 Task: Find connections with filter location Kottayam with filter topic #realestateagentwith filter profile language French with filter current company Velotio Technologies with filter school IFTM University, Moradabad with filter industry Primary and Secondary Education with filter service category Team Building with filter keywords title Administrative Manager
Action: Mouse moved to (352, 250)
Screenshot: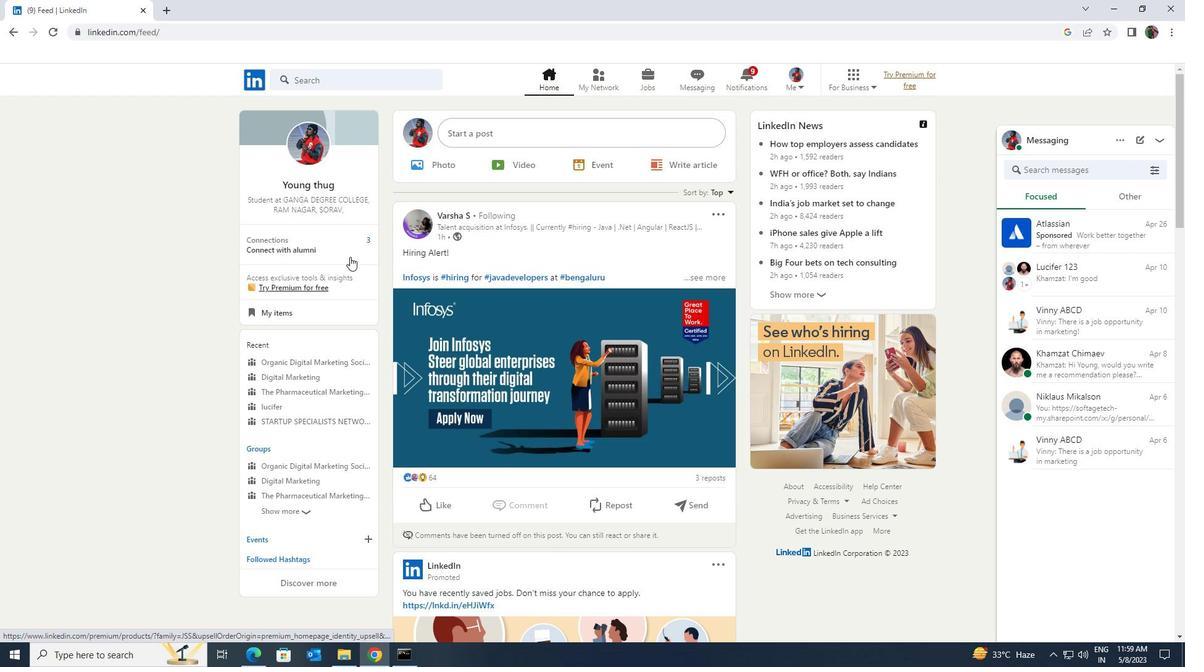 
Action: Mouse pressed left at (352, 250)
Screenshot: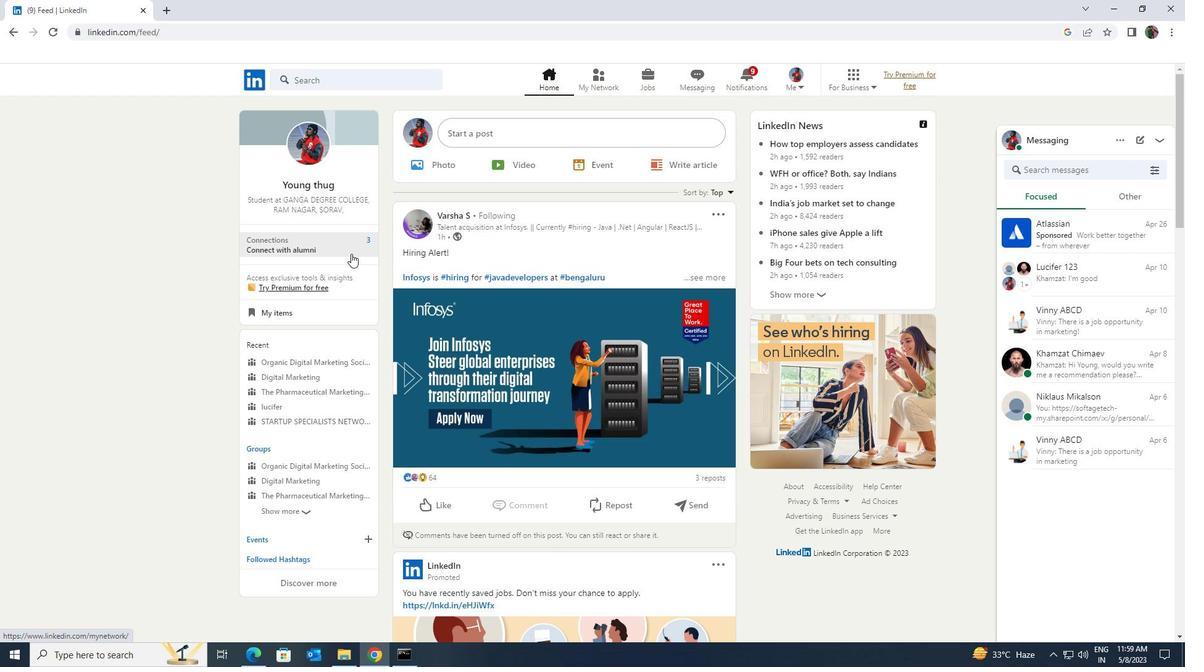 
Action: Mouse moved to (348, 151)
Screenshot: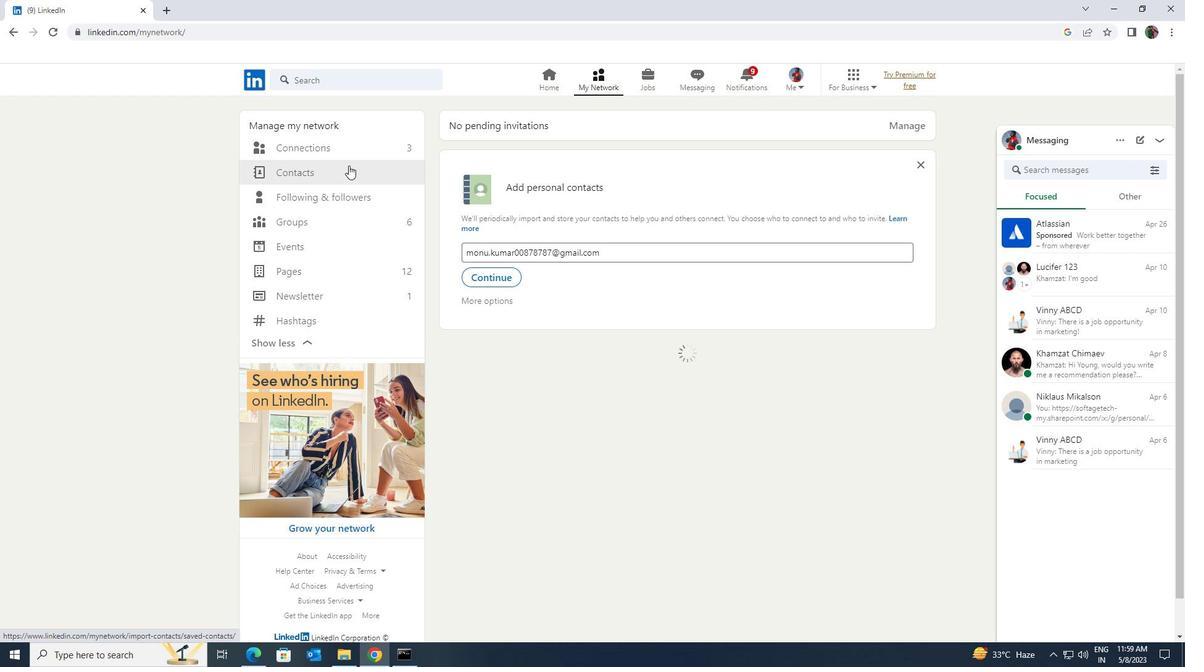 
Action: Mouse pressed left at (348, 151)
Screenshot: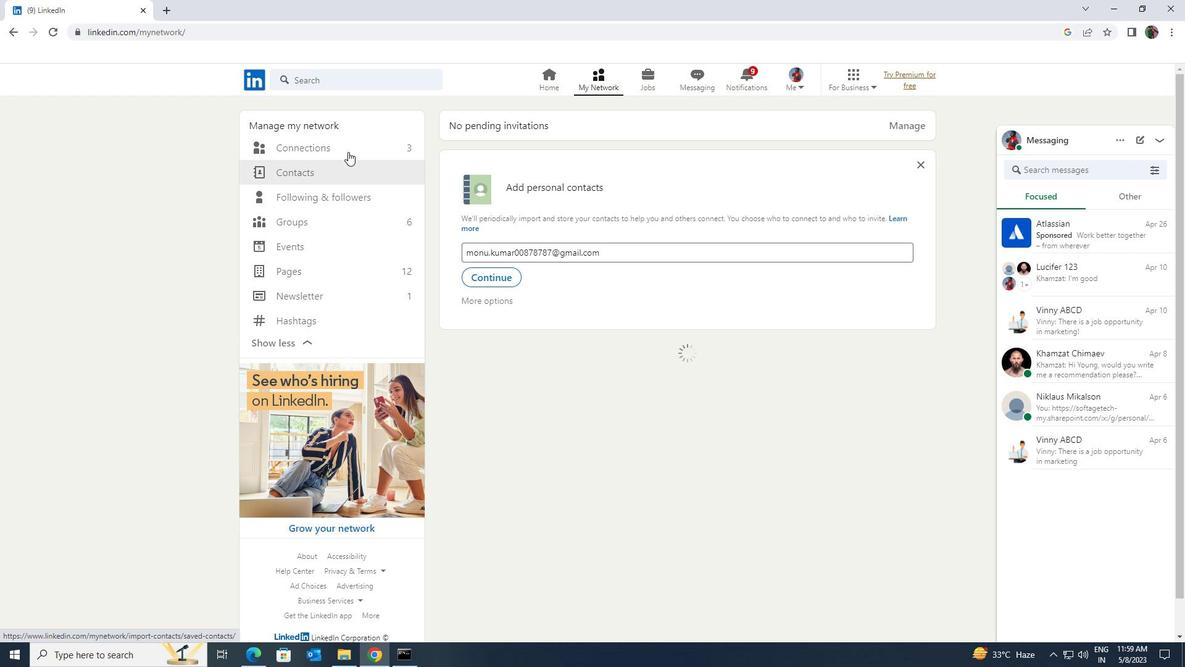
Action: Mouse moved to (660, 150)
Screenshot: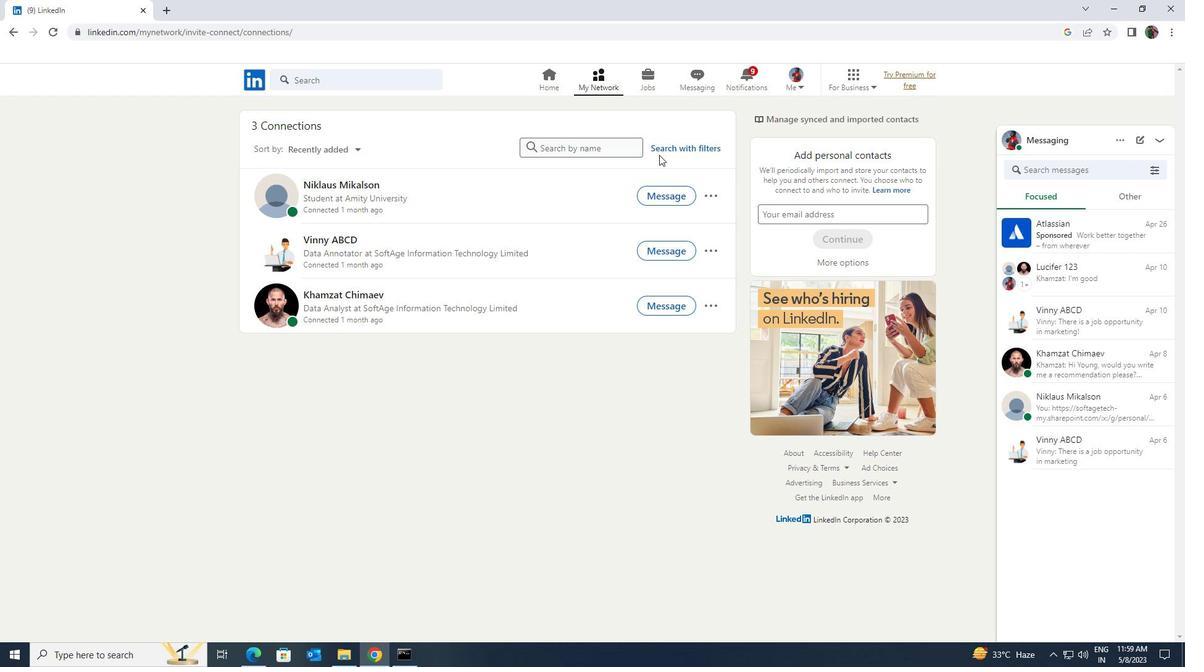 
Action: Mouse pressed left at (660, 150)
Screenshot: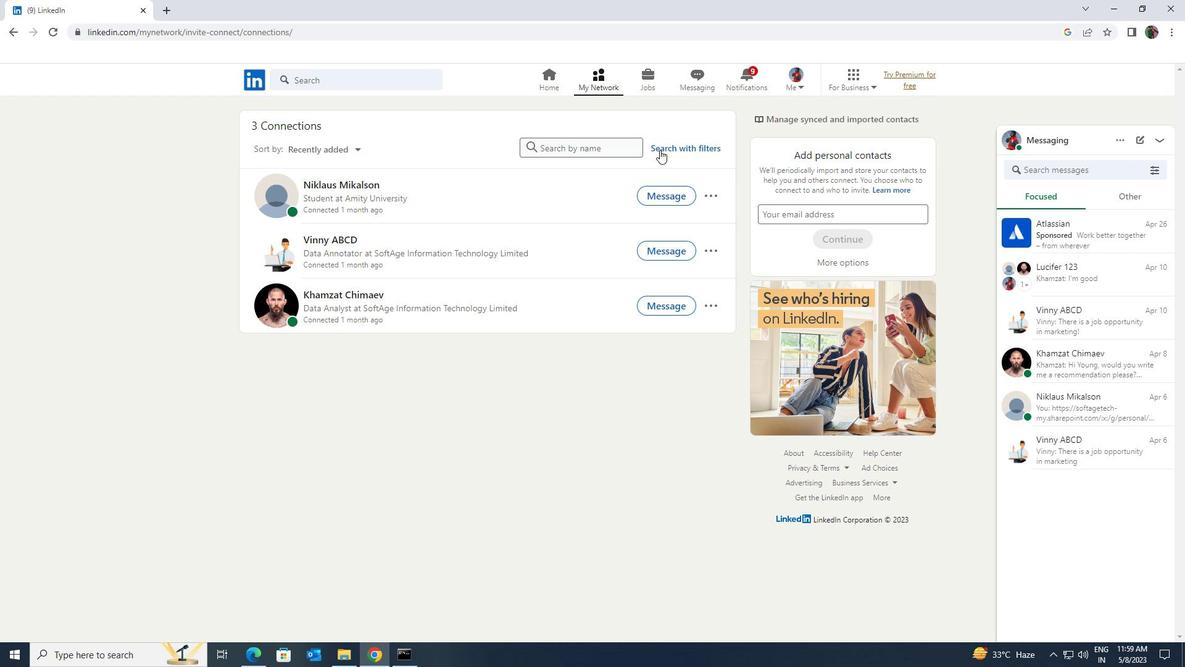 
Action: Mouse moved to (634, 117)
Screenshot: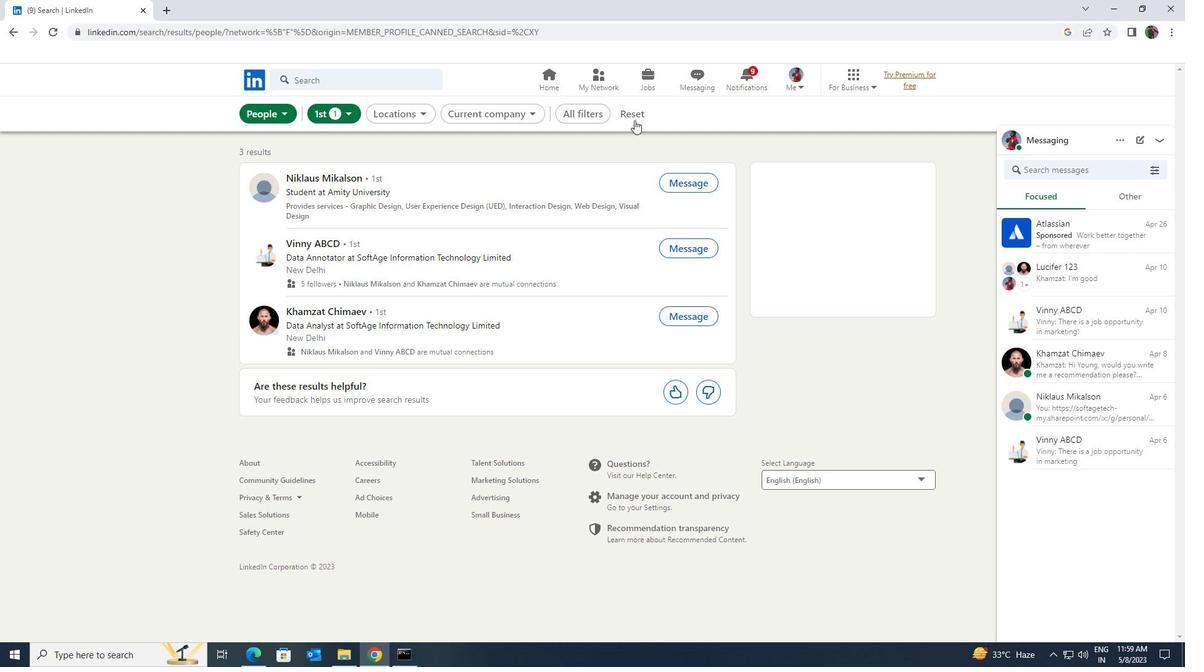 
Action: Mouse pressed left at (634, 117)
Screenshot: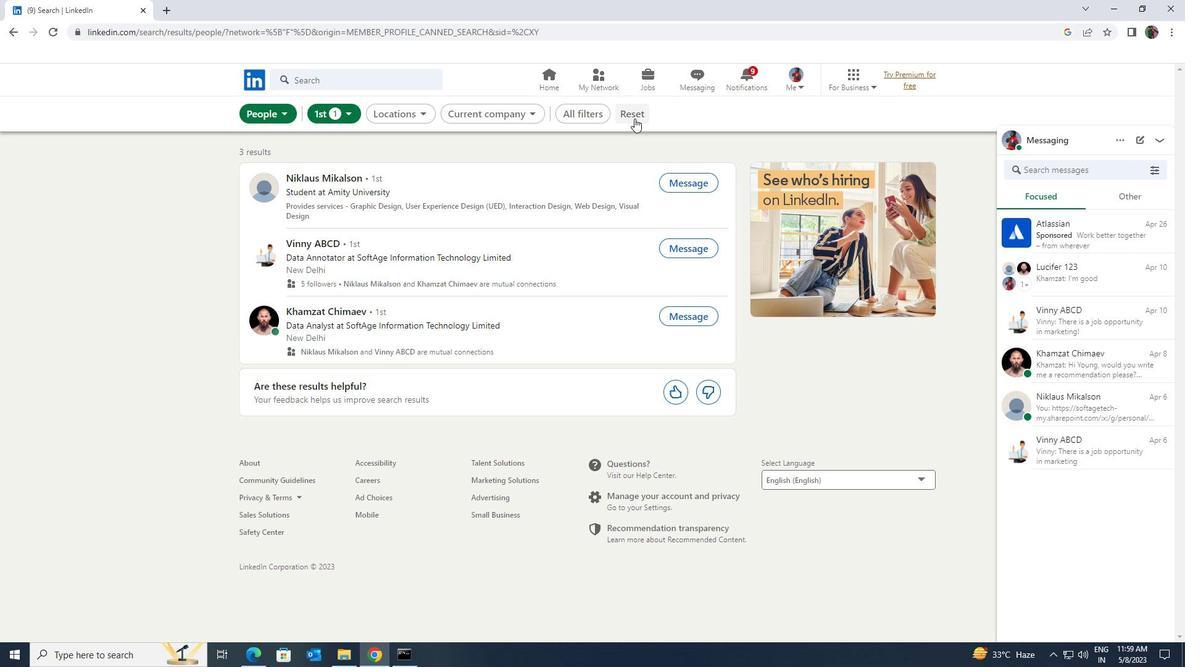 
Action: Mouse moved to (617, 117)
Screenshot: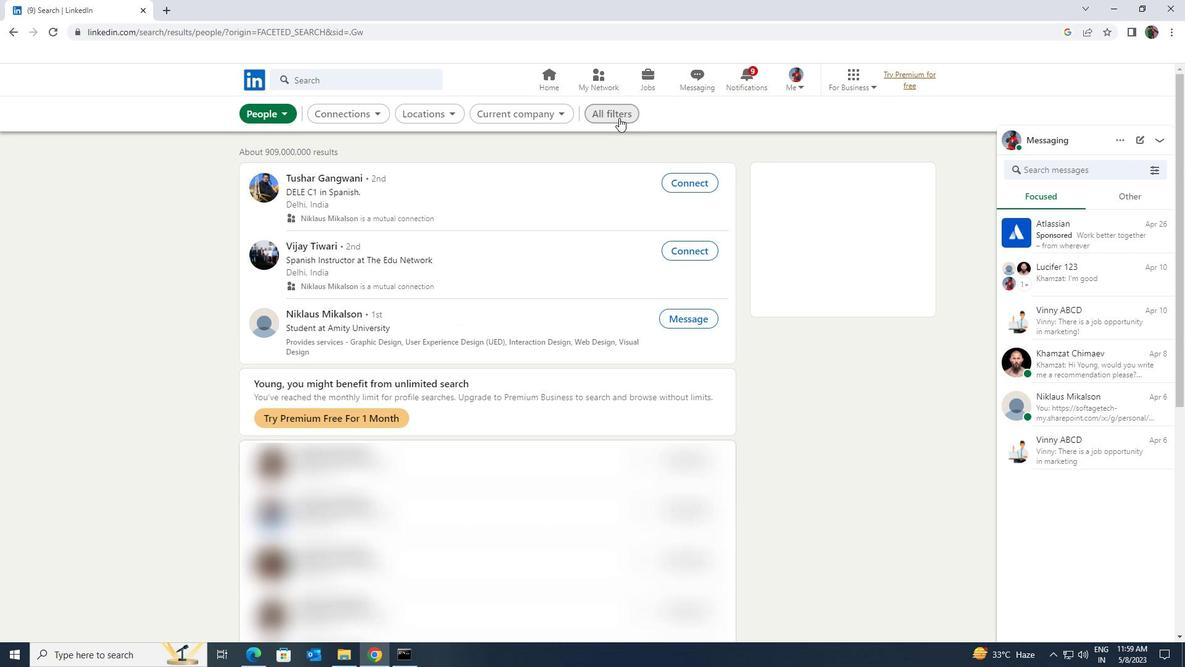 
Action: Mouse pressed left at (617, 117)
Screenshot: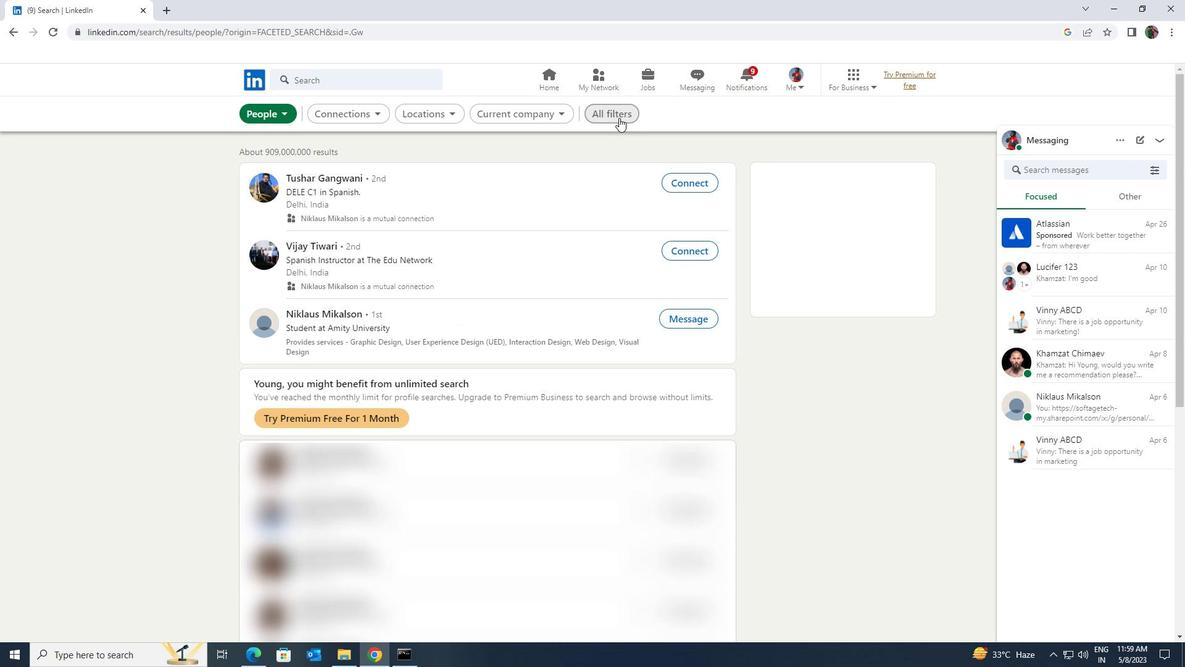 
Action: Mouse moved to (1042, 484)
Screenshot: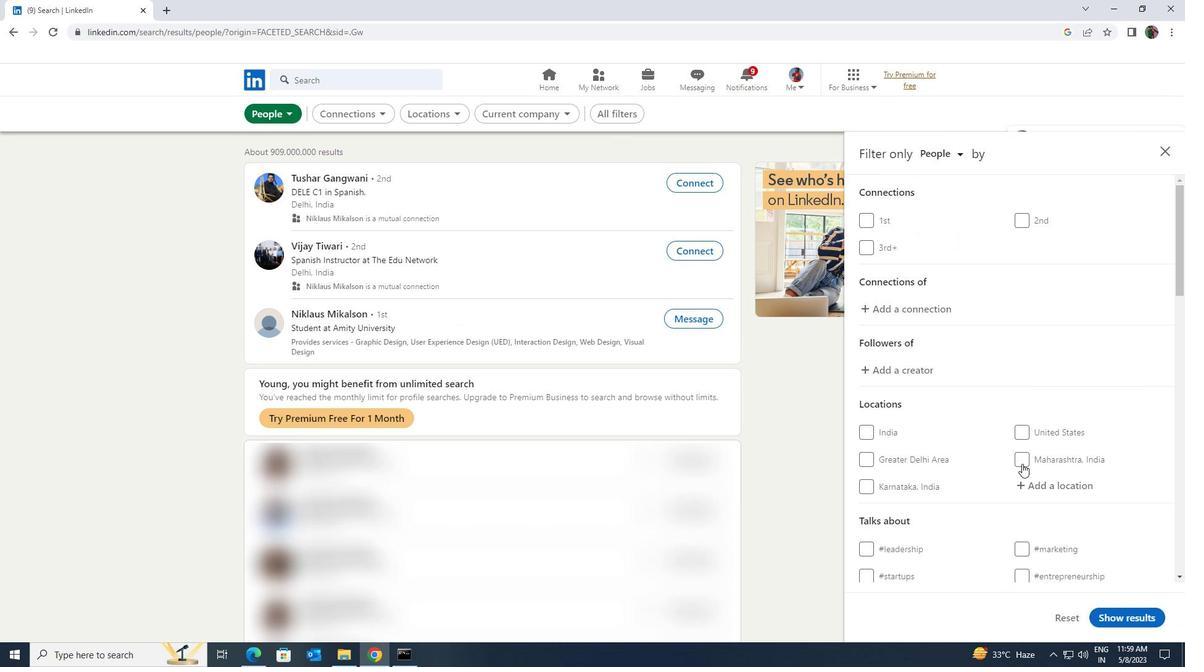 
Action: Mouse pressed left at (1042, 484)
Screenshot: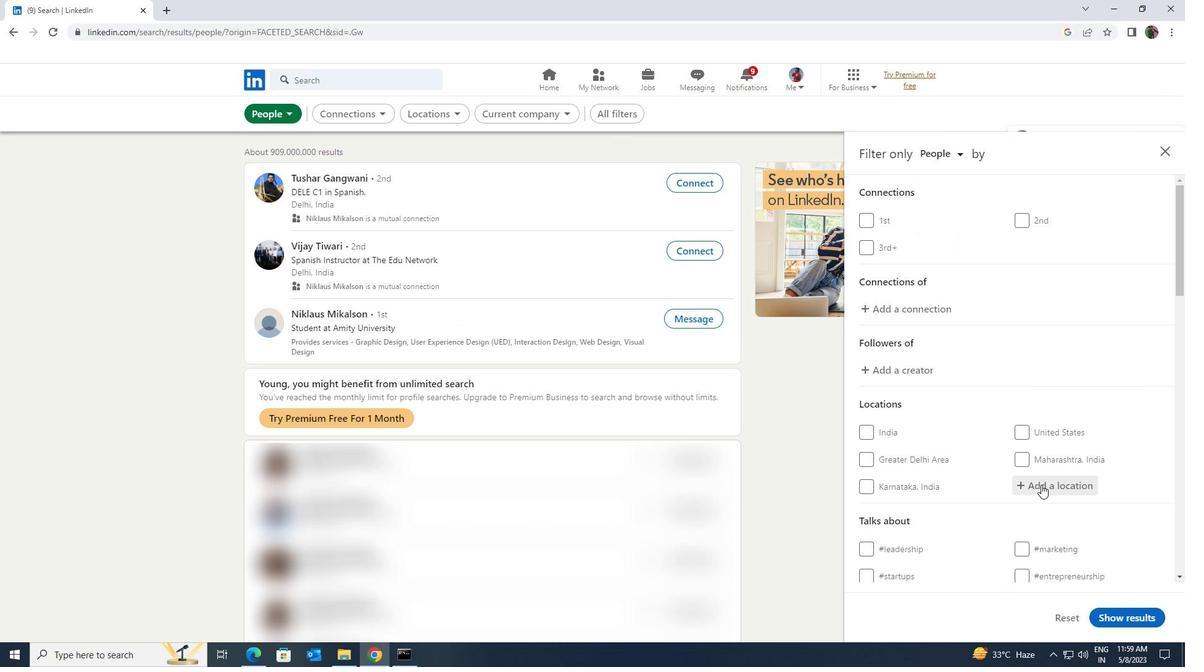 
Action: Key pressed <Key.shift>KOTTAYAM
Screenshot: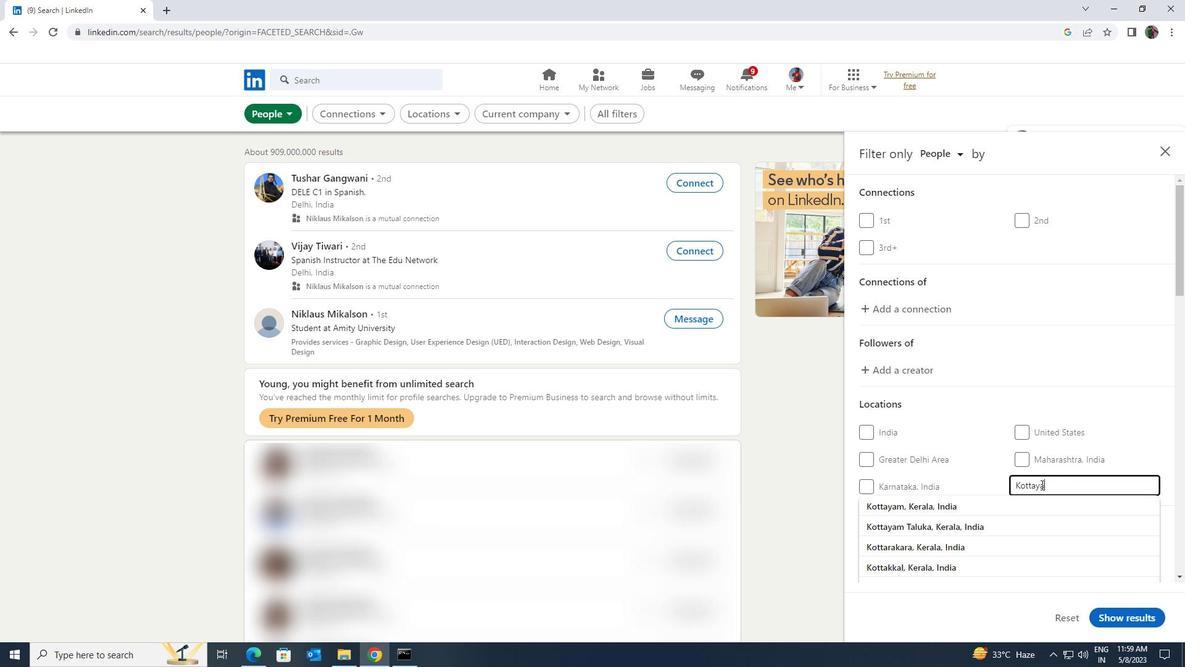 
Action: Mouse moved to (1042, 499)
Screenshot: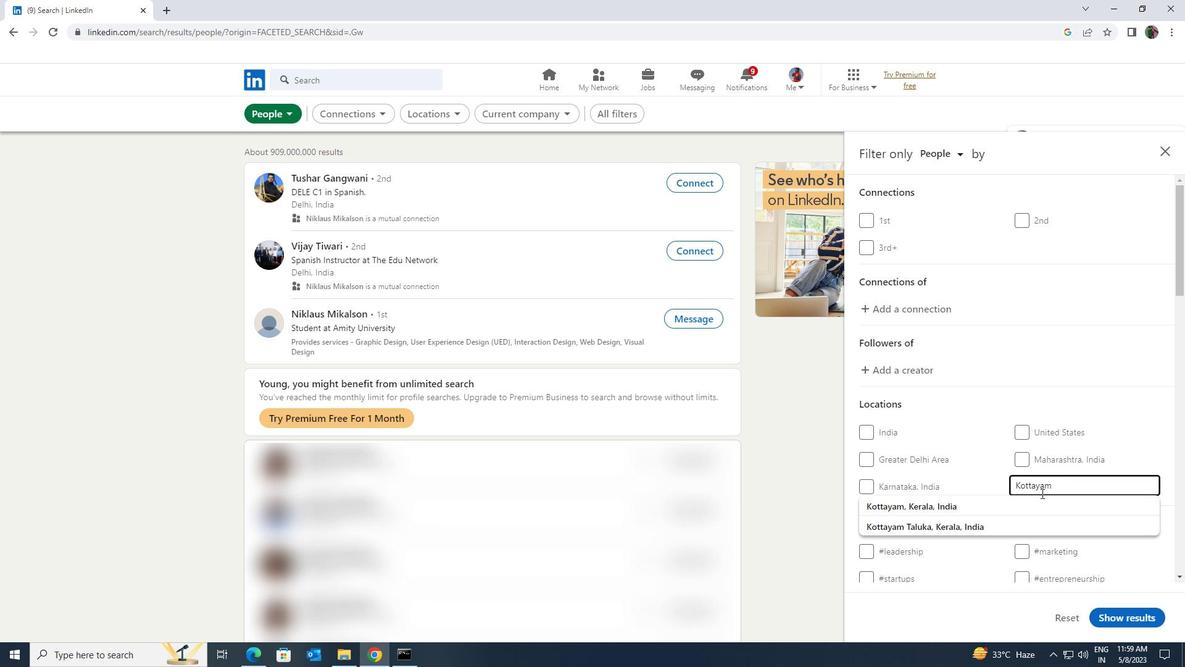 
Action: Mouse pressed left at (1042, 499)
Screenshot: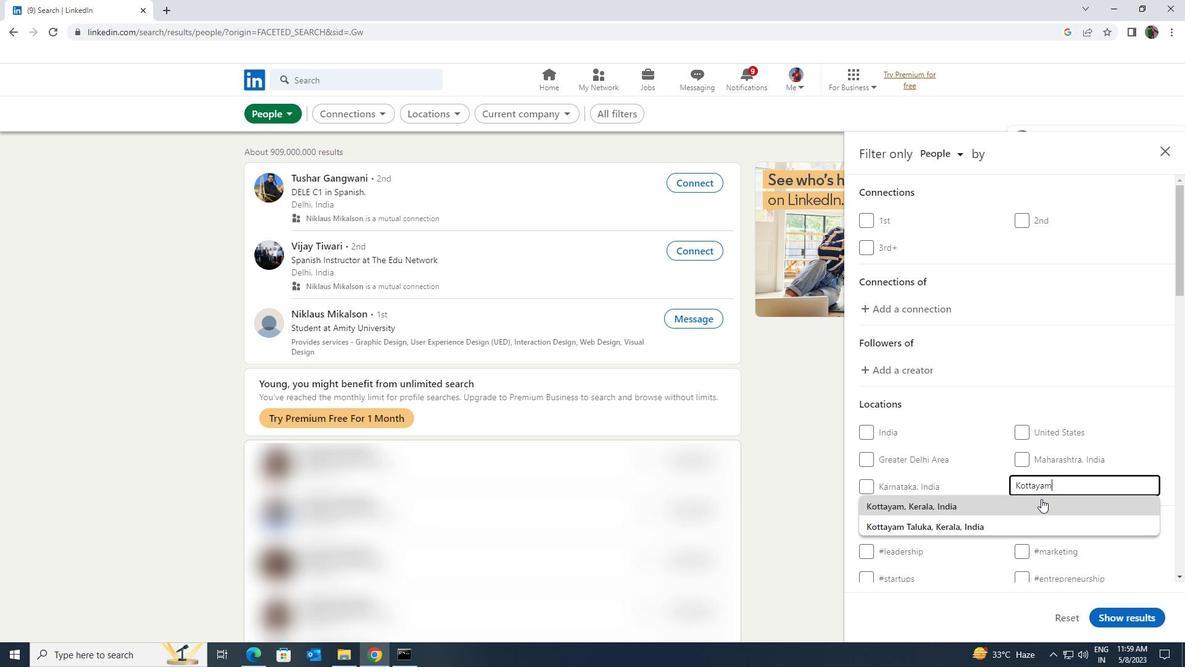 
Action: Mouse scrolled (1042, 498) with delta (0, 0)
Screenshot: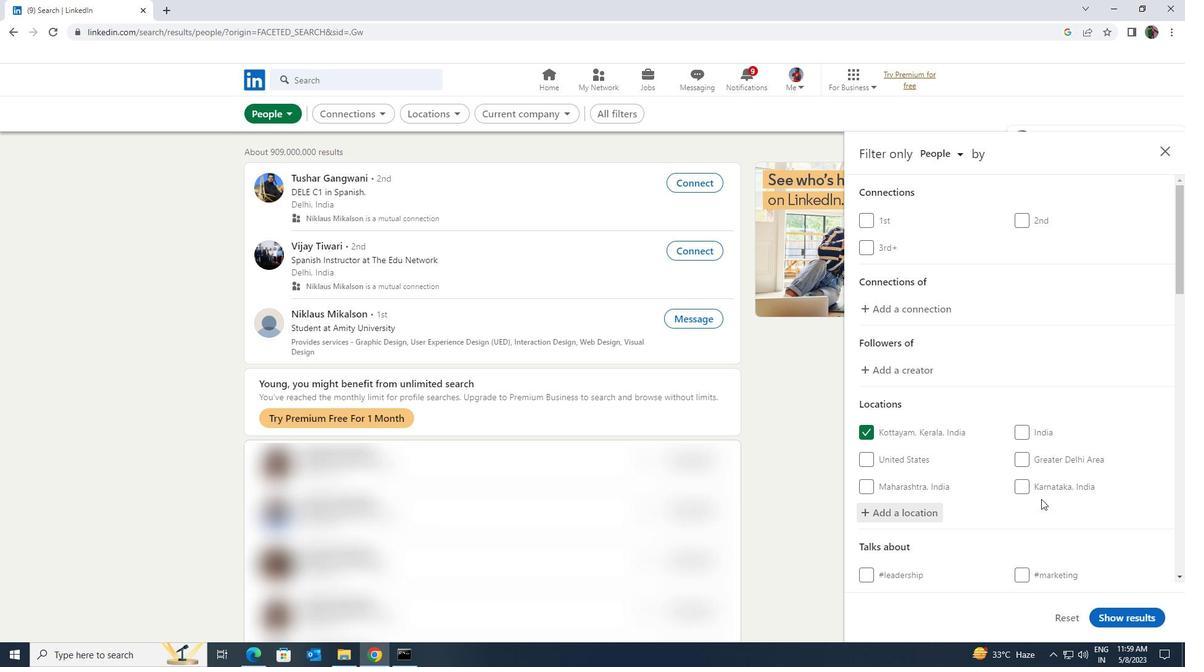 
Action: Mouse scrolled (1042, 498) with delta (0, 0)
Screenshot: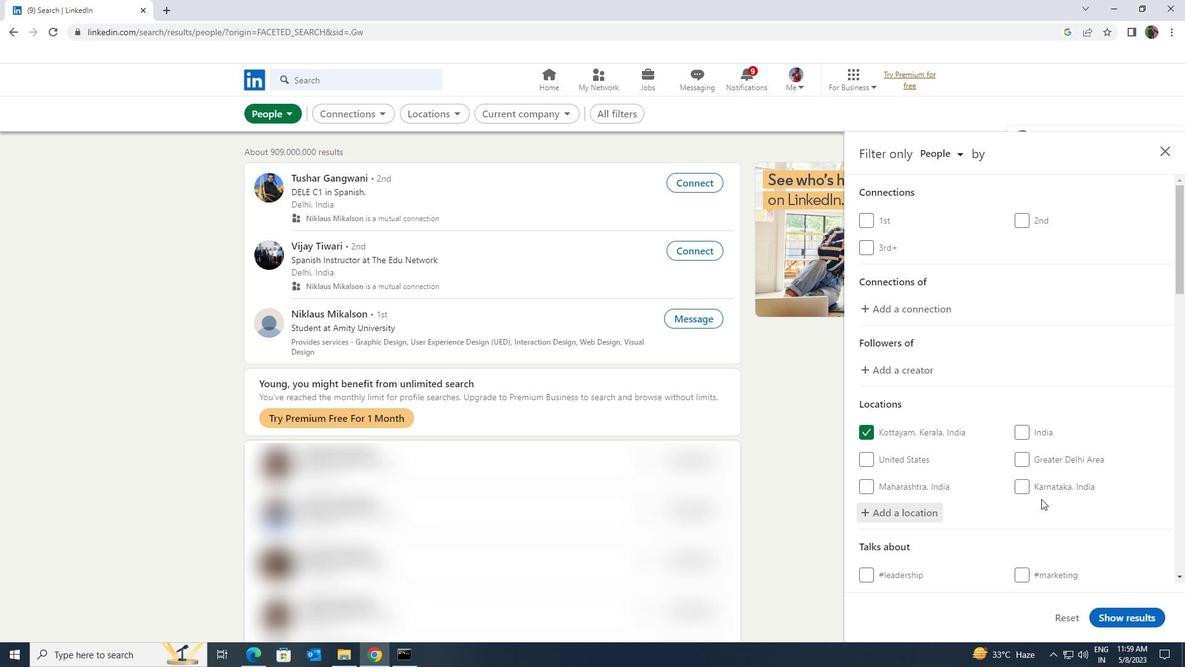 
Action: Mouse moved to (1040, 500)
Screenshot: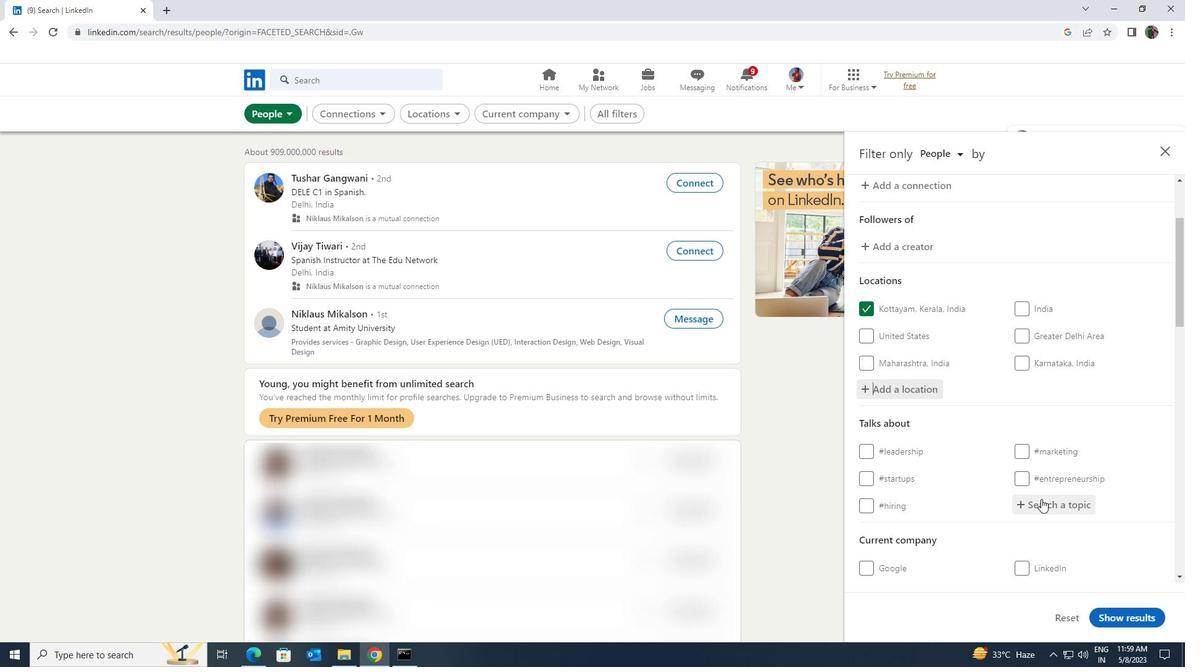 
Action: Mouse pressed left at (1040, 500)
Screenshot: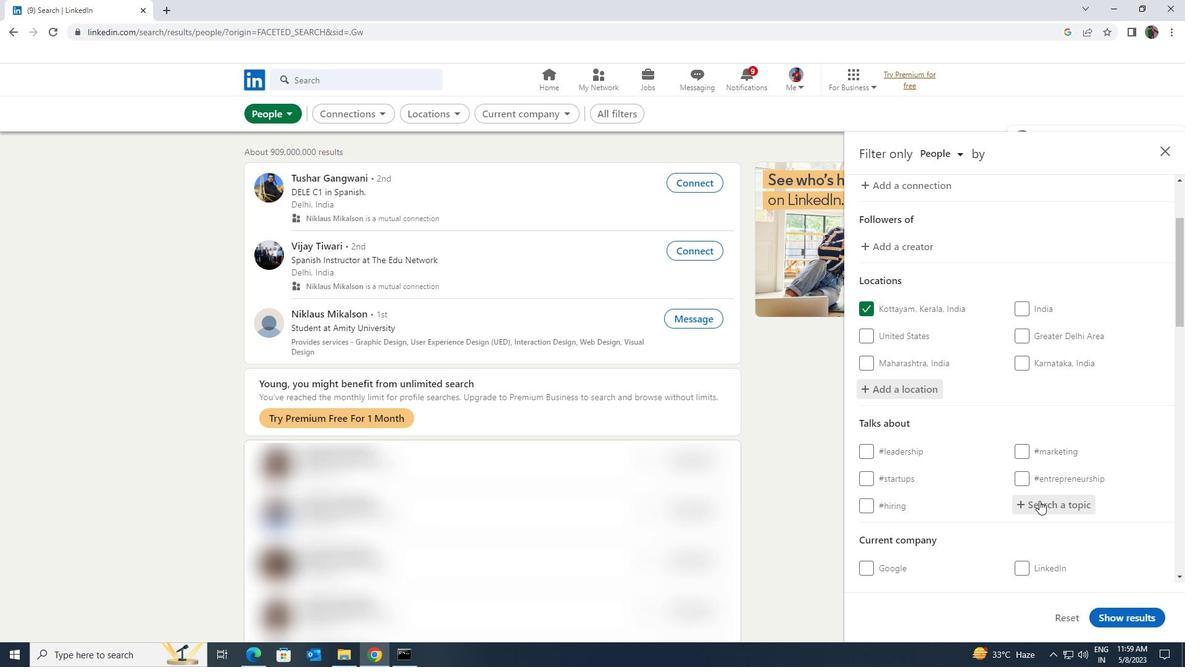 
Action: Key pressed <Key.shift><Key.shift><Key.shift><Key.shift><Key.shift>REALESTAT
Screenshot: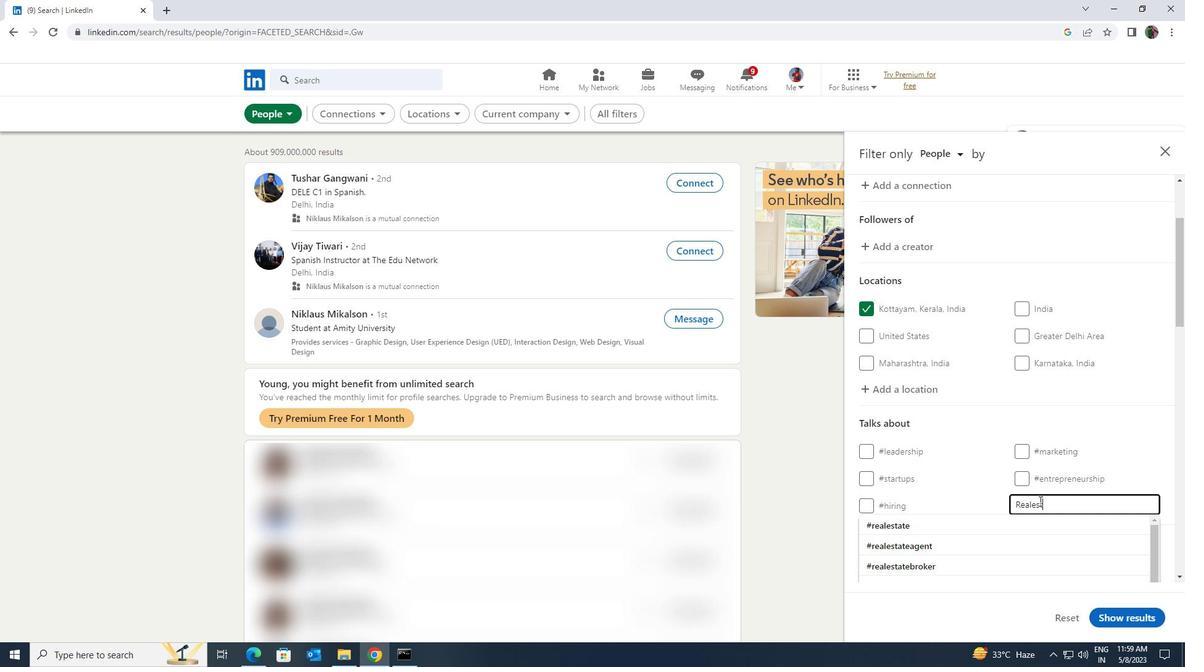 
Action: Mouse moved to (1029, 549)
Screenshot: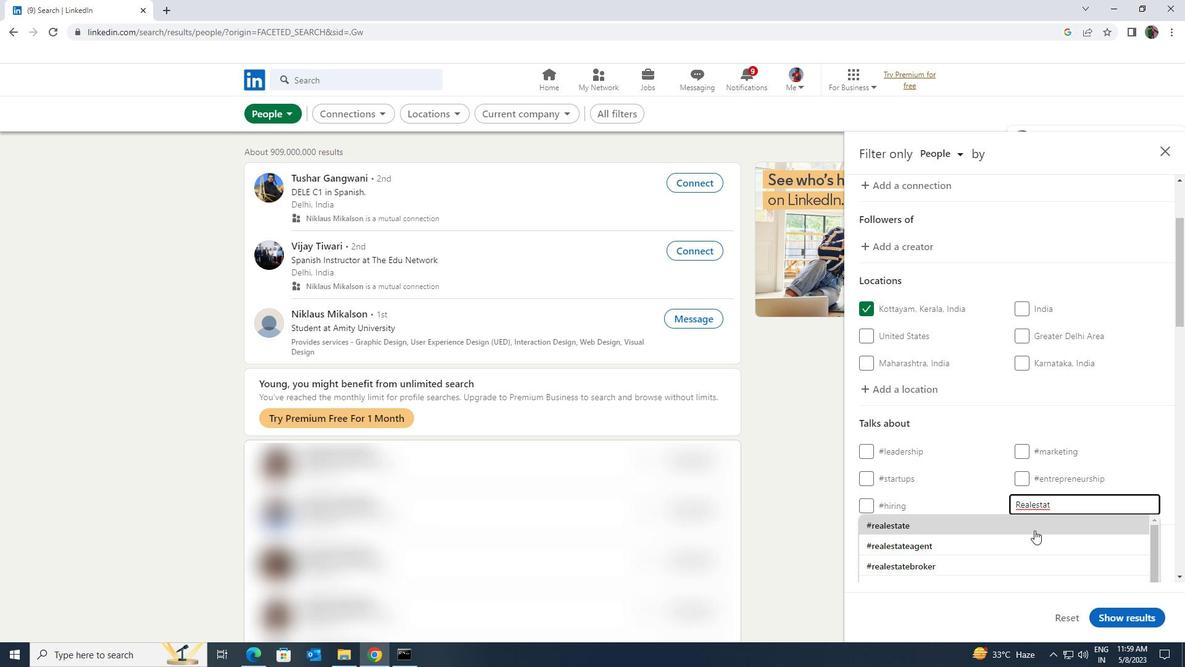 
Action: Mouse pressed left at (1029, 549)
Screenshot: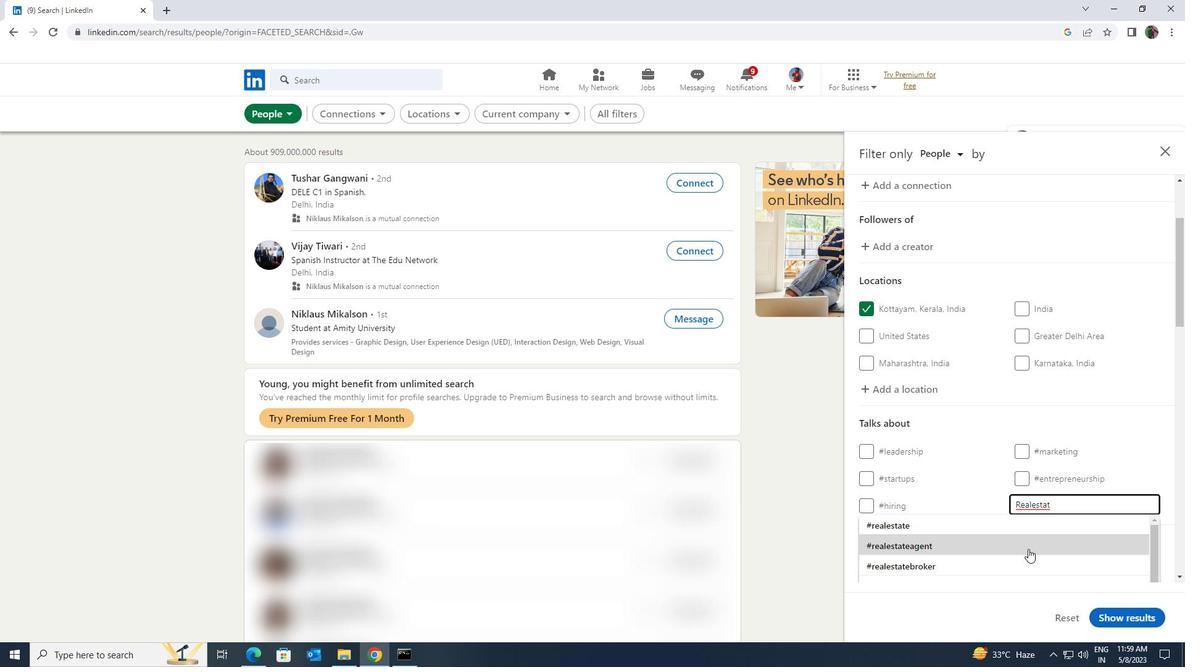 
Action: Mouse moved to (1029, 549)
Screenshot: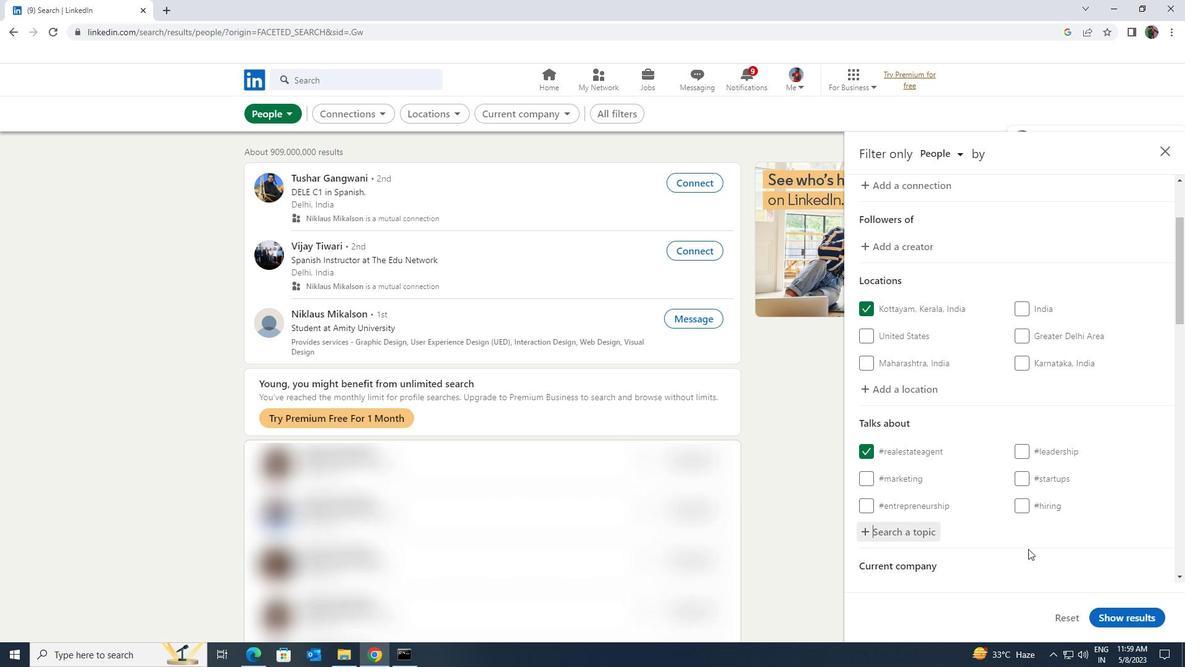 
Action: Mouse scrolled (1029, 548) with delta (0, 0)
Screenshot: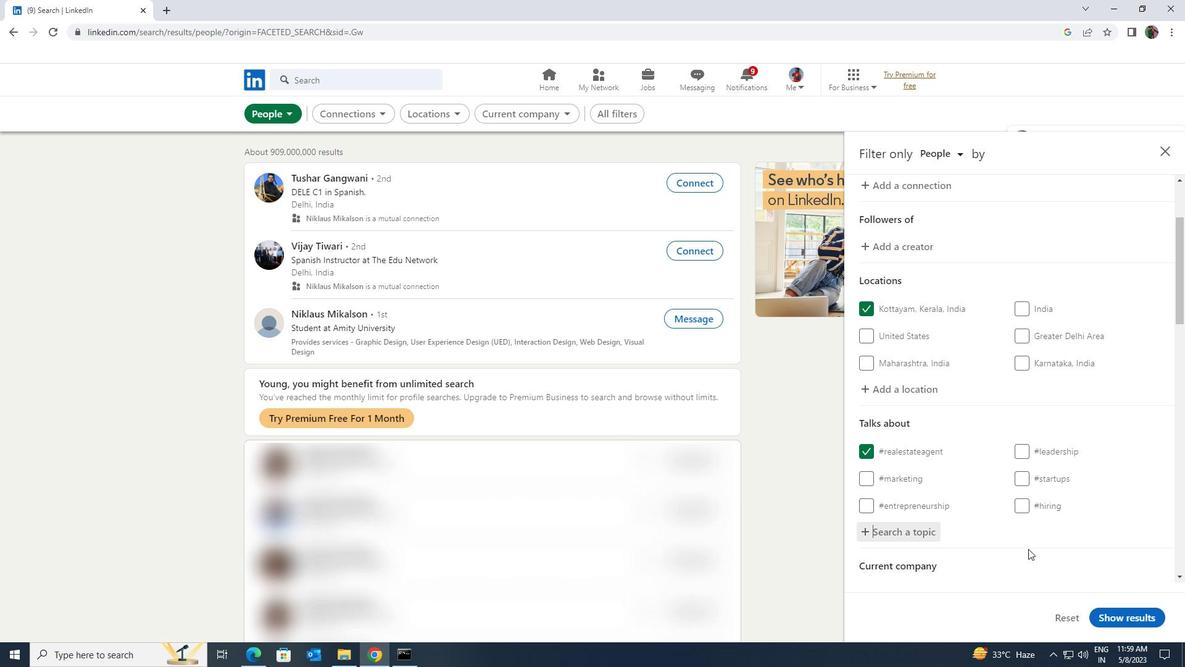
Action: Mouse moved to (1028, 549)
Screenshot: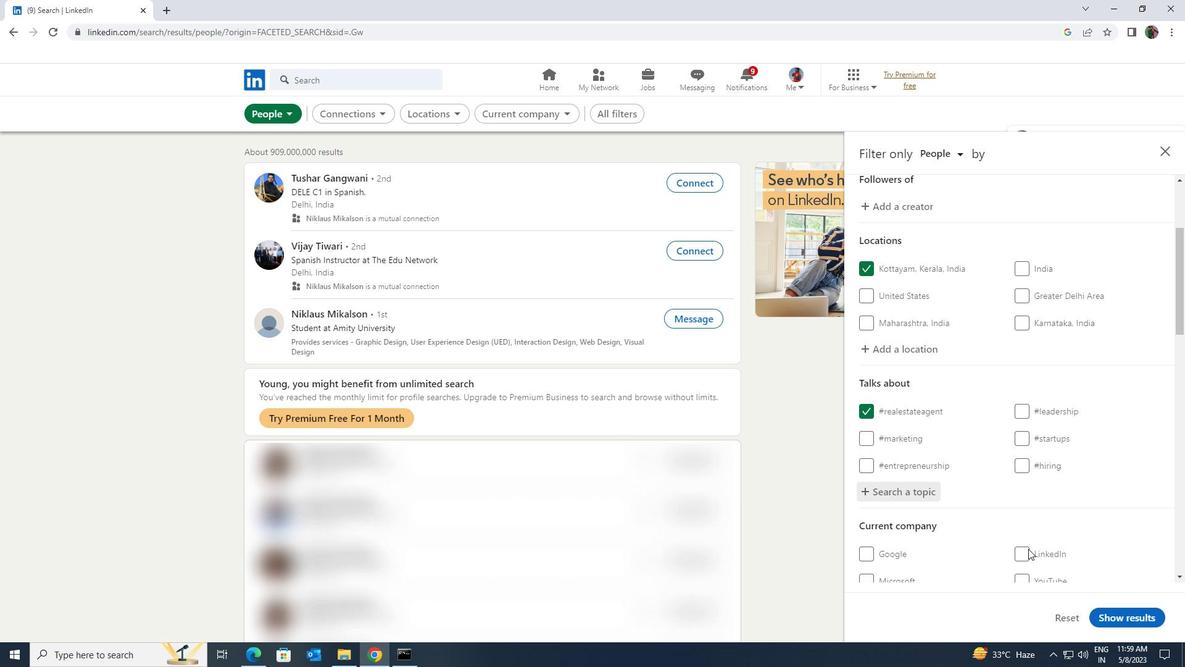 
Action: Mouse scrolled (1028, 548) with delta (0, 0)
Screenshot: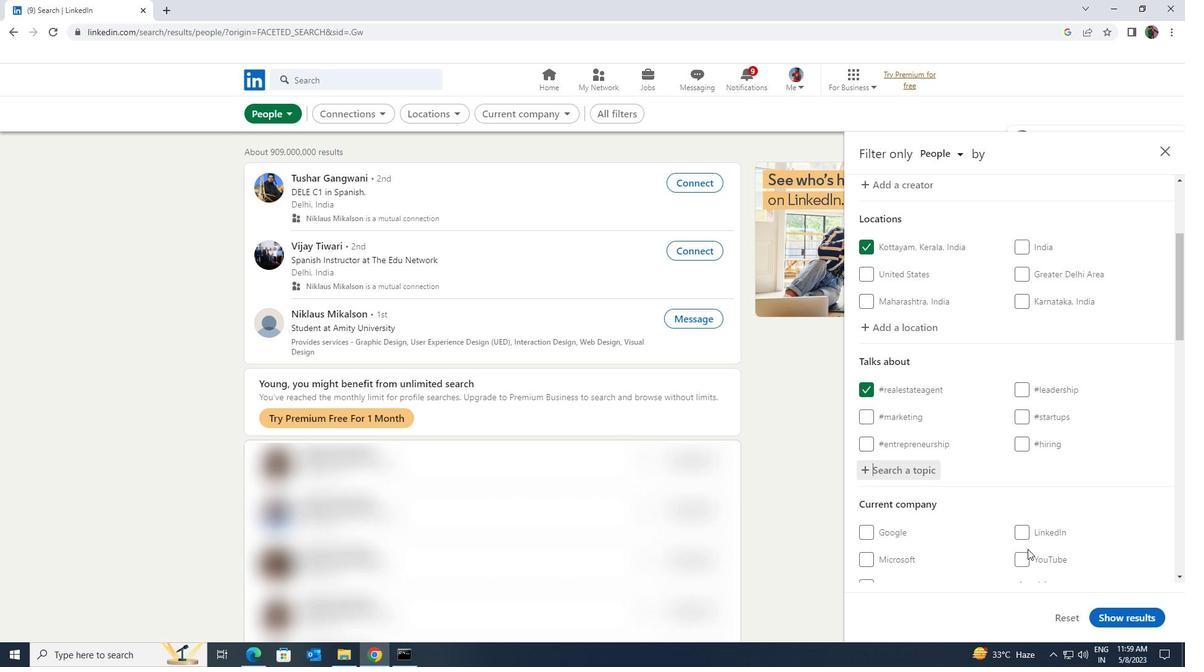 
Action: Mouse moved to (1025, 542)
Screenshot: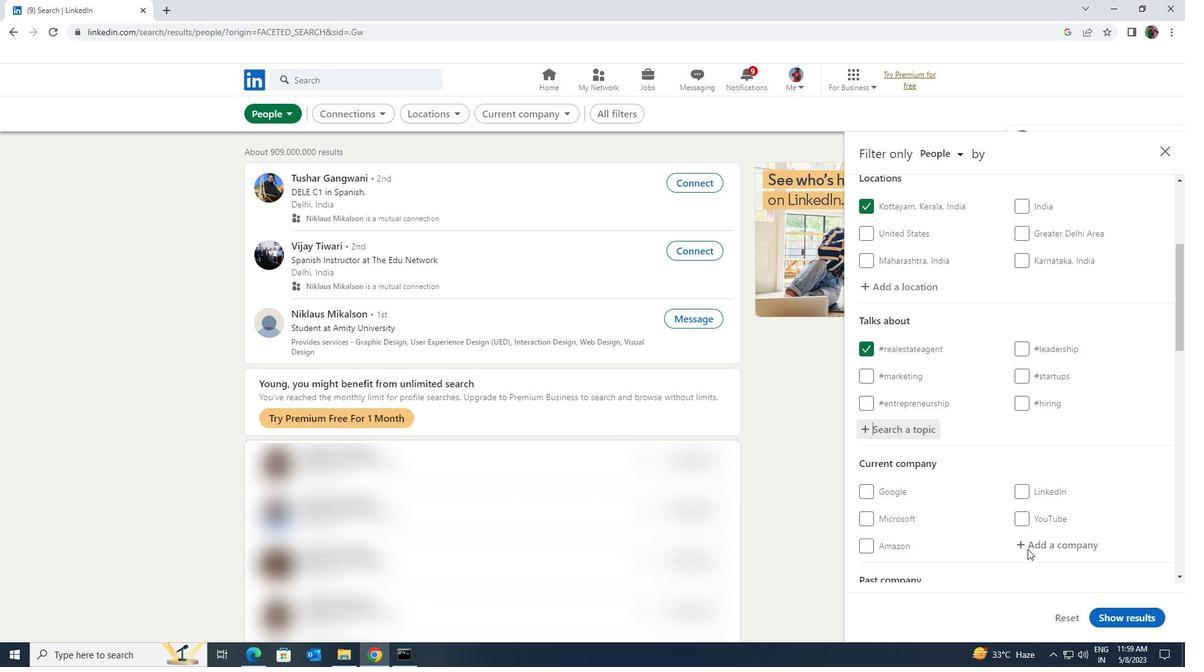 
Action: Mouse scrolled (1025, 542) with delta (0, 0)
Screenshot: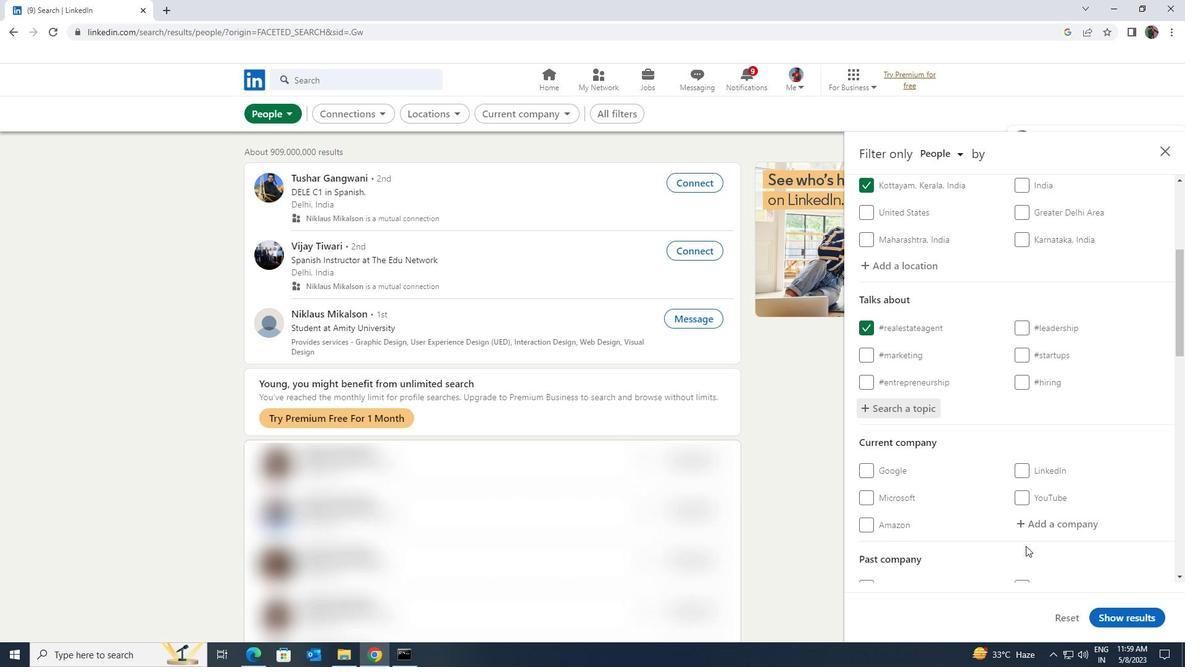 
Action: Mouse scrolled (1025, 542) with delta (0, 0)
Screenshot: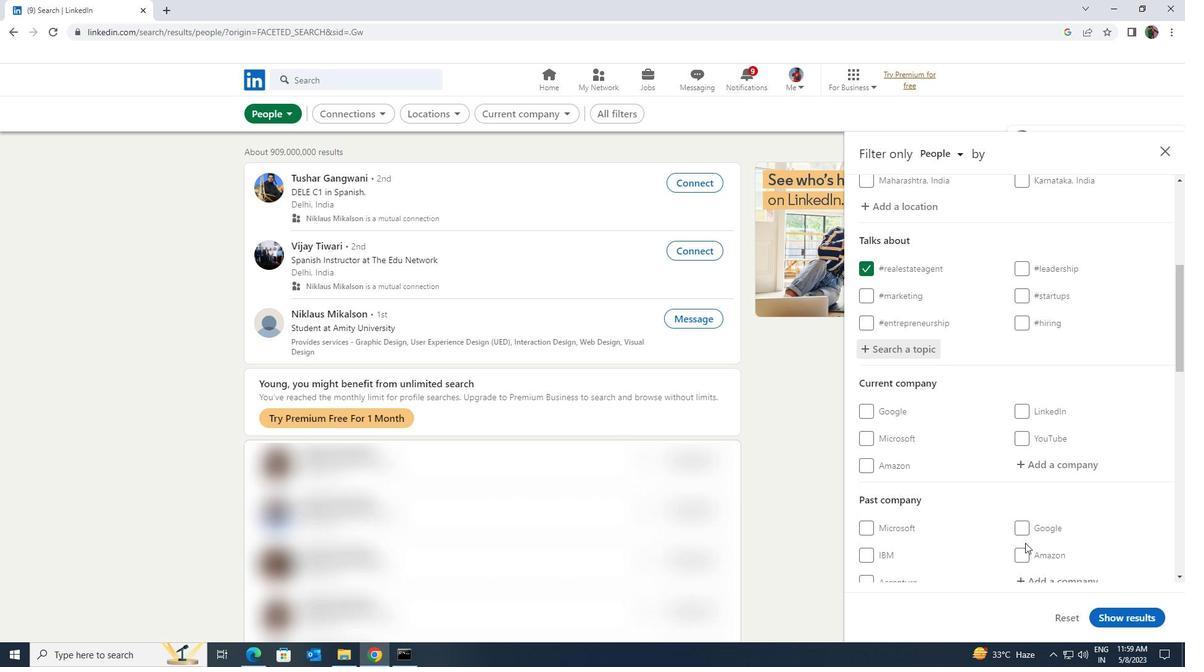
Action: Mouse scrolled (1025, 542) with delta (0, 0)
Screenshot: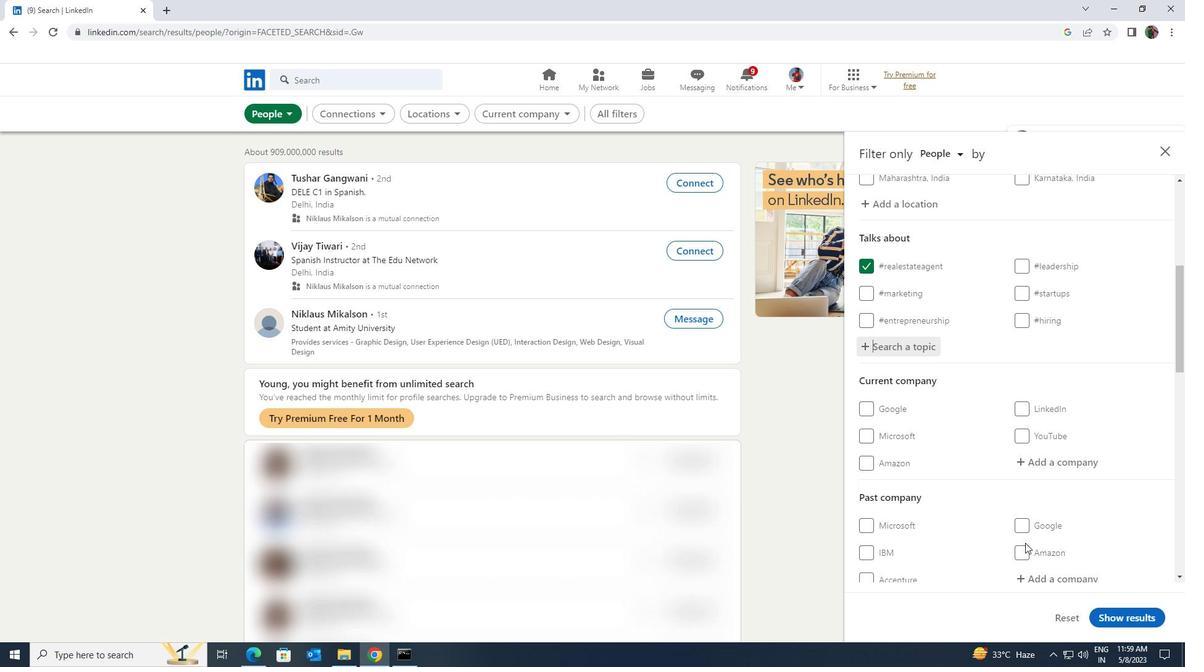 
Action: Mouse scrolled (1025, 542) with delta (0, 0)
Screenshot: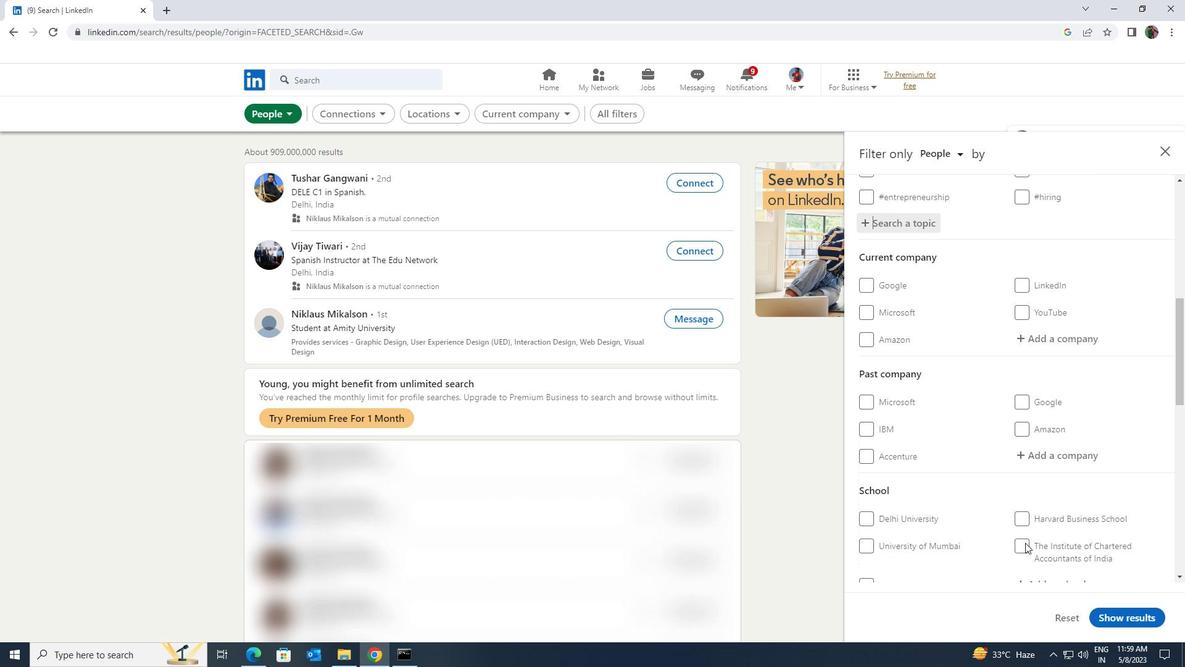 
Action: Mouse scrolled (1025, 542) with delta (0, 0)
Screenshot: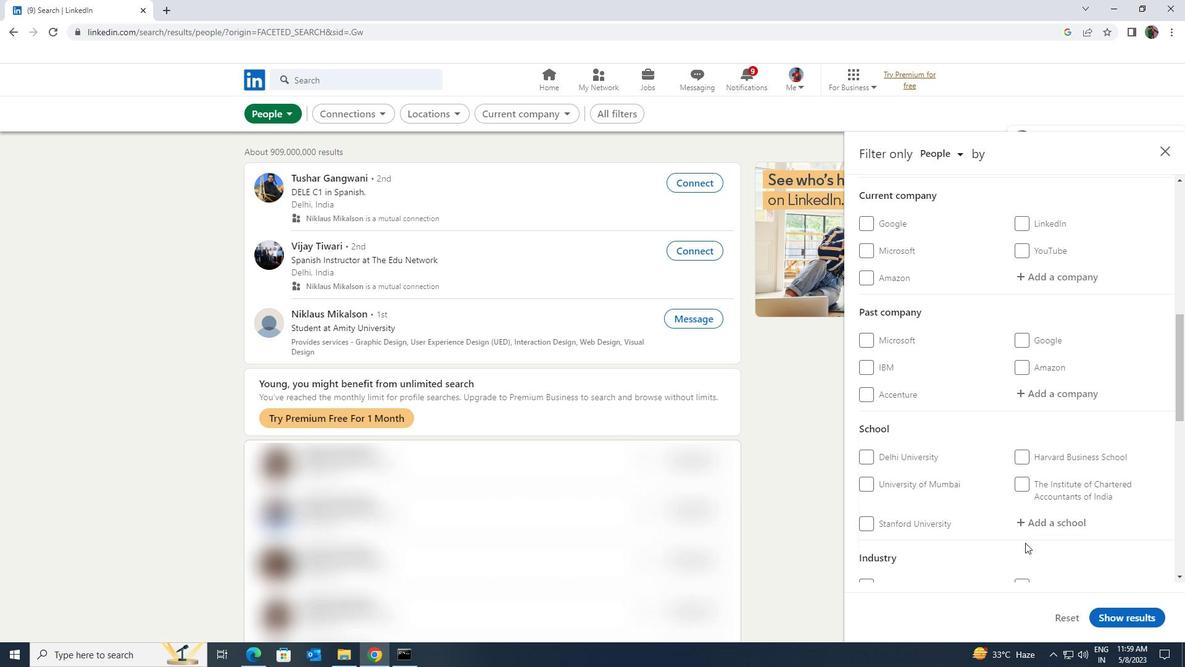 
Action: Mouse scrolled (1025, 542) with delta (0, 0)
Screenshot: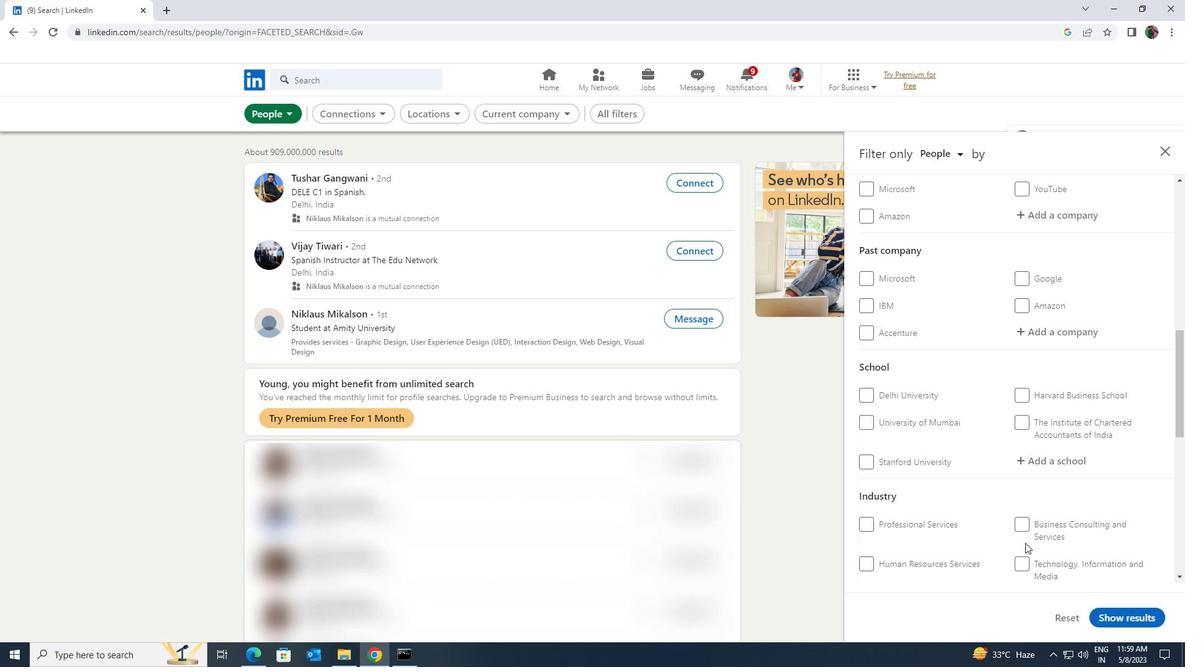 
Action: Mouse scrolled (1025, 542) with delta (0, 0)
Screenshot: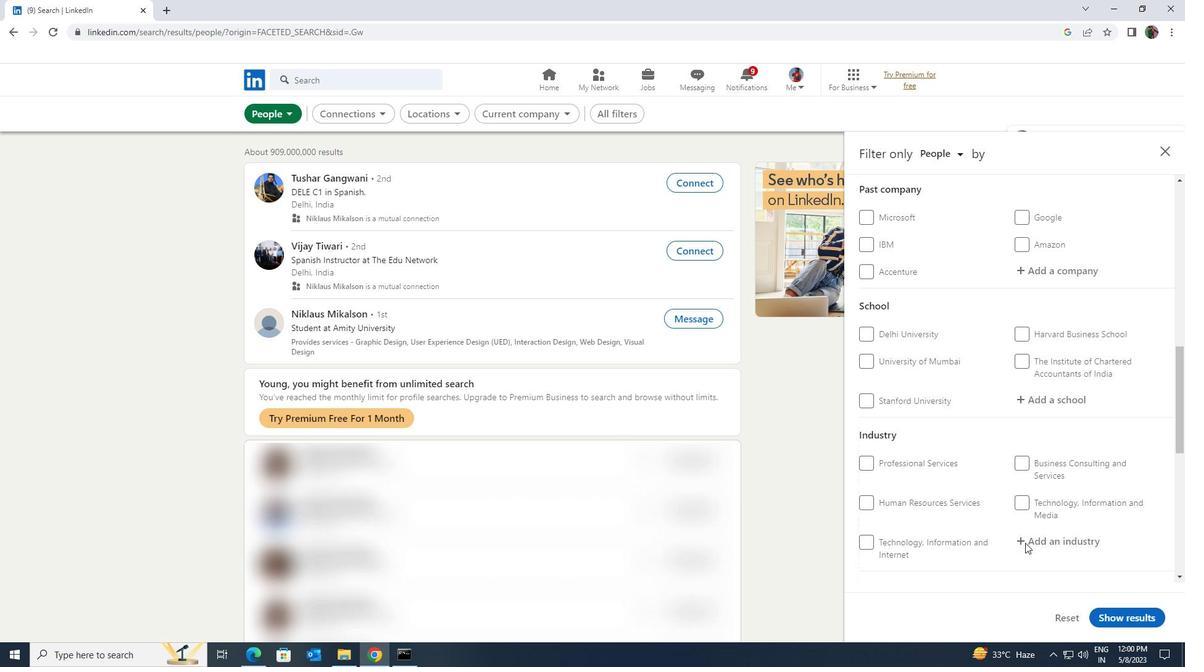 
Action: Mouse scrolled (1025, 542) with delta (0, 0)
Screenshot: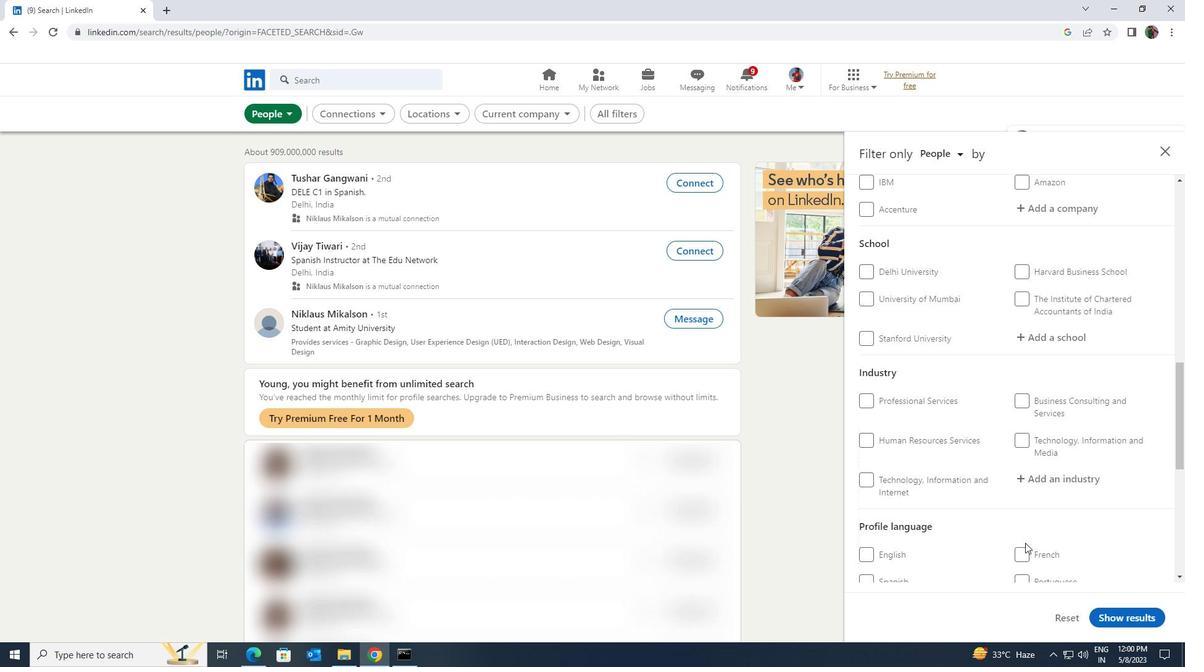 
Action: Mouse moved to (1020, 495)
Screenshot: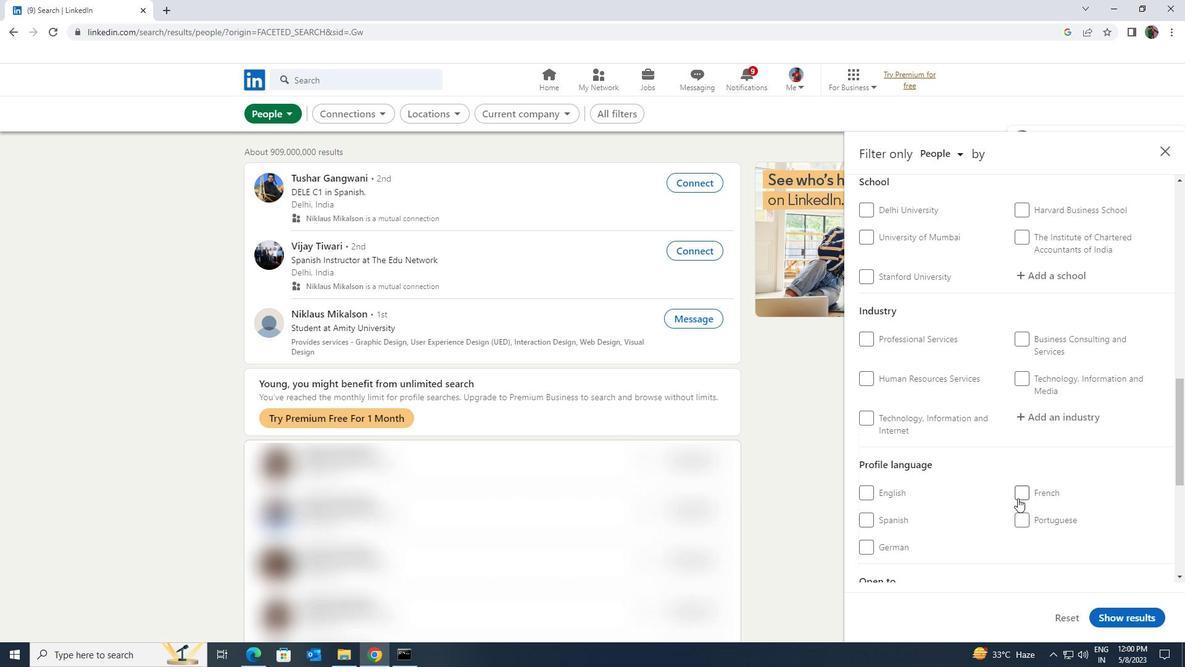 
Action: Mouse pressed left at (1020, 495)
Screenshot: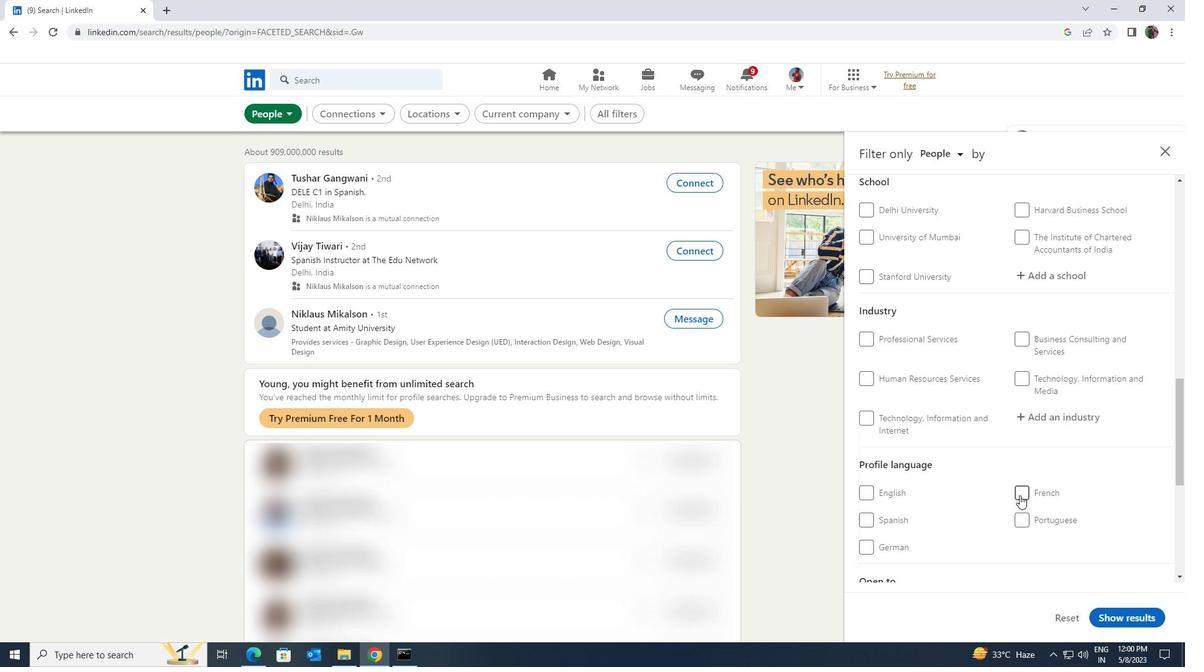
Action: Mouse scrolled (1020, 495) with delta (0, 0)
Screenshot: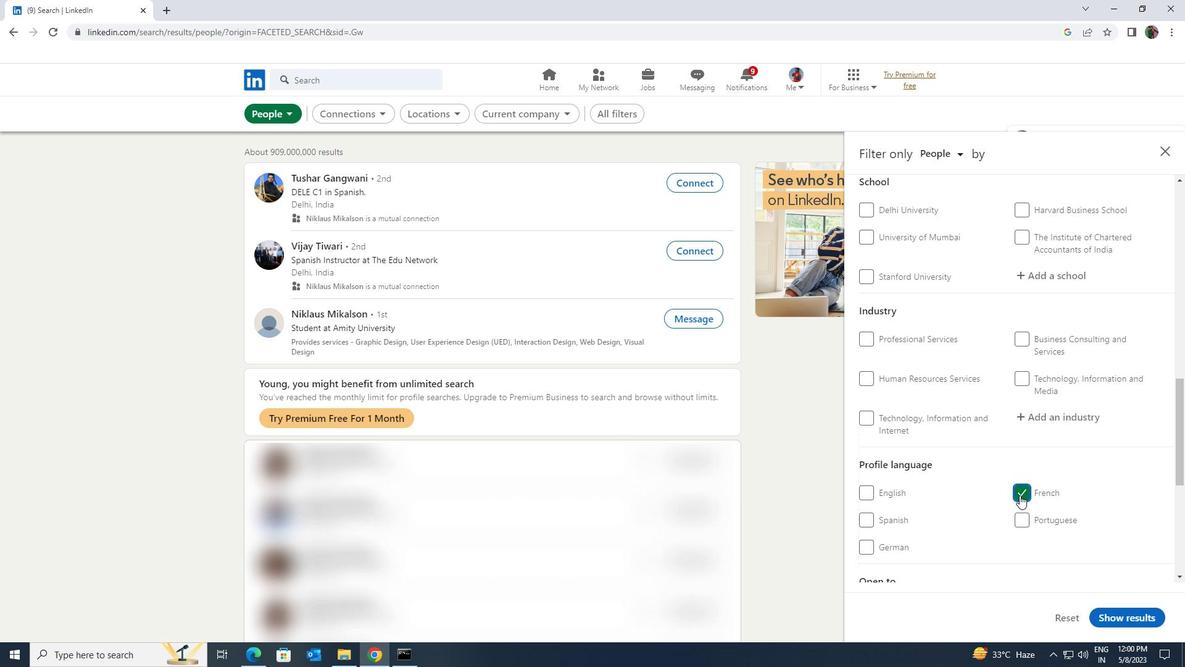 
Action: Mouse scrolled (1020, 495) with delta (0, 0)
Screenshot: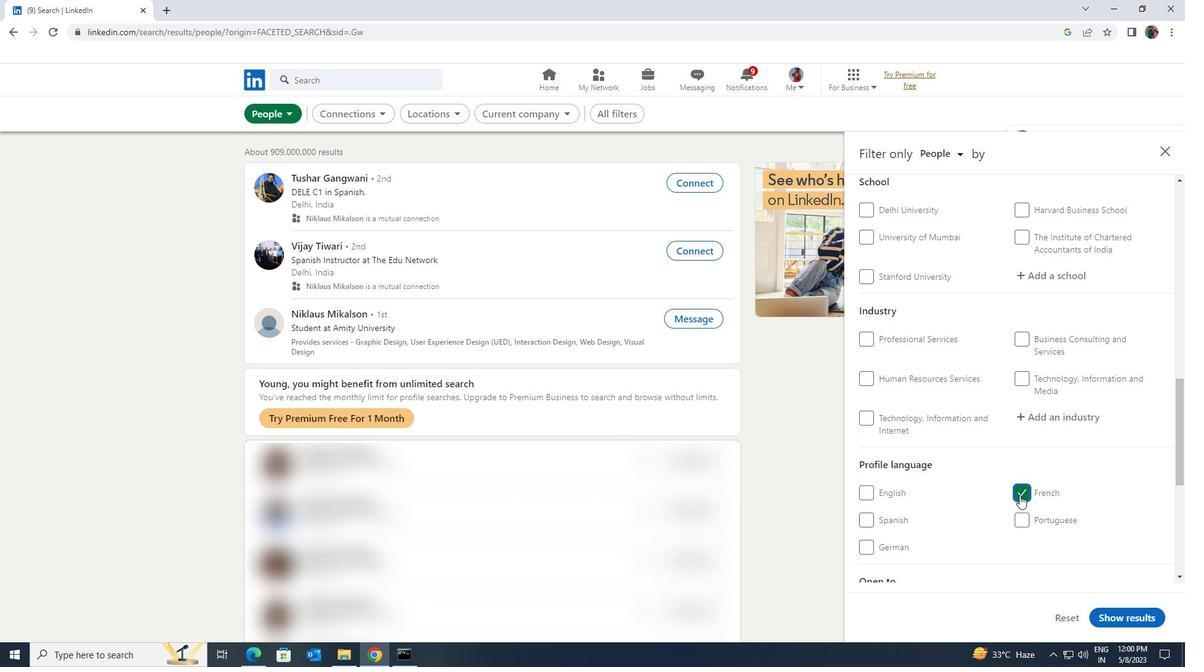 
Action: Mouse scrolled (1020, 495) with delta (0, 0)
Screenshot: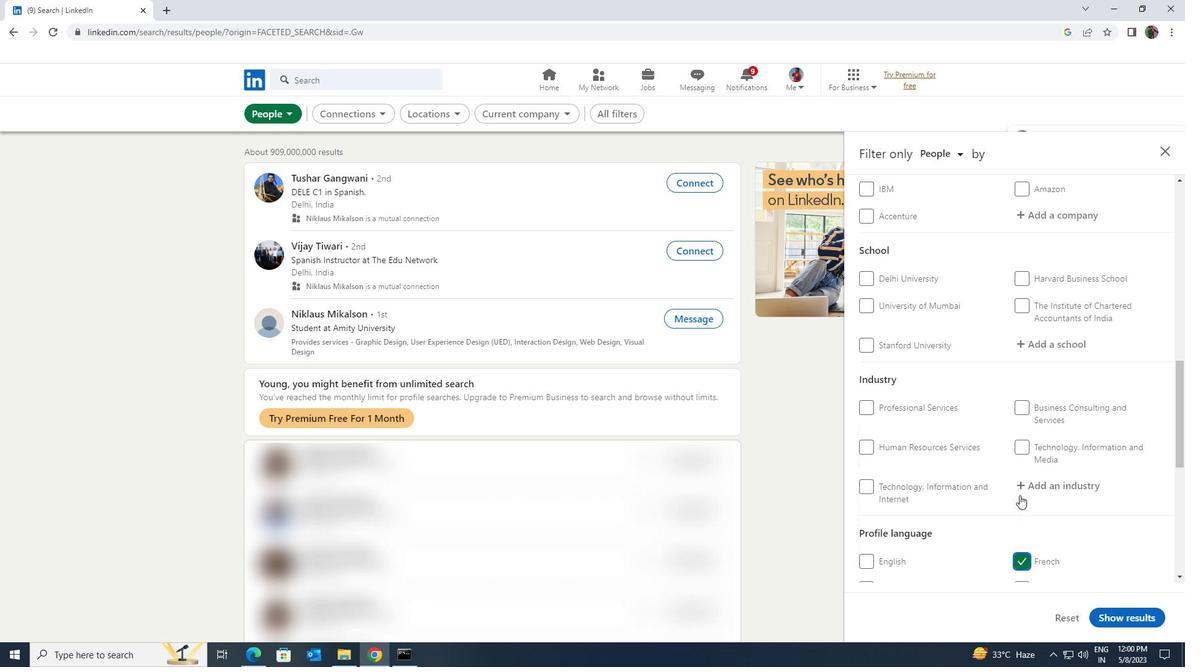 
Action: Mouse scrolled (1020, 495) with delta (0, 0)
Screenshot: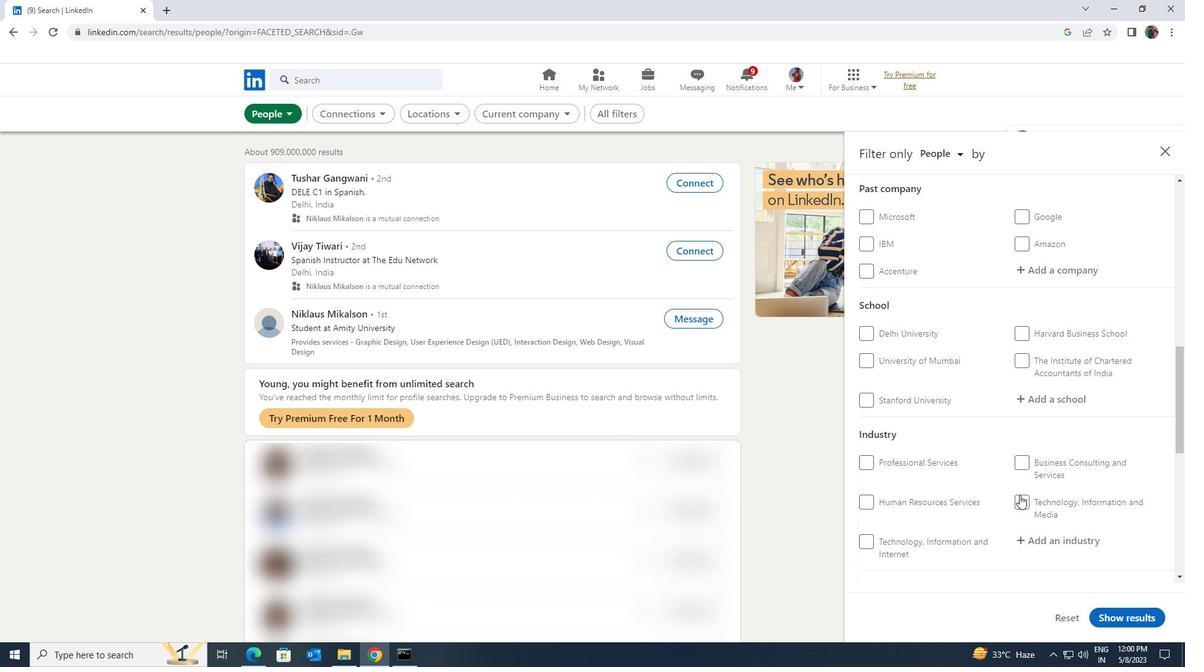
Action: Mouse scrolled (1020, 495) with delta (0, 0)
Screenshot: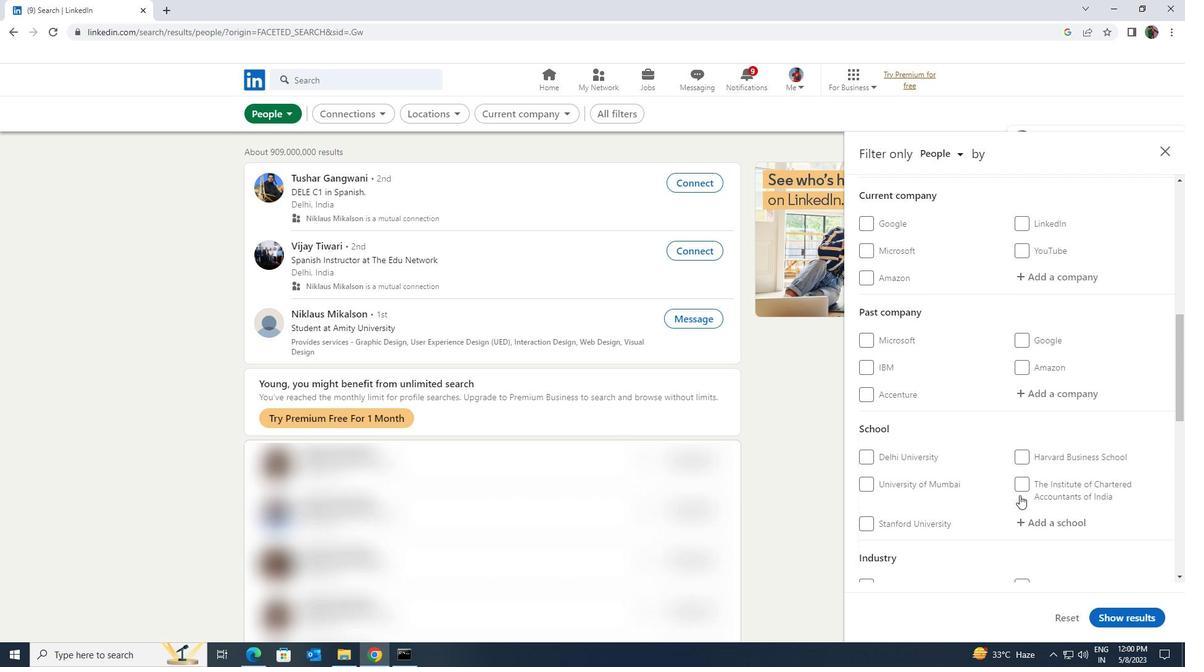 
Action: Mouse scrolled (1020, 495) with delta (0, 0)
Screenshot: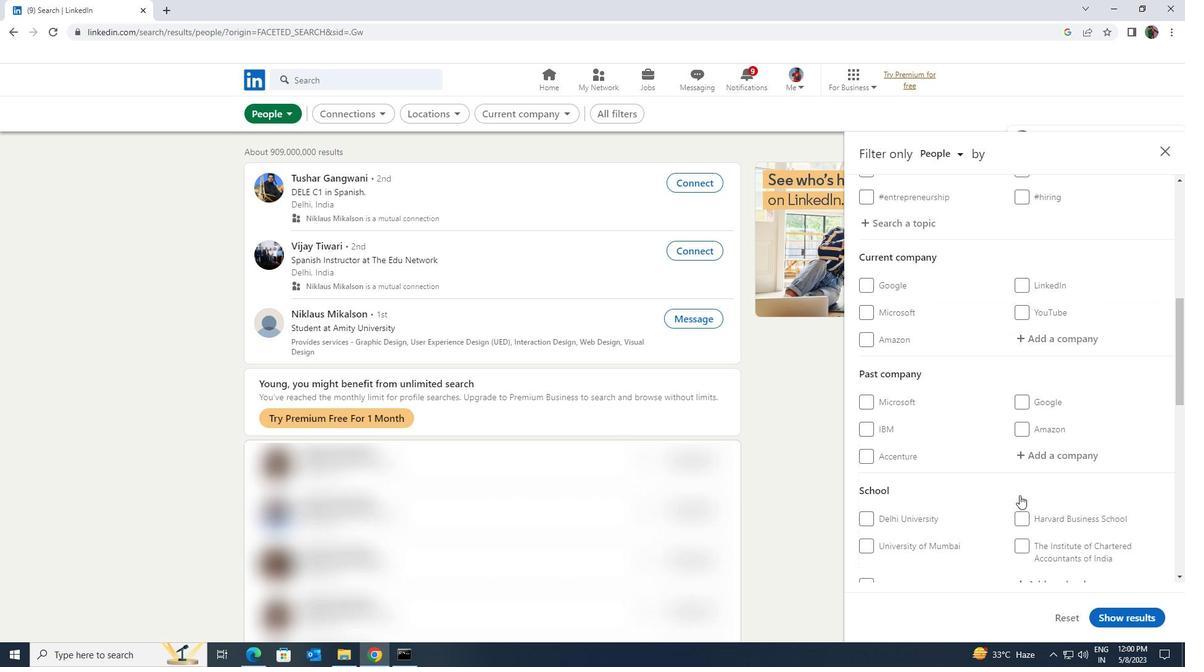 
Action: Mouse scrolled (1020, 495) with delta (0, 0)
Screenshot: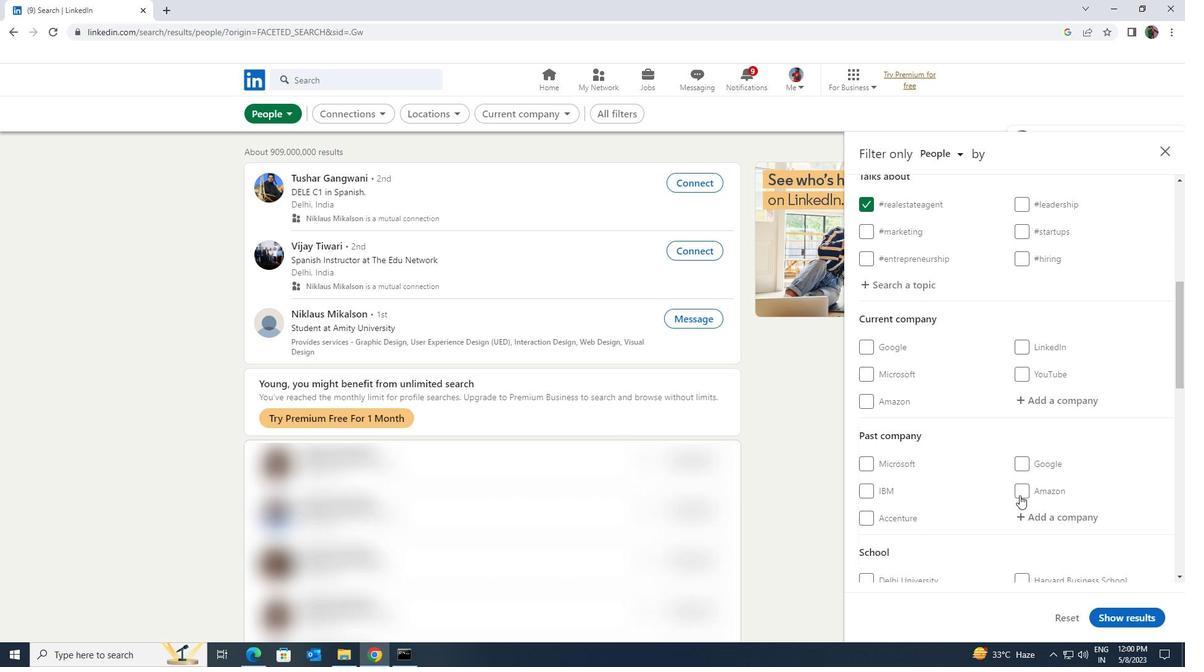 
Action: Mouse moved to (1025, 467)
Screenshot: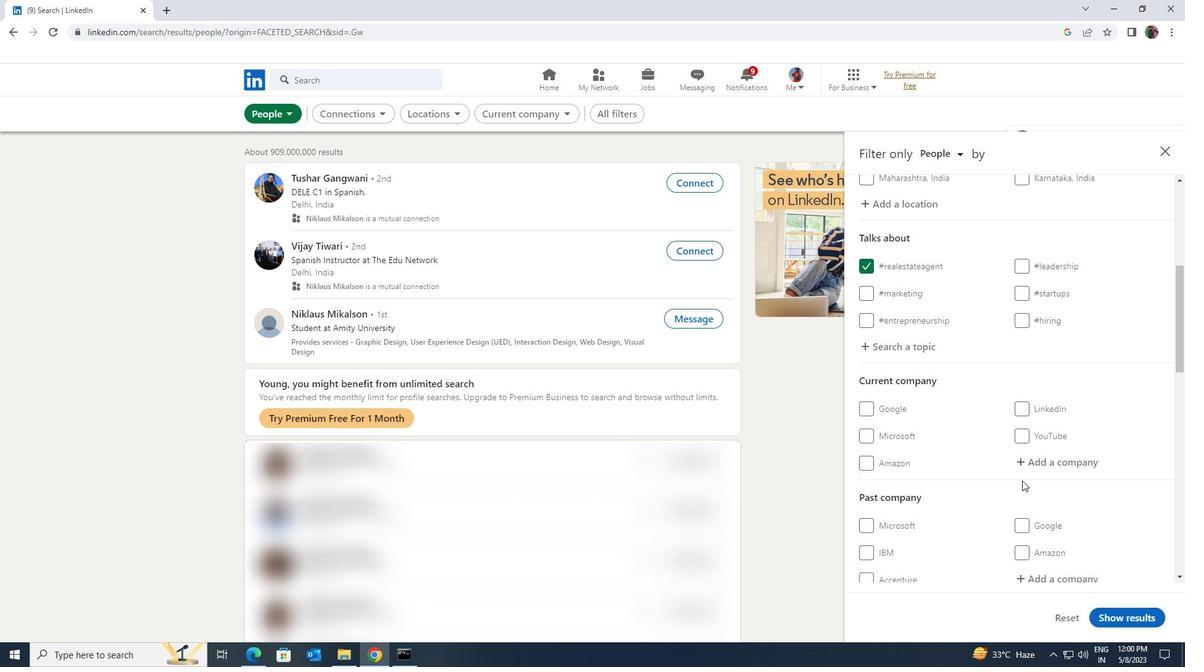 
Action: Mouse pressed left at (1025, 467)
Screenshot: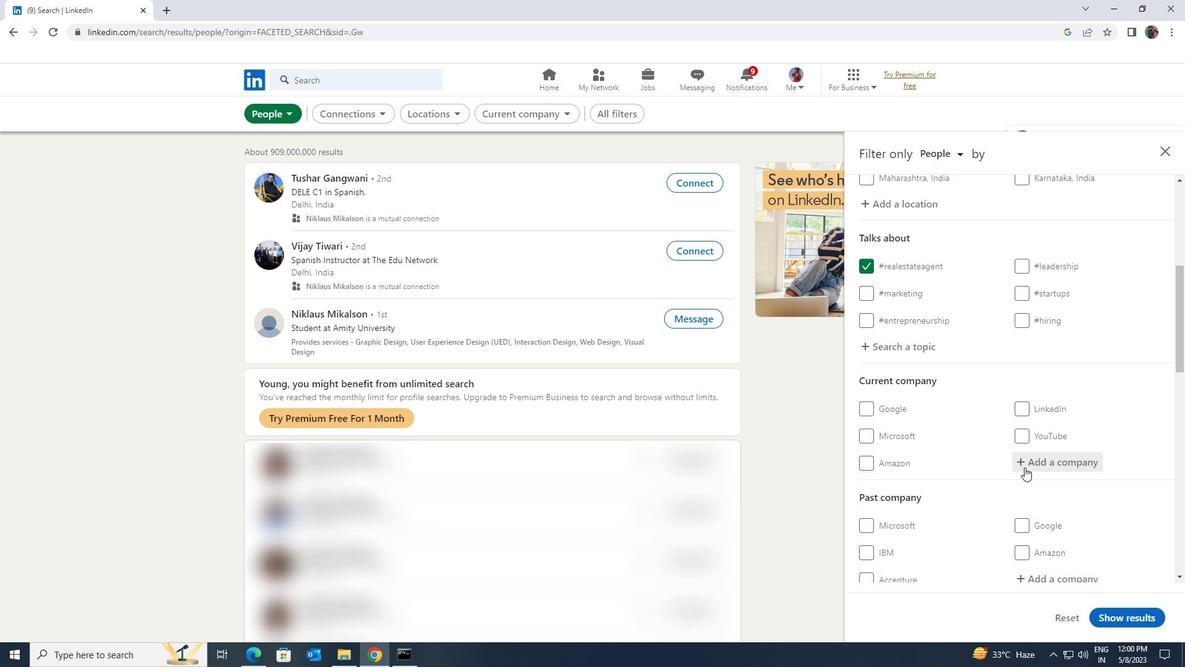 
Action: Key pressed <Key.shift><Key.shift><Key.shift>VELOTIO
Screenshot: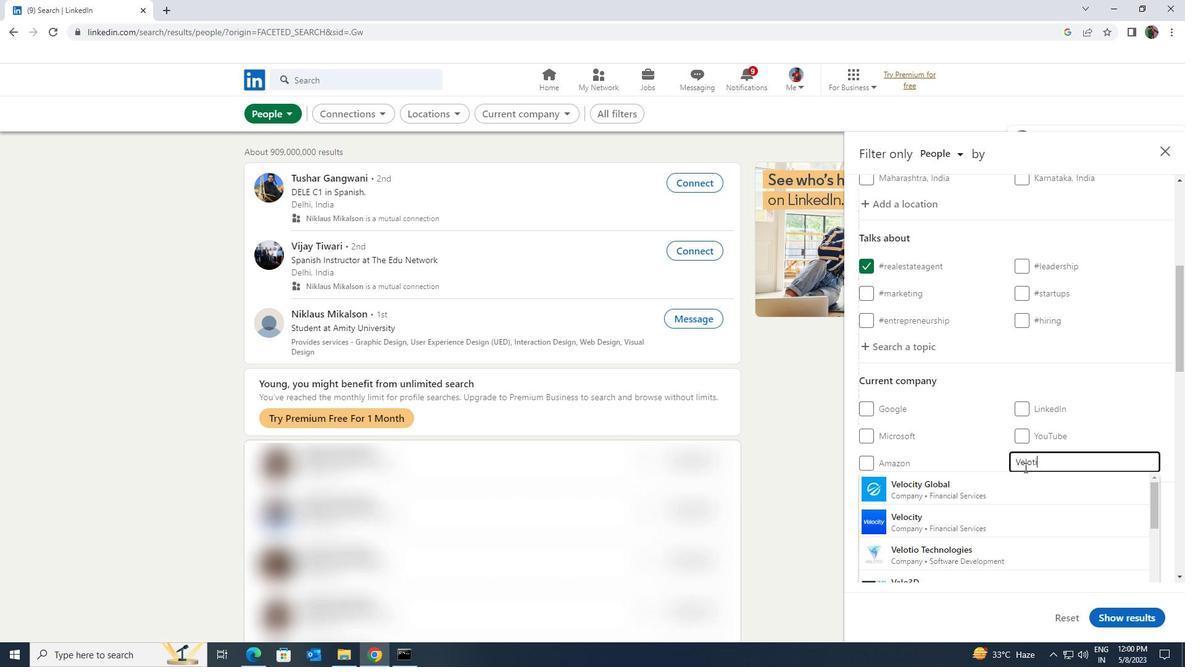 
Action: Mouse moved to (1028, 482)
Screenshot: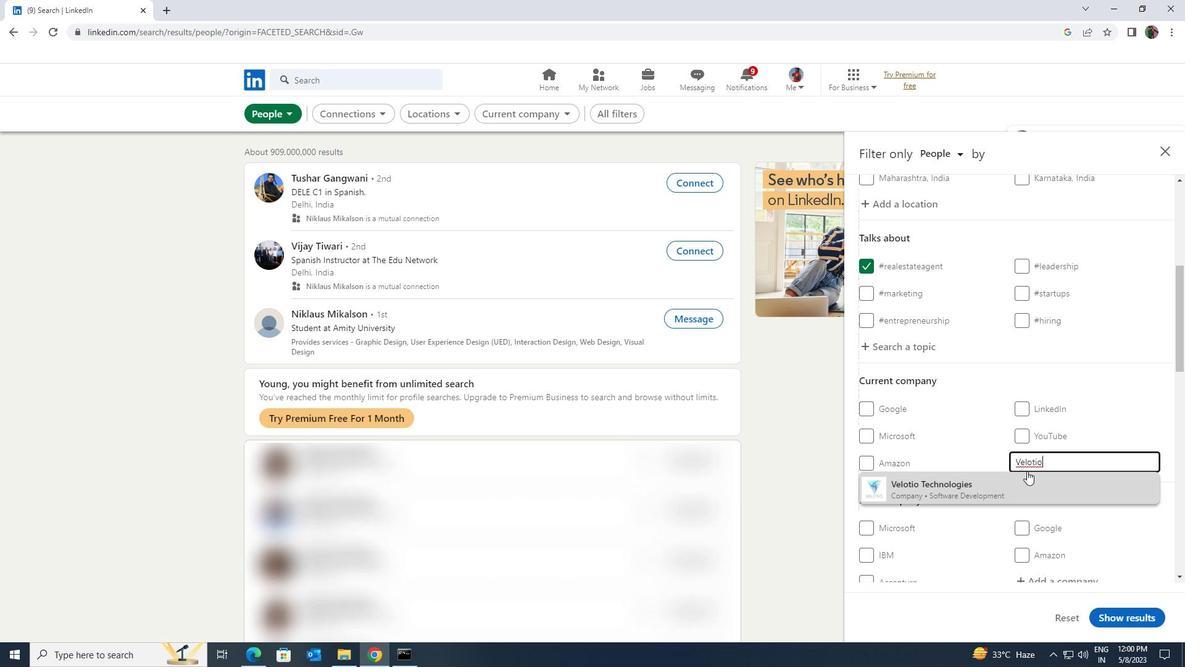 
Action: Mouse pressed left at (1028, 482)
Screenshot: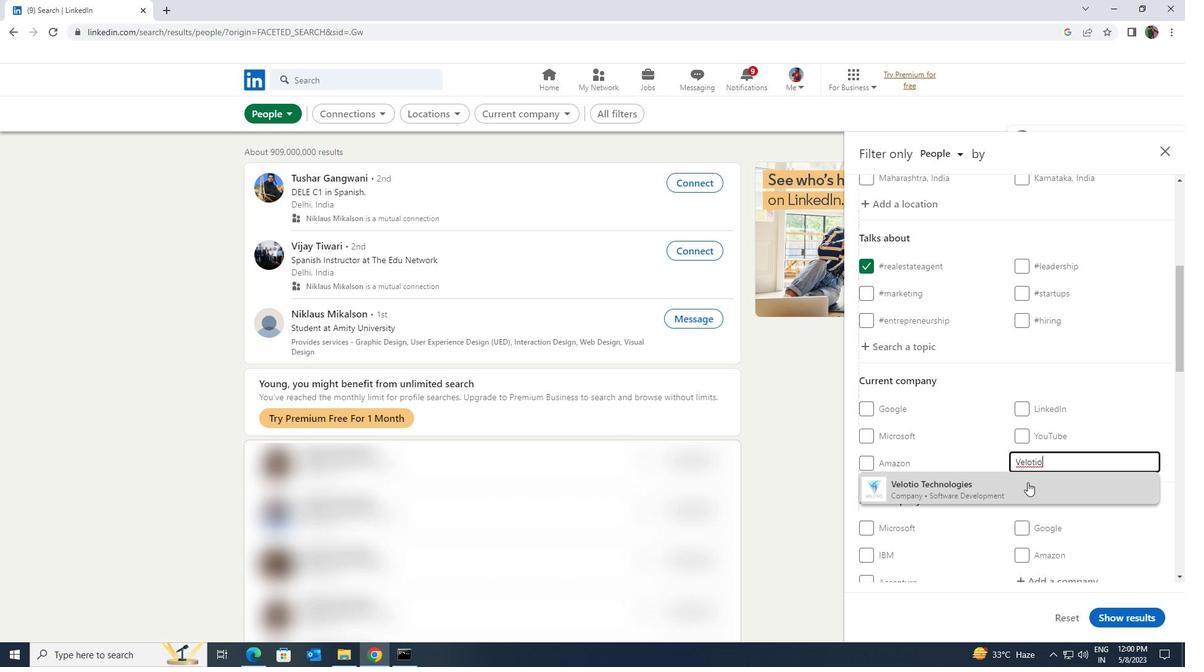 
Action: Mouse moved to (1030, 483)
Screenshot: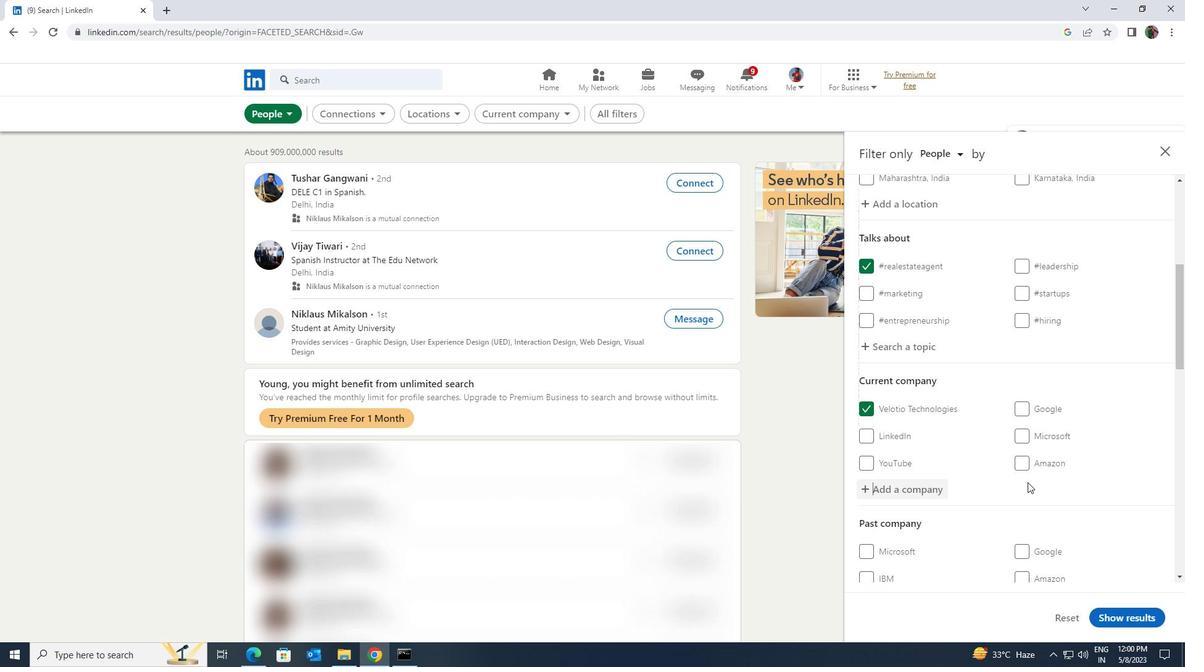 
Action: Mouse scrolled (1030, 482) with delta (0, 0)
Screenshot: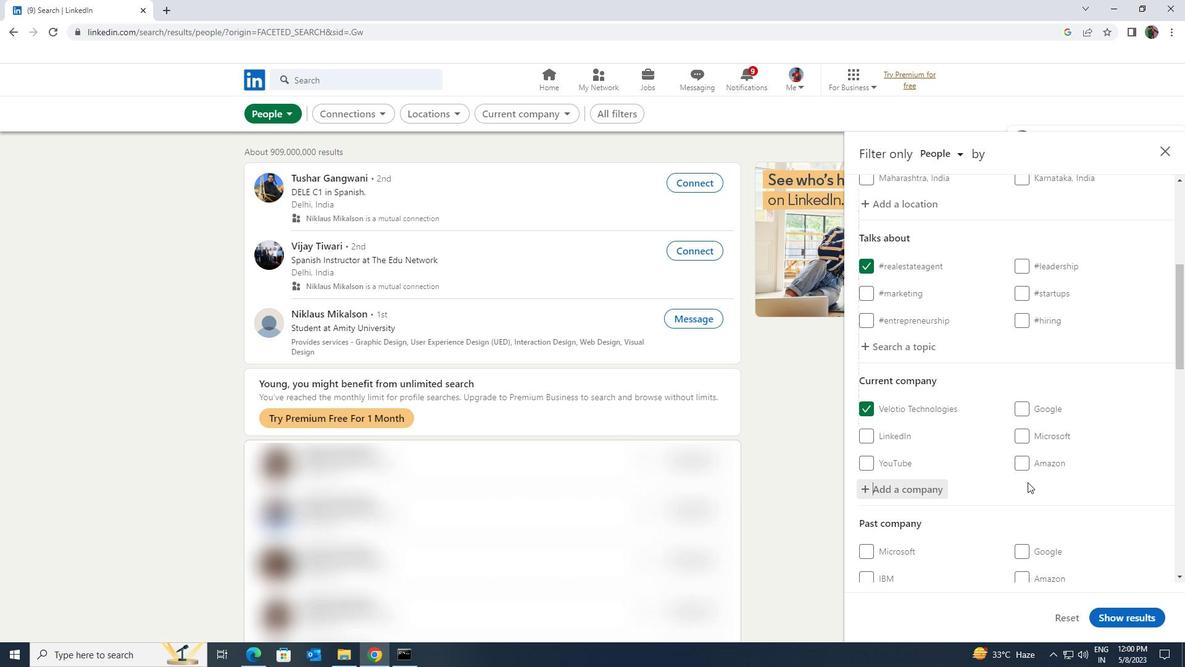 
Action: Mouse scrolled (1030, 482) with delta (0, 0)
Screenshot: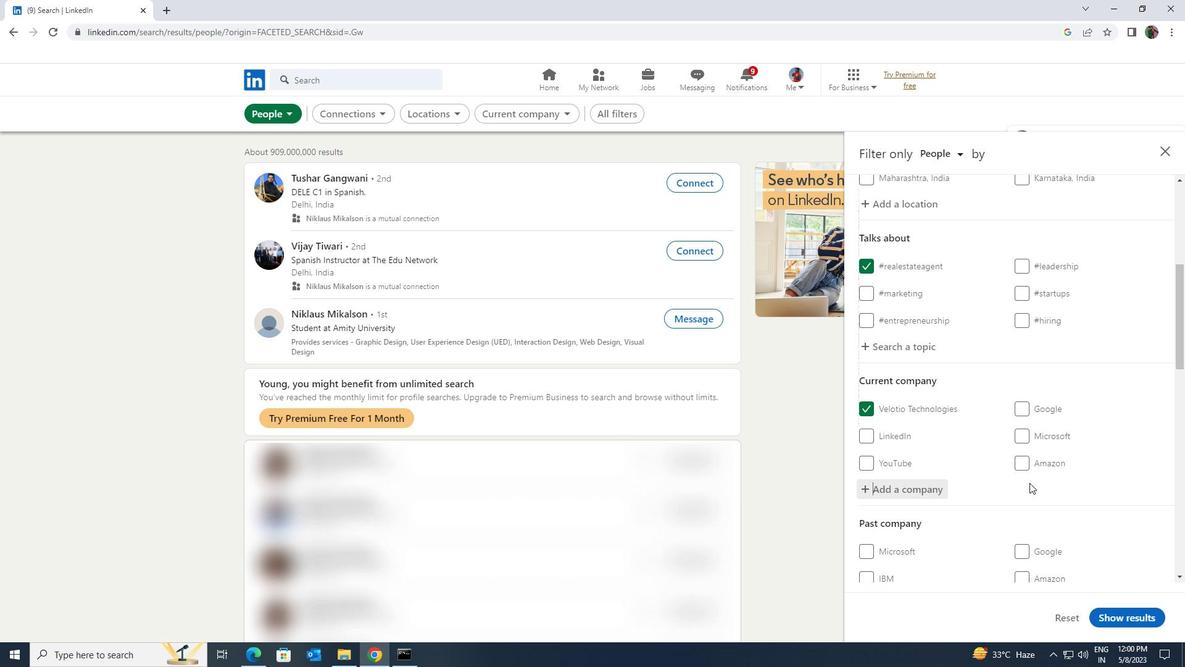 
Action: Mouse scrolled (1030, 482) with delta (0, 0)
Screenshot: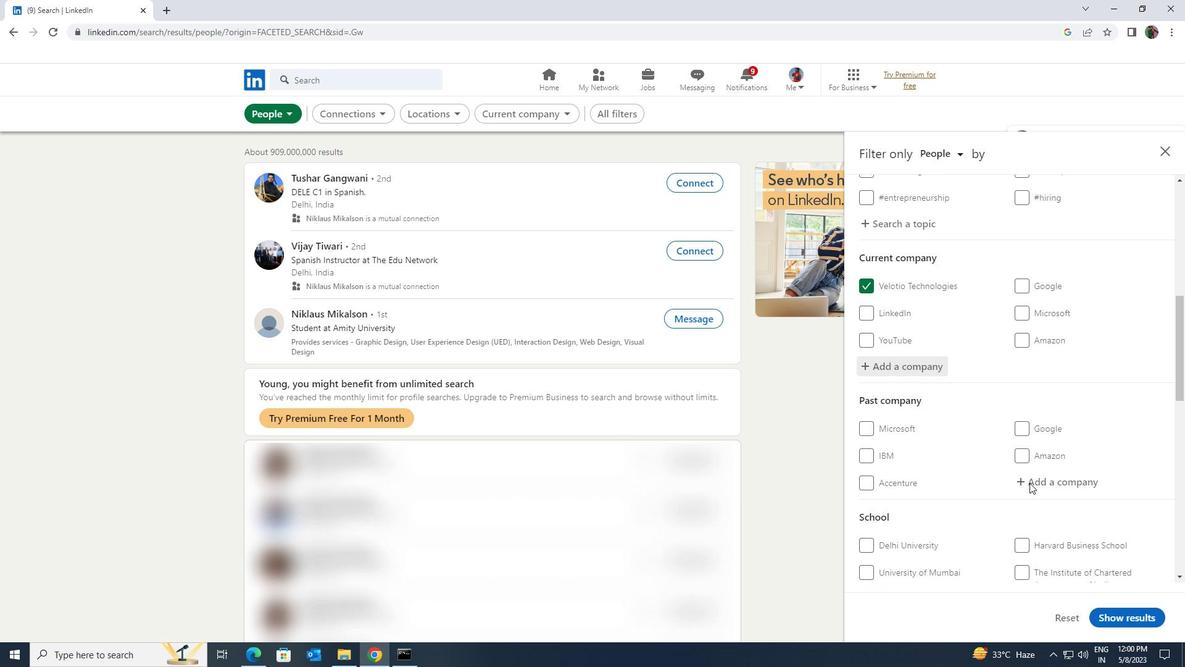
Action: Mouse scrolled (1030, 482) with delta (0, 0)
Screenshot: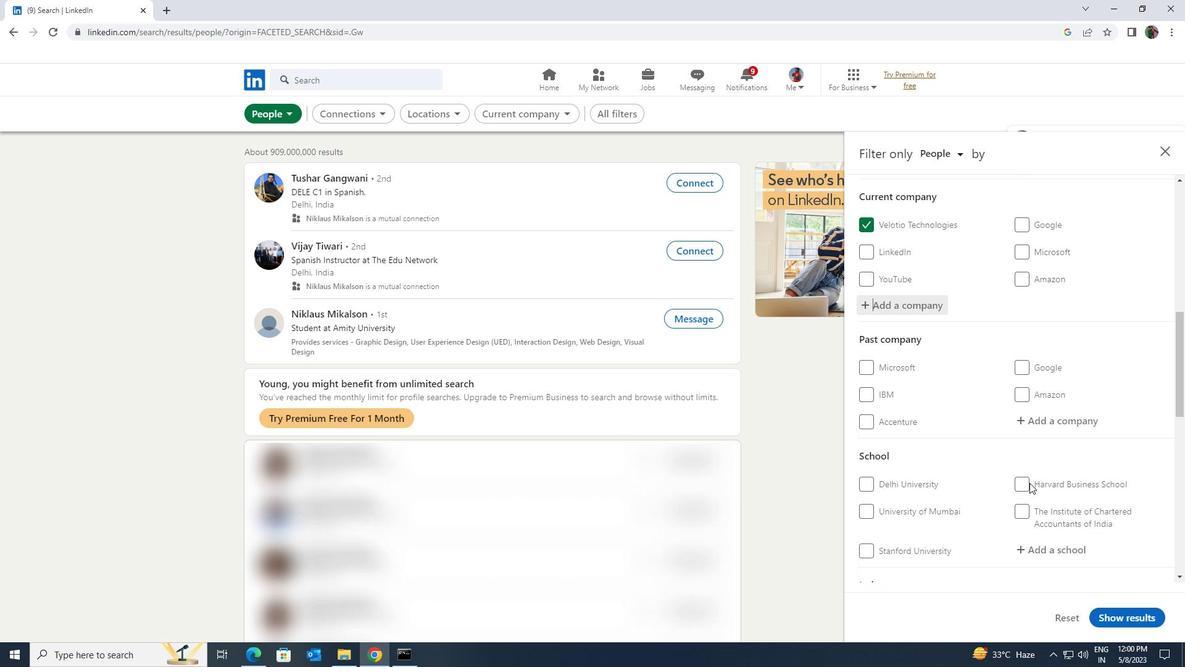 
Action: Mouse moved to (1033, 484)
Screenshot: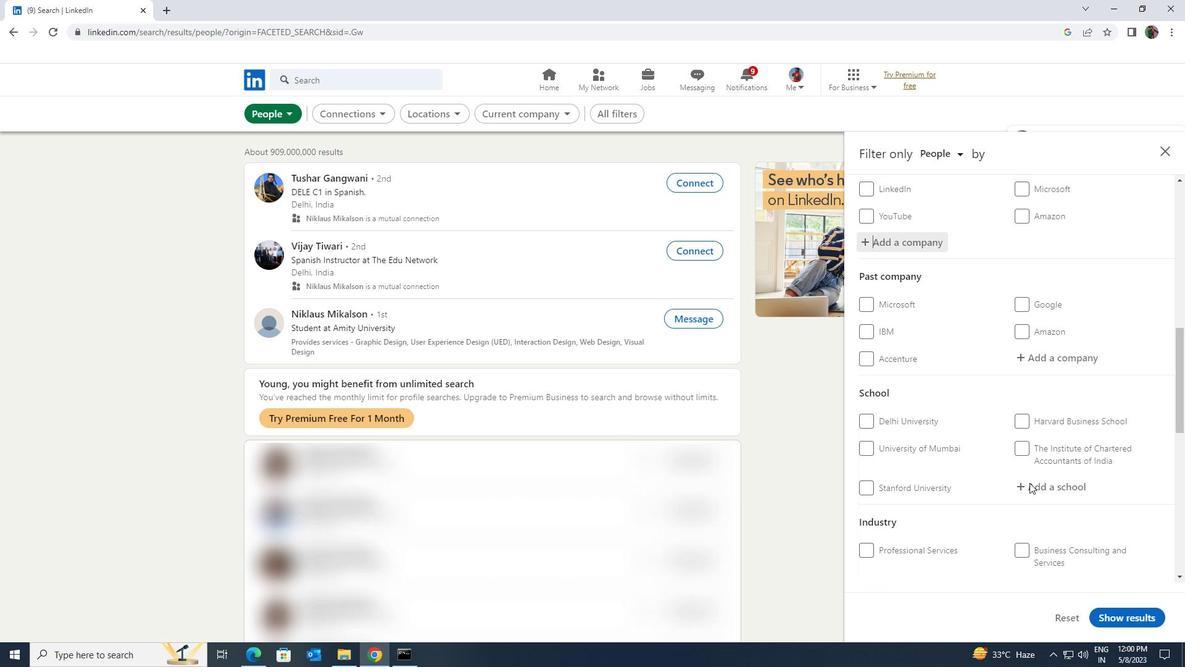 
Action: Mouse pressed left at (1033, 484)
Screenshot: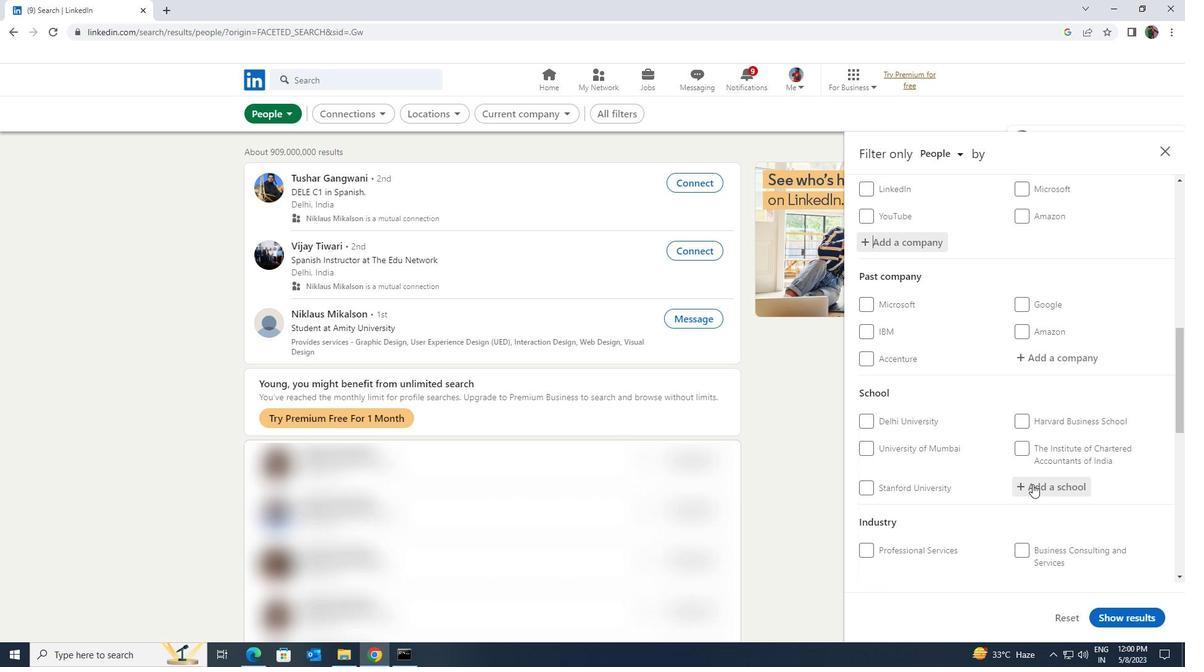 
Action: Key pressed <Key.shift><Key.shift><Key.shift><Key.shift>IFTM<Key.space>
Screenshot: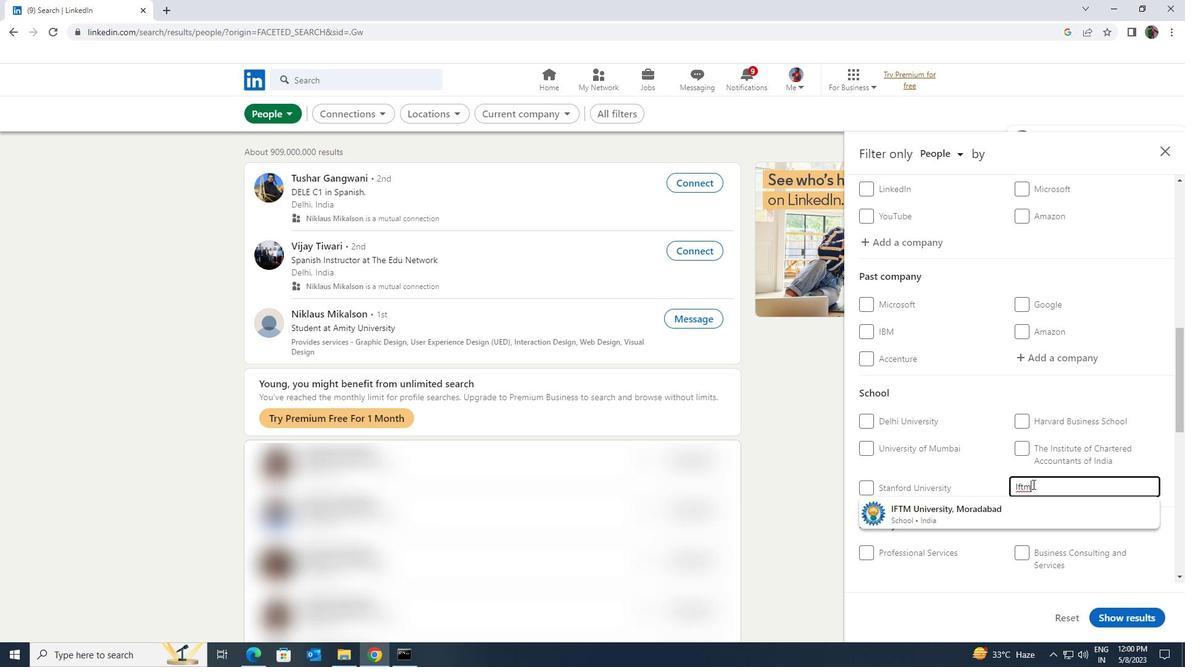 
Action: Mouse moved to (1032, 499)
Screenshot: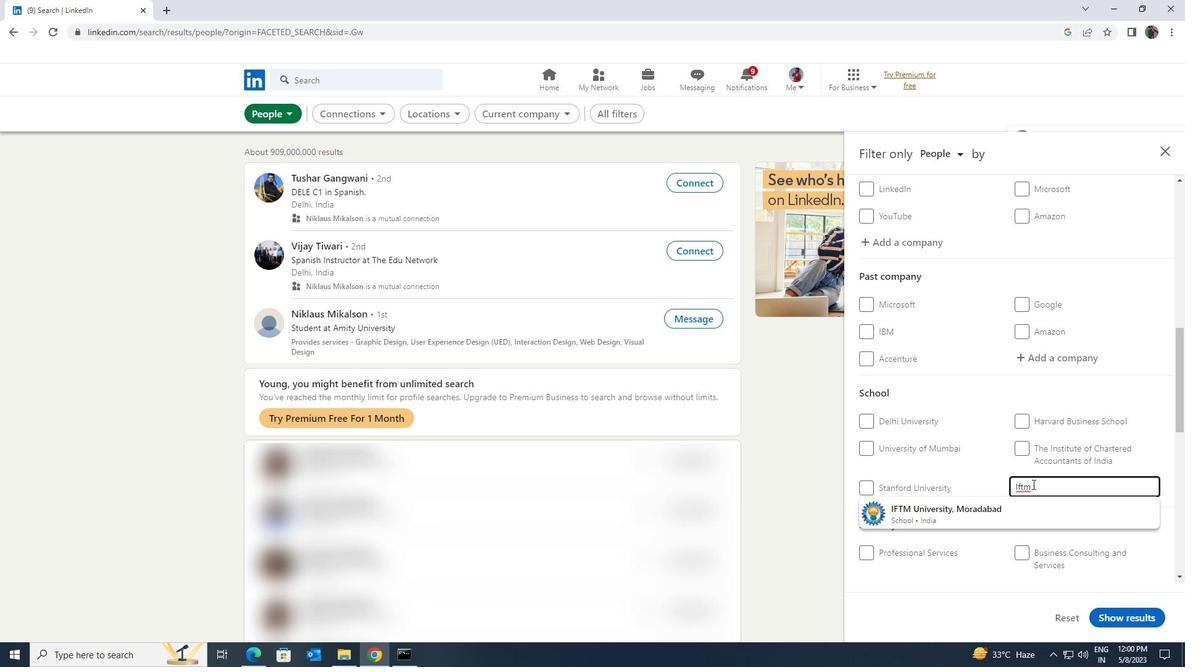 
Action: Mouse pressed left at (1032, 499)
Screenshot: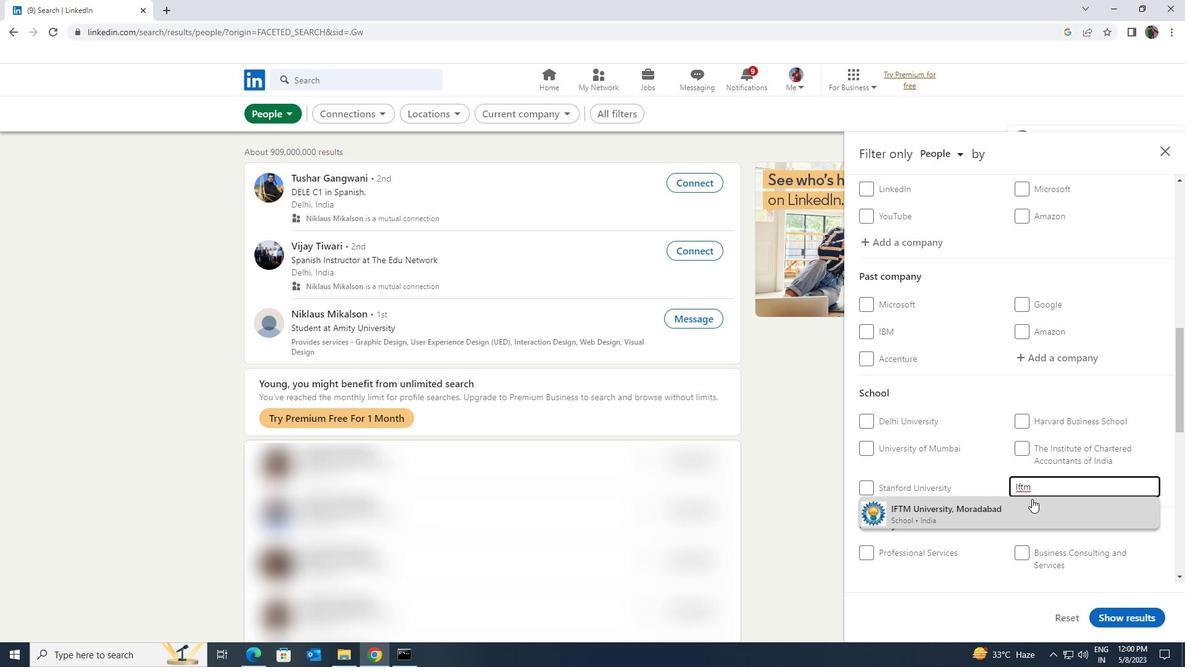 
Action: Mouse moved to (1036, 499)
Screenshot: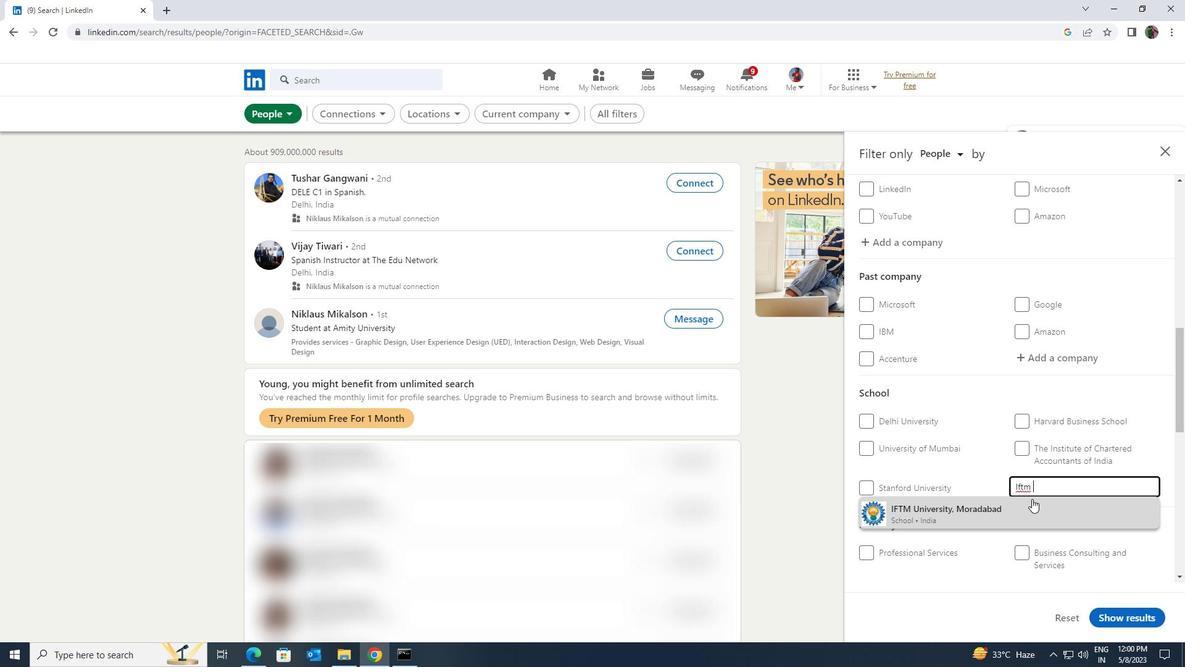 
Action: Mouse scrolled (1036, 498) with delta (0, 0)
Screenshot: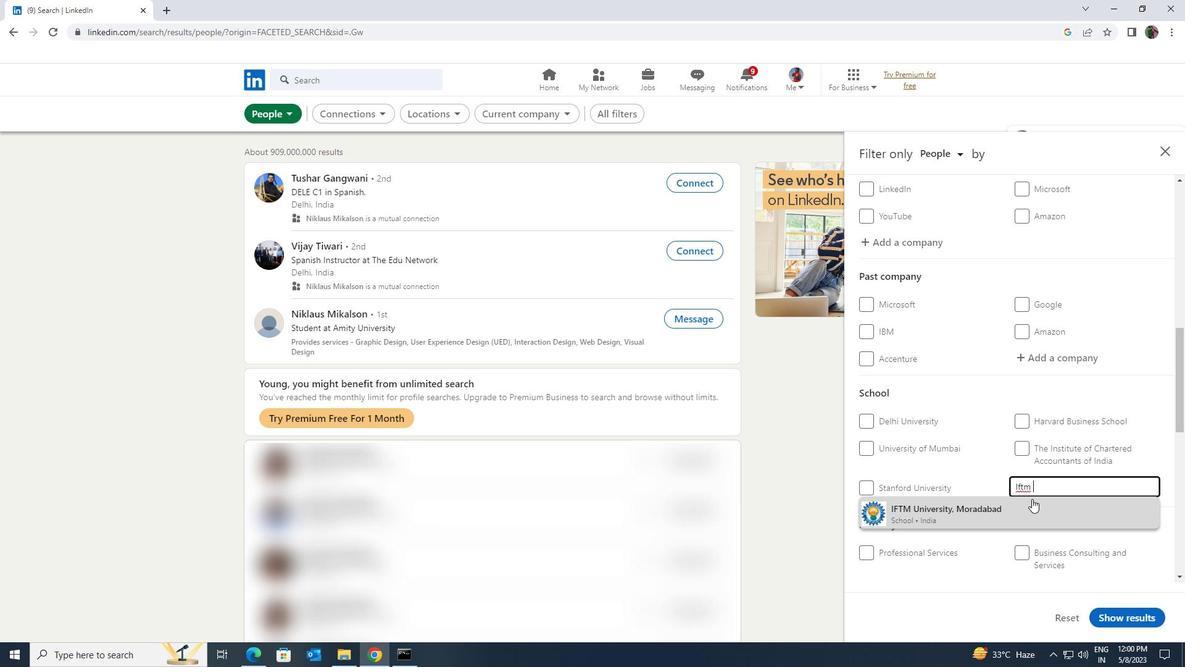
Action: Mouse scrolled (1036, 498) with delta (0, 0)
Screenshot: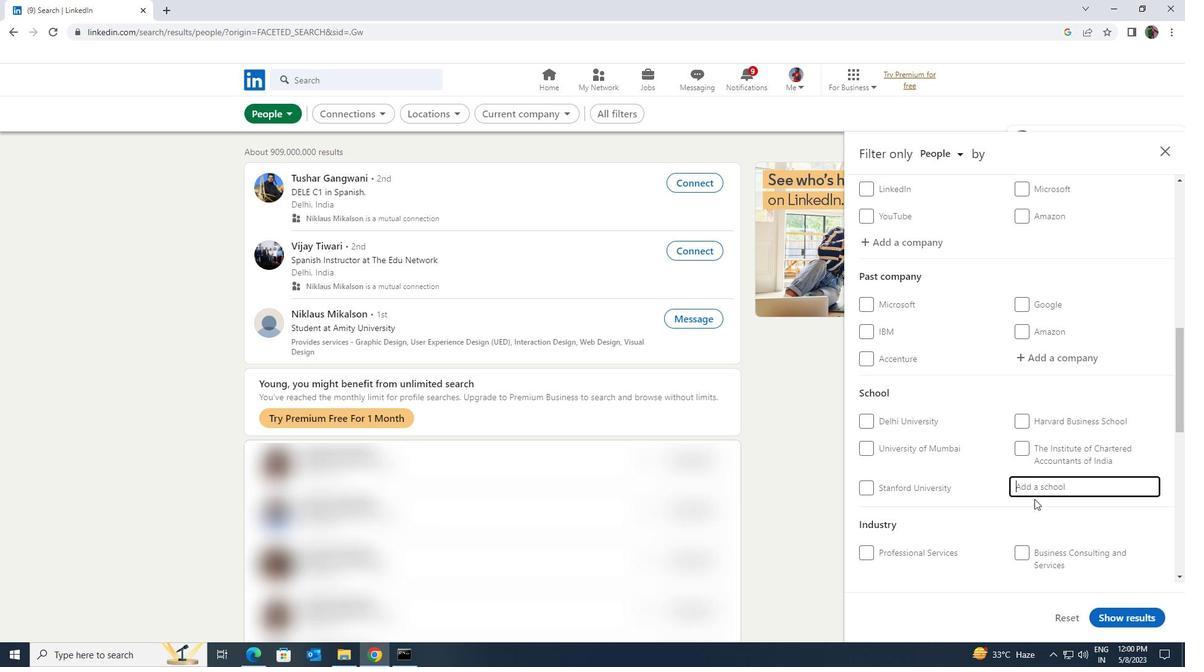 
Action: Mouse scrolled (1036, 498) with delta (0, 0)
Screenshot: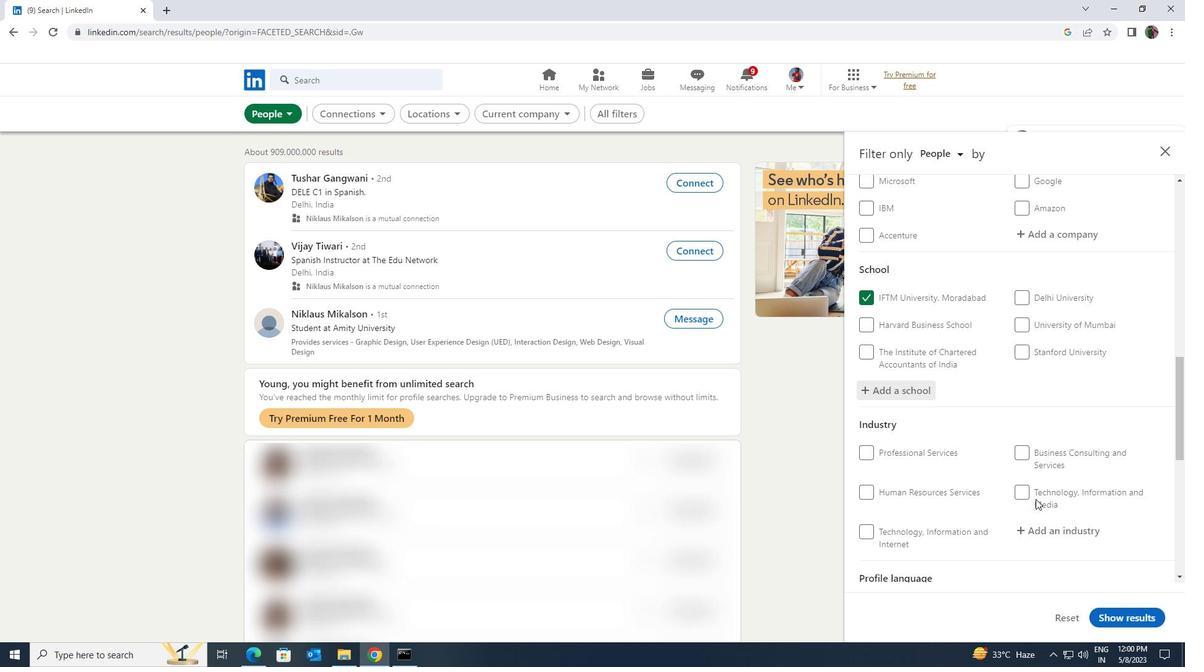 
Action: Mouse moved to (1041, 466)
Screenshot: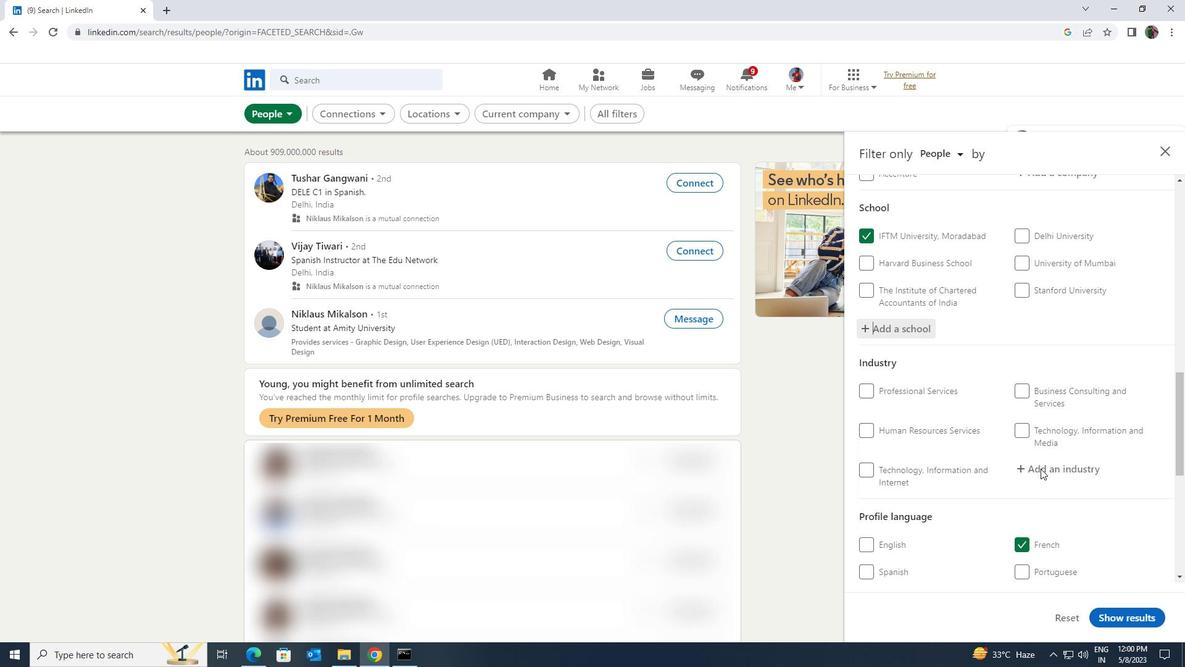 
Action: Mouse pressed left at (1041, 466)
Screenshot: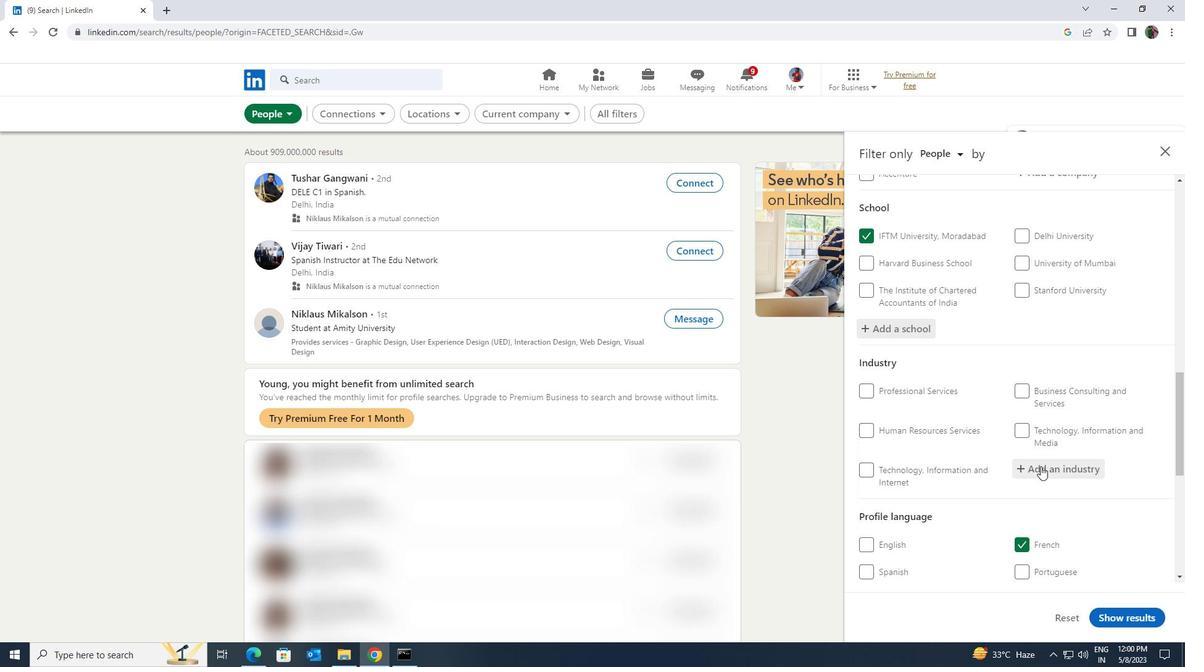 
Action: Key pressed <Key.shift><Key.shift><Key.shift><Key.shift><Key.shift><Key.shift>PR
Screenshot: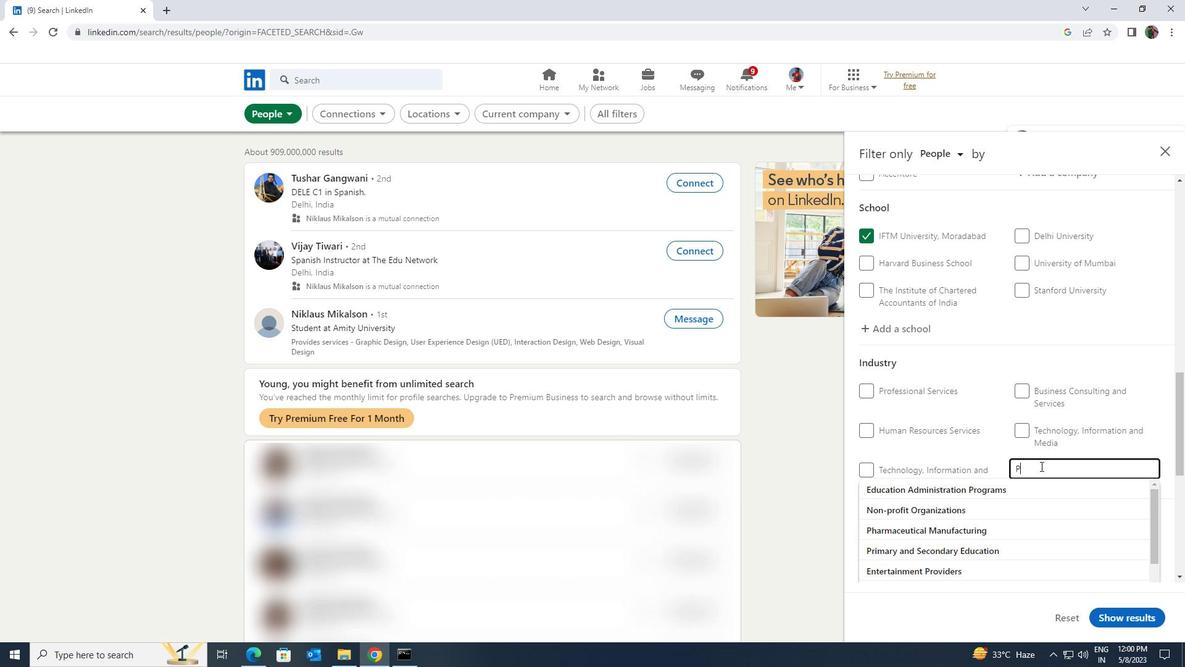 
Action: Mouse moved to (1042, 466)
Screenshot: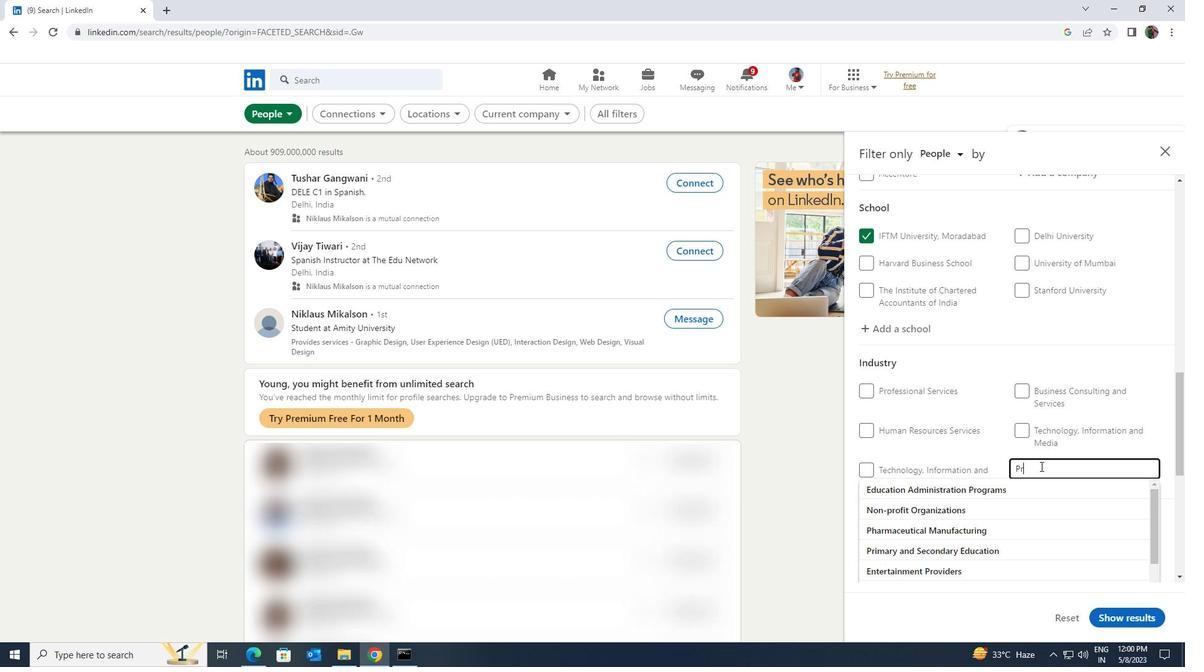 
Action: Key pressed IMARY<Key.space>AND
Screenshot: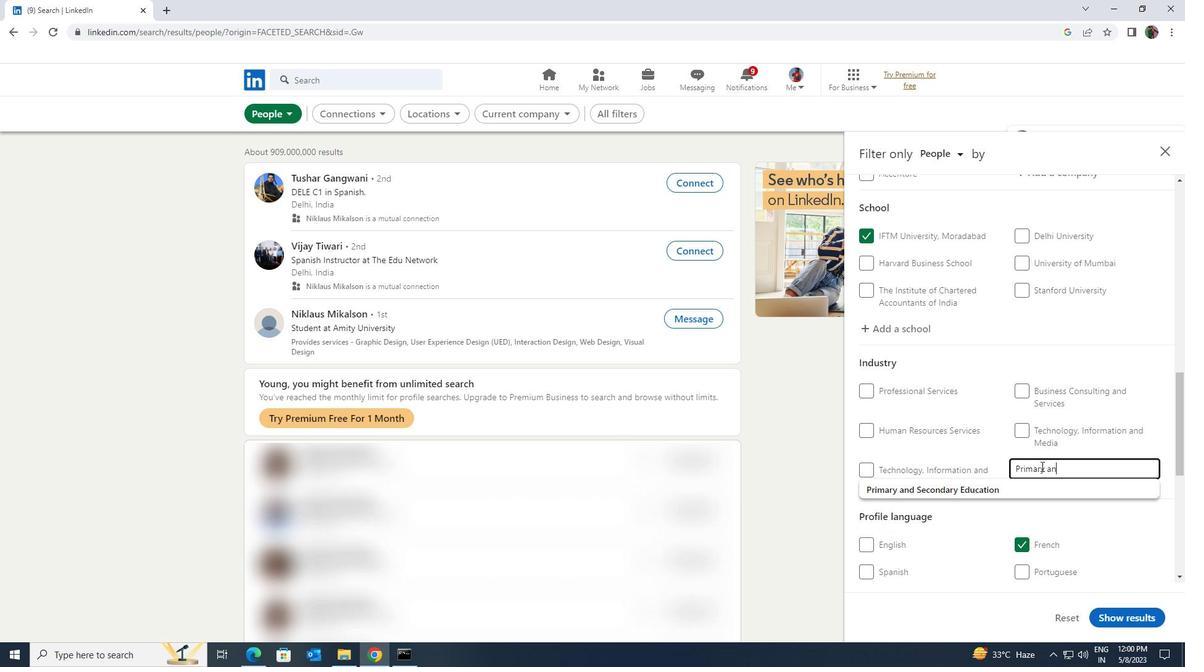 
Action: Mouse moved to (1058, 492)
Screenshot: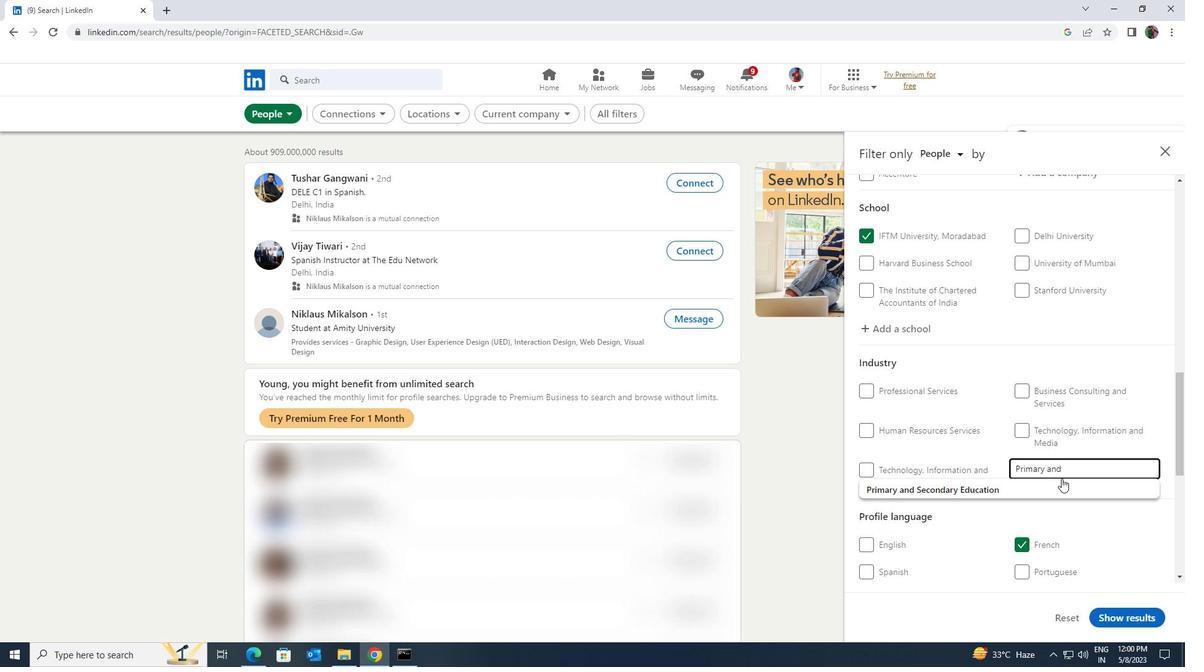 
Action: Mouse pressed left at (1058, 492)
Screenshot: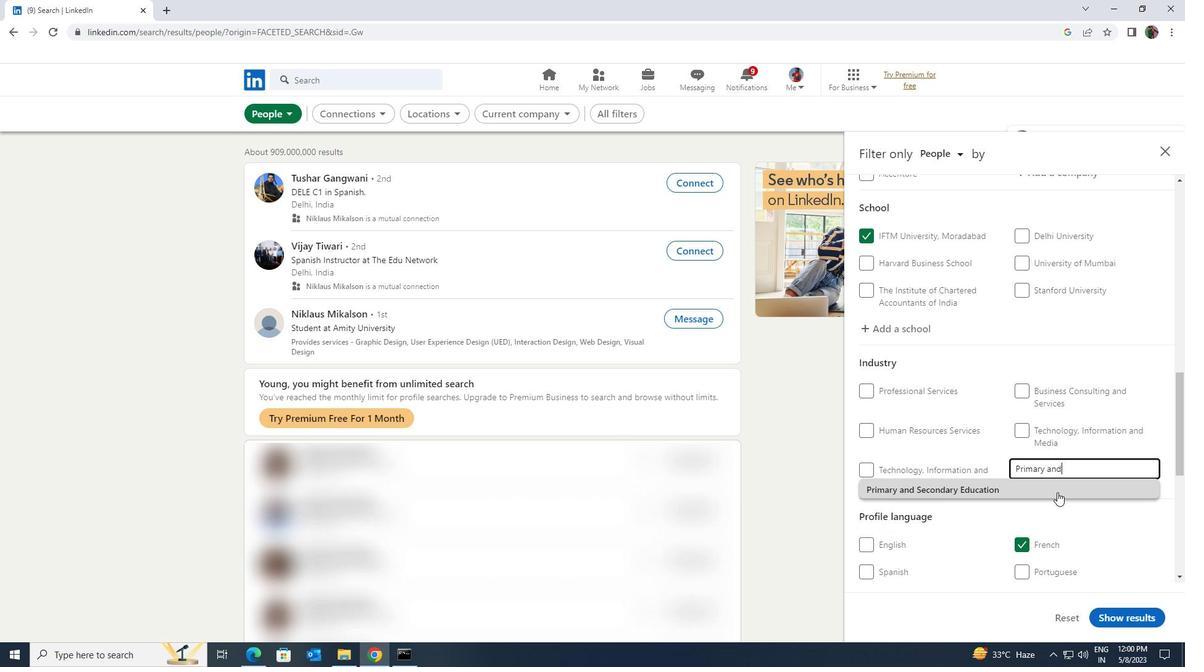 
Action: Mouse scrolled (1058, 491) with delta (0, 0)
Screenshot: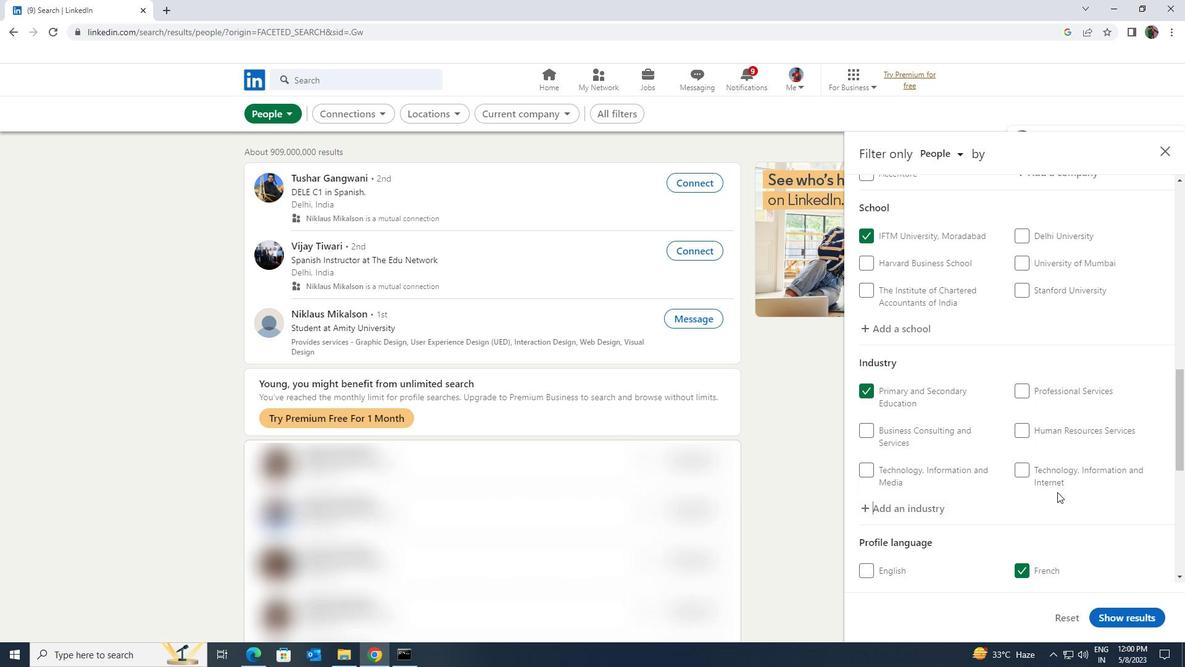 
Action: Mouse scrolled (1058, 491) with delta (0, 0)
Screenshot: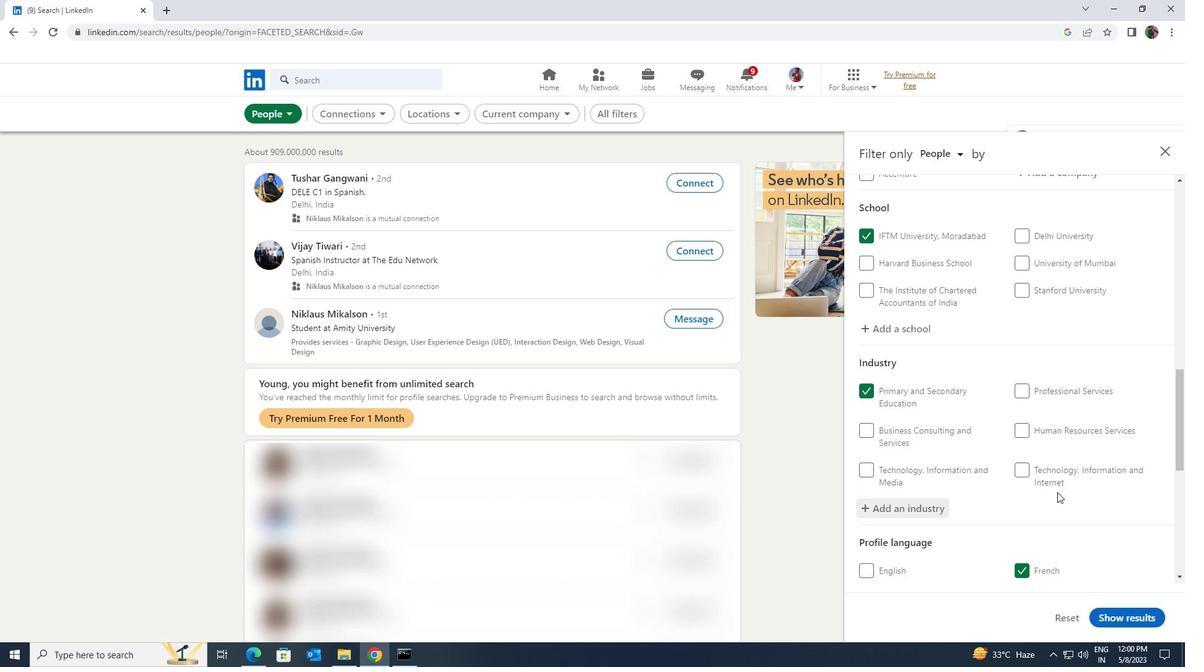 
Action: Mouse scrolled (1058, 491) with delta (0, 0)
Screenshot: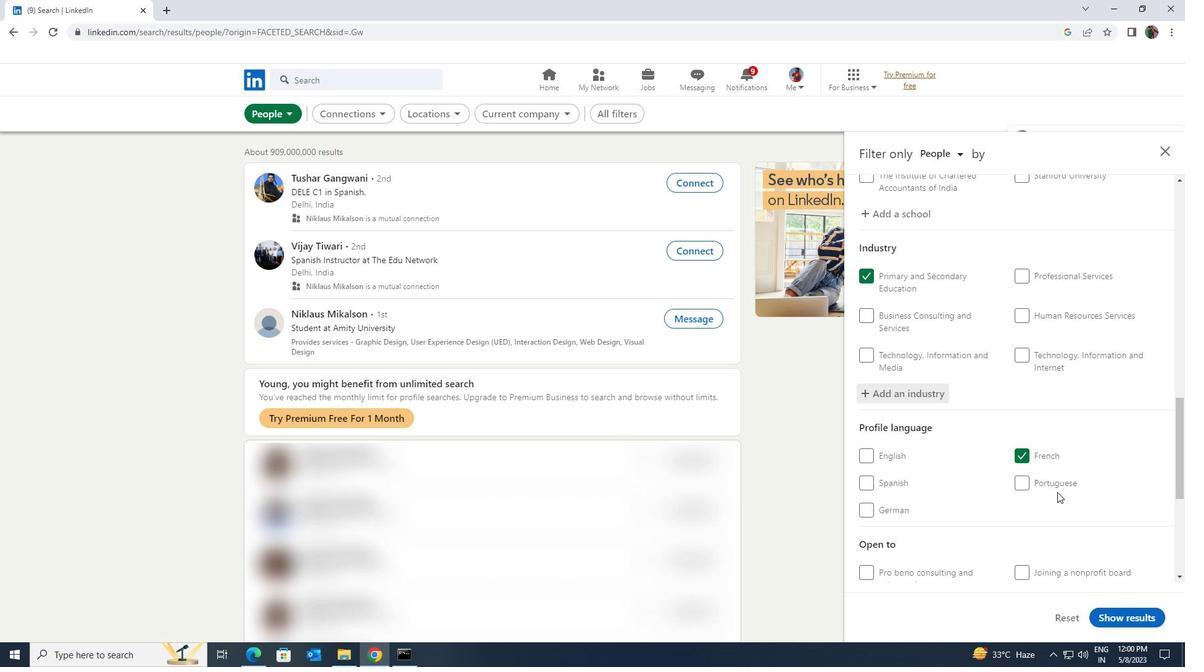 
Action: Mouse scrolled (1058, 491) with delta (0, 0)
Screenshot: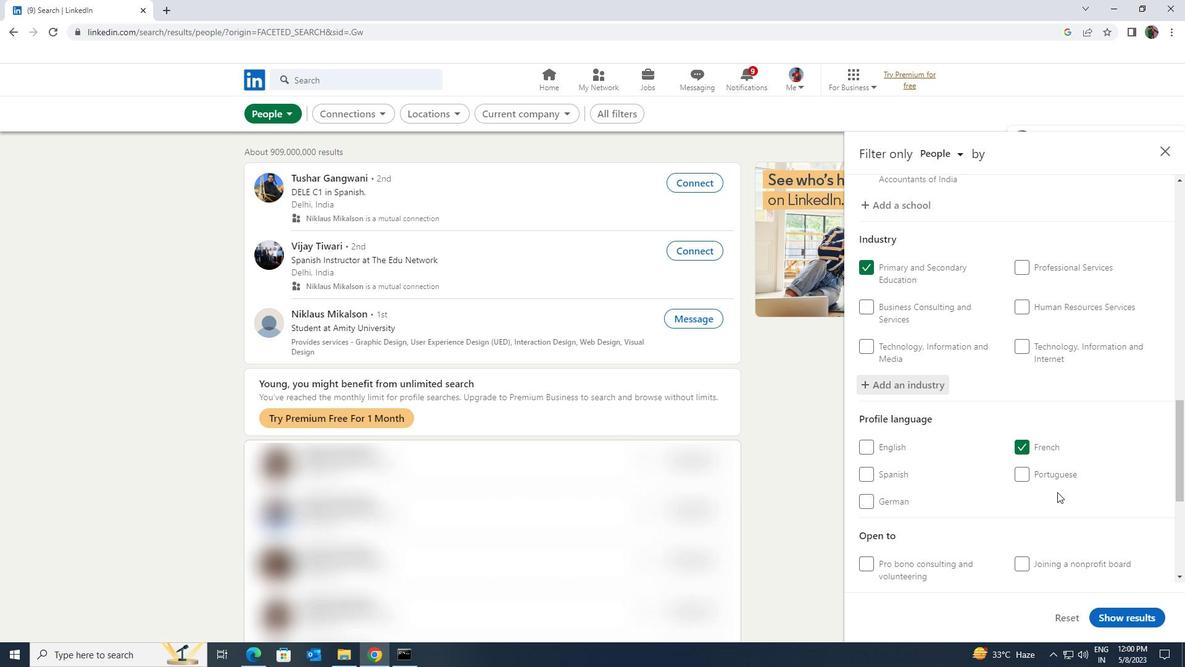 
Action: Mouse scrolled (1058, 491) with delta (0, 0)
Screenshot: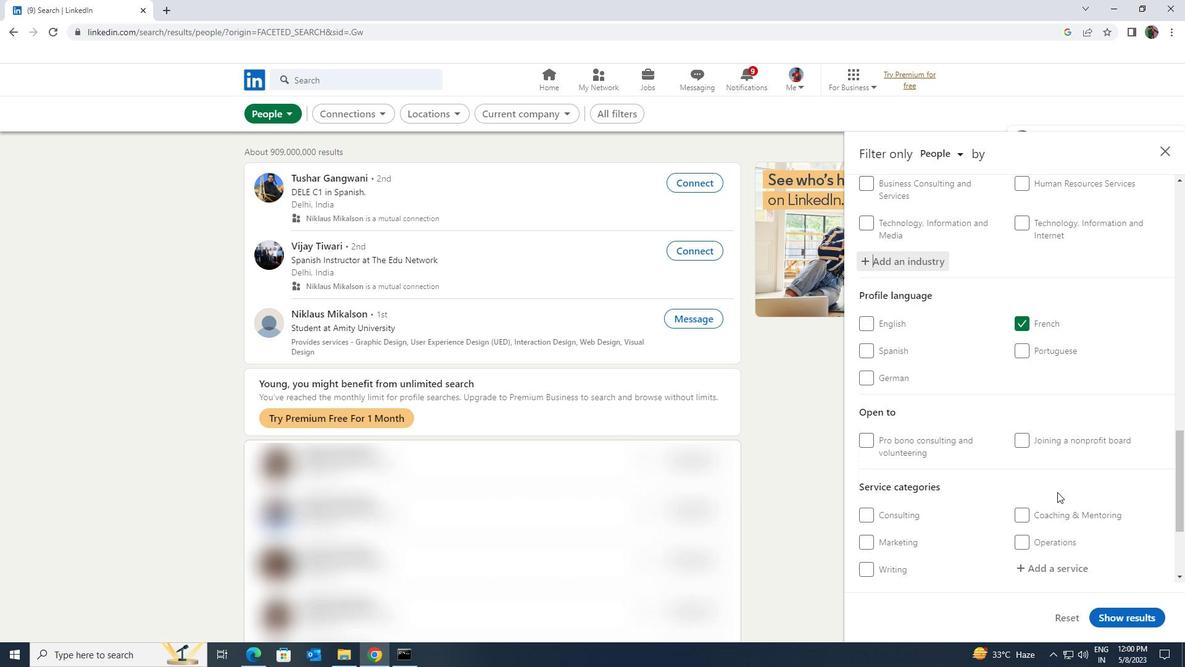 
Action: Mouse moved to (1055, 504)
Screenshot: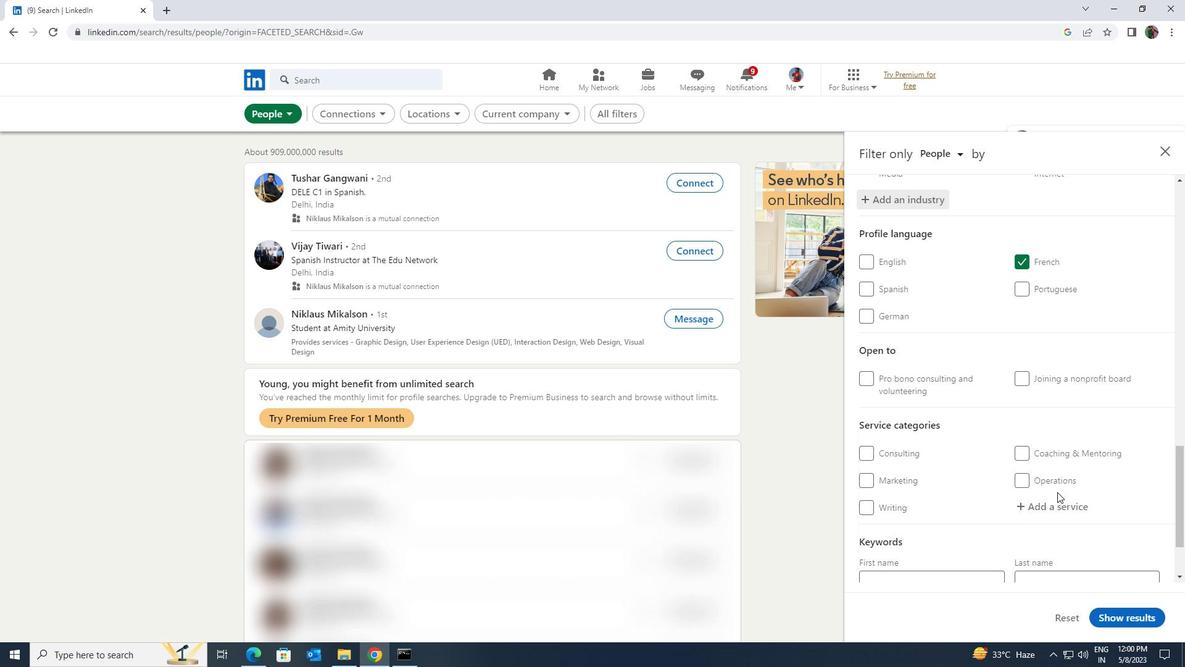 
Action: Mouse pressed left at (1055, 504)
Screenshot: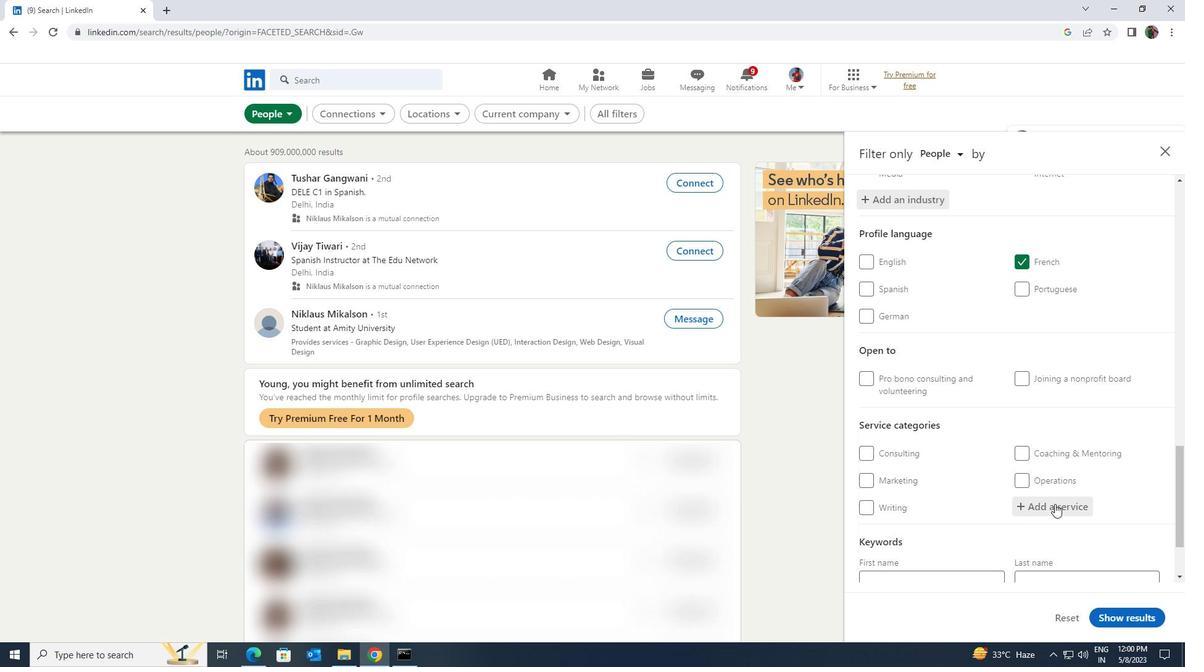 
Action: Key pressed <Key.shift><Key.shift><Key.shift><Key.shift><Key.shift><Key.shift>TEAM<Key.space><Key.shift>BUILDING<Key.space>
Screenshot: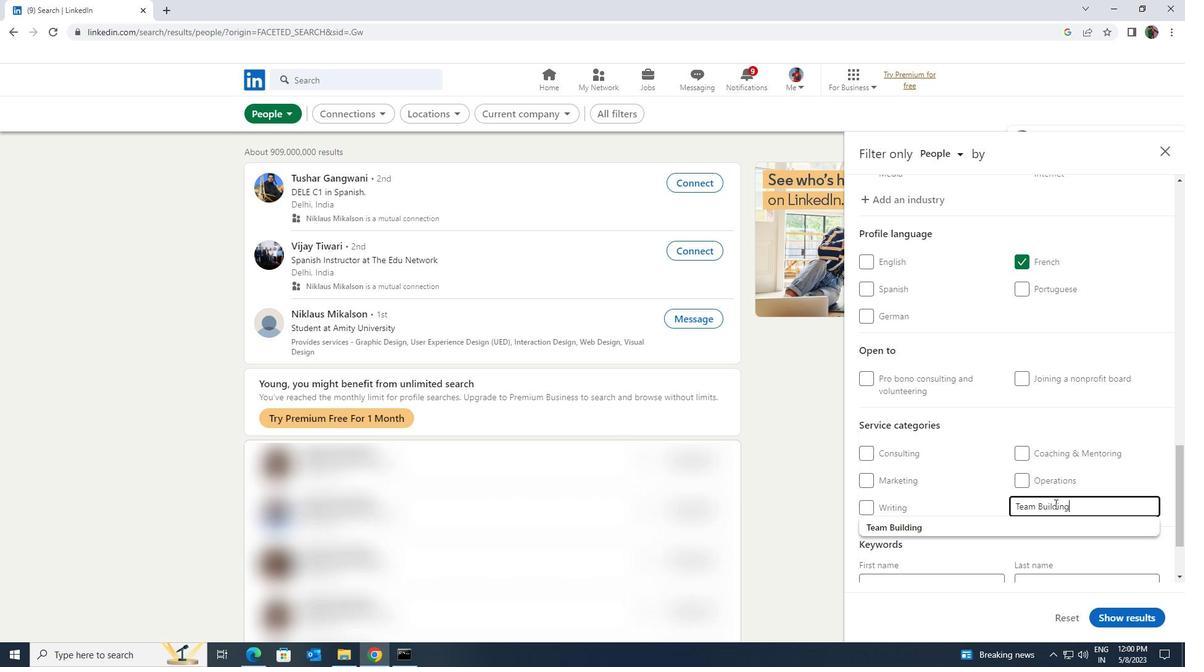 
Action: Mouse moved to (1040, 523)
Screenshot: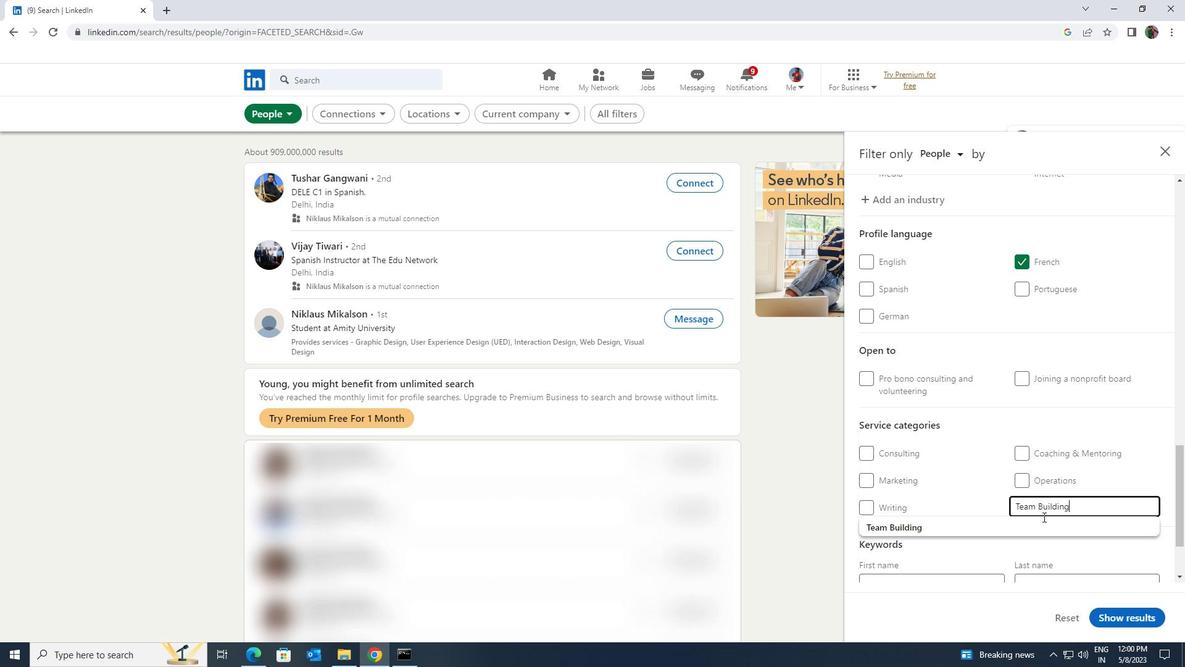 
Action: Mouse pressed left at (1040, 523)
Screenshot: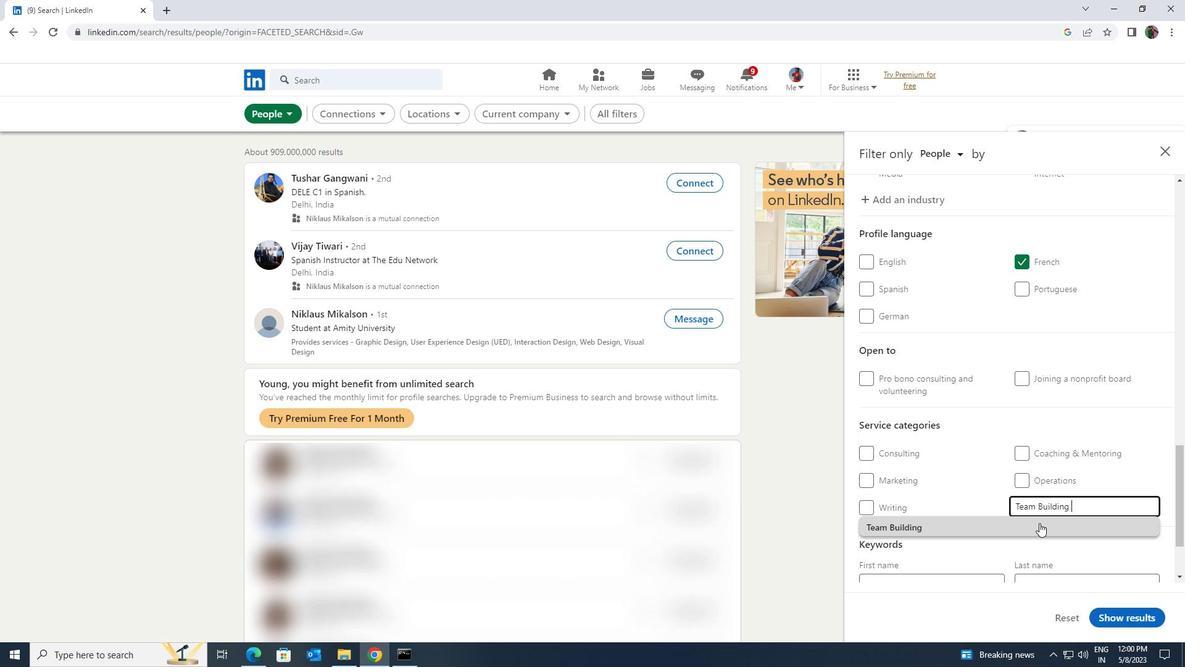 
Action: Mouse moved to (966, 491)
Screenshot: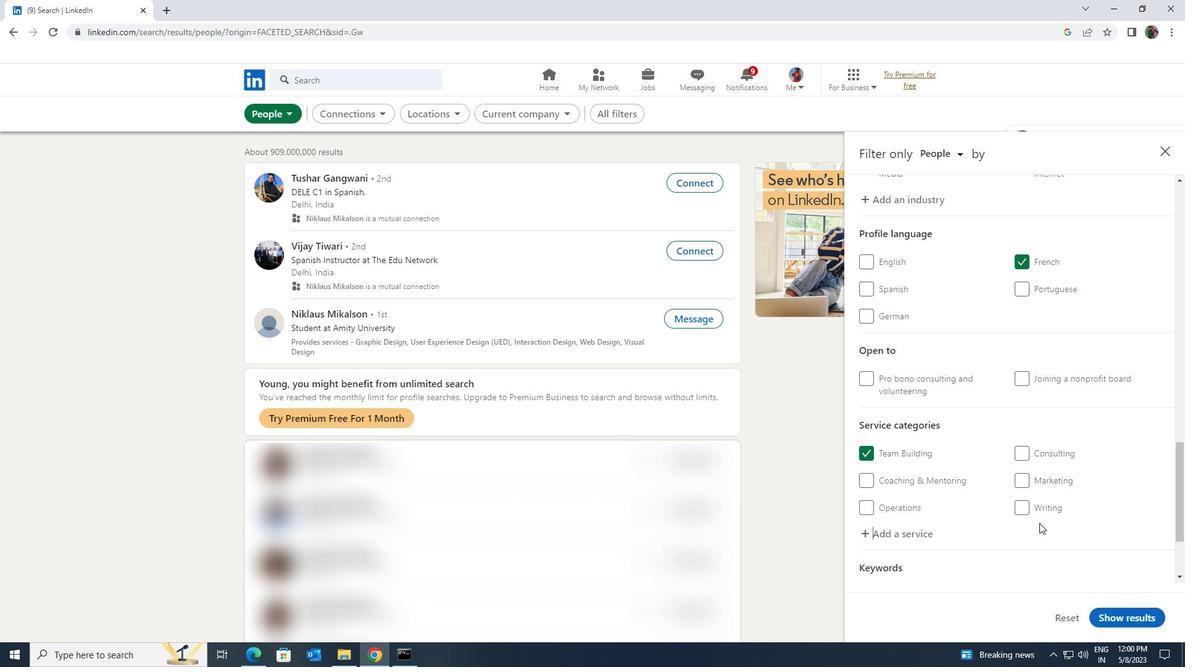 
Action: Mouse scrolled (966, 491) with delta (0, 0)
Screenshot: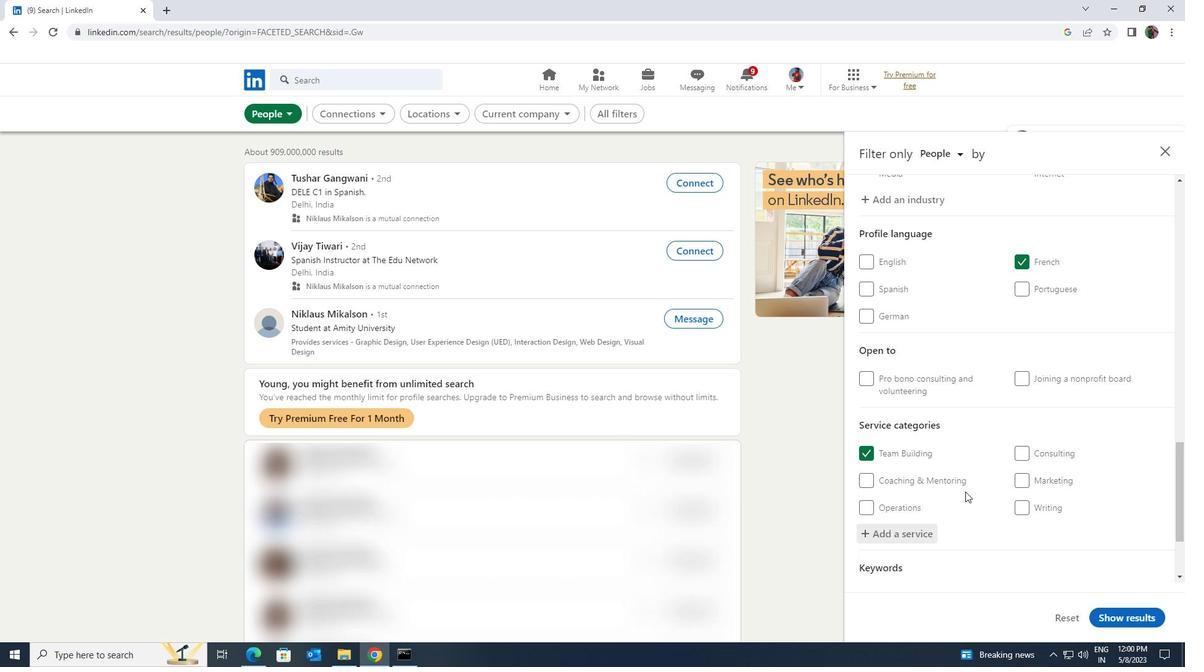 
Action: Mouse scrolled (966, 491) with delta (0, 0)
Screenshot: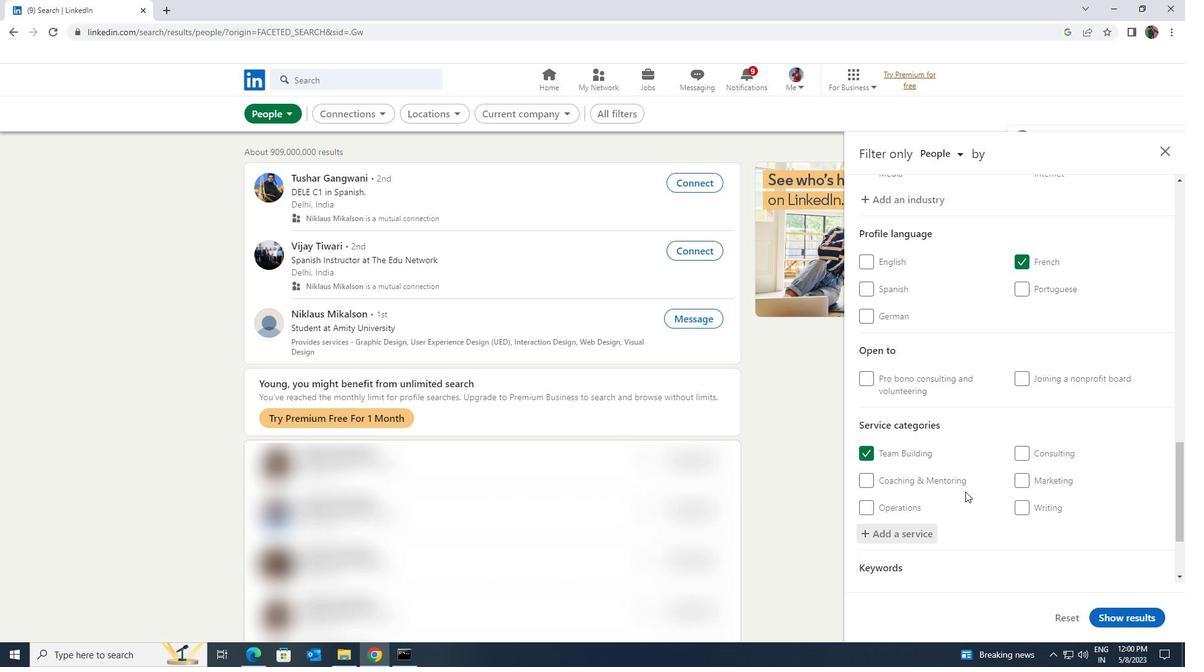 
Action: Mouse moved to (966, 525)
Screenshot: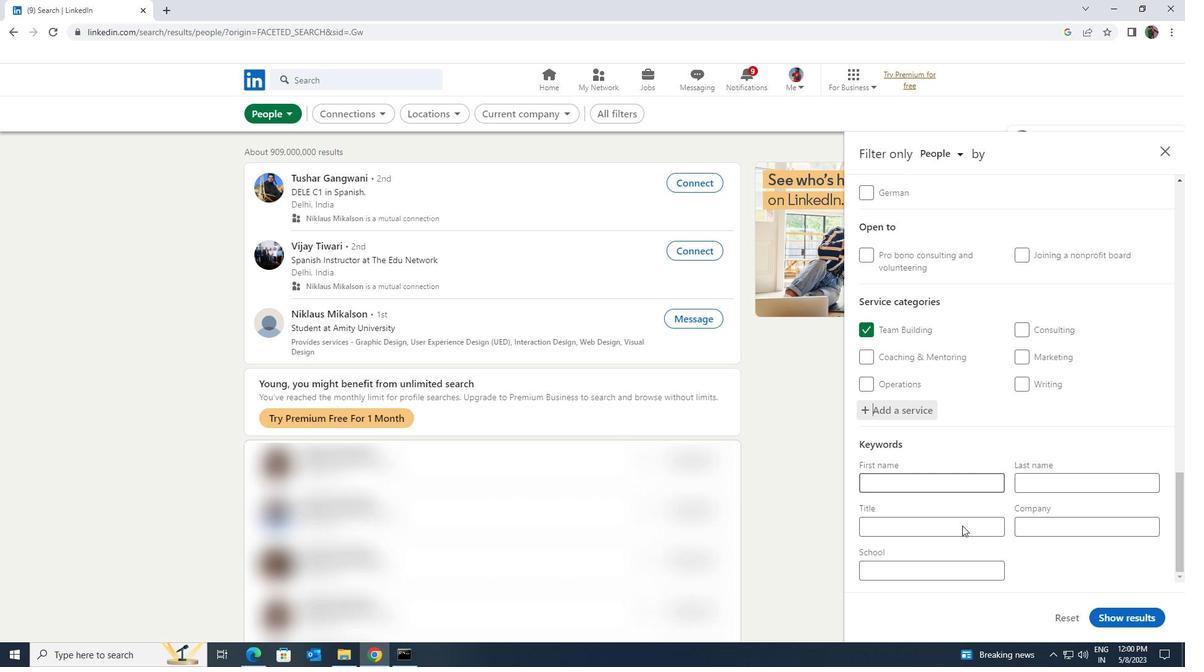 
Action: Mouse pressed left at (966, 525)
Screenshot: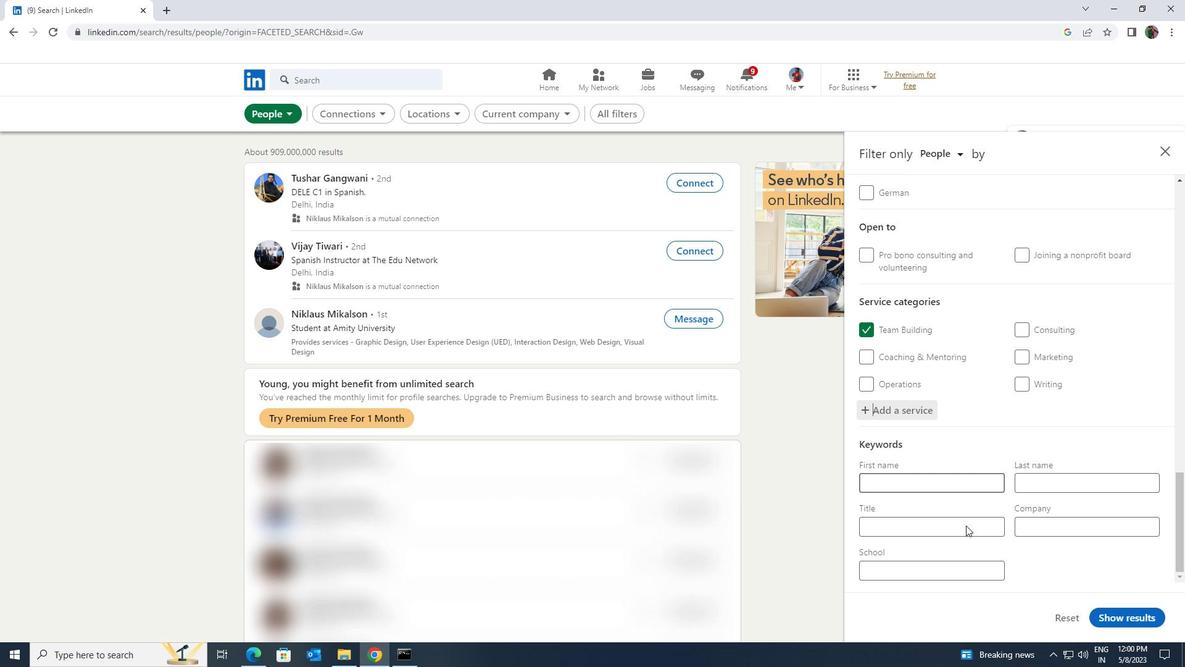 
Action: Key pressed <Key.shift><Key.shift><Key.shift><Key.shift><Key.shift><Key.shift><Key.shift><Key.shift><Key.shift><Key.shift><Key.shift><Key.shift><Key.shift><Key.shift><Key.shift>ADMINISTRATIVE<Key.space><Key.shift><Key.shift><Key.shift><Key.shift>MANAGER
Screenshot: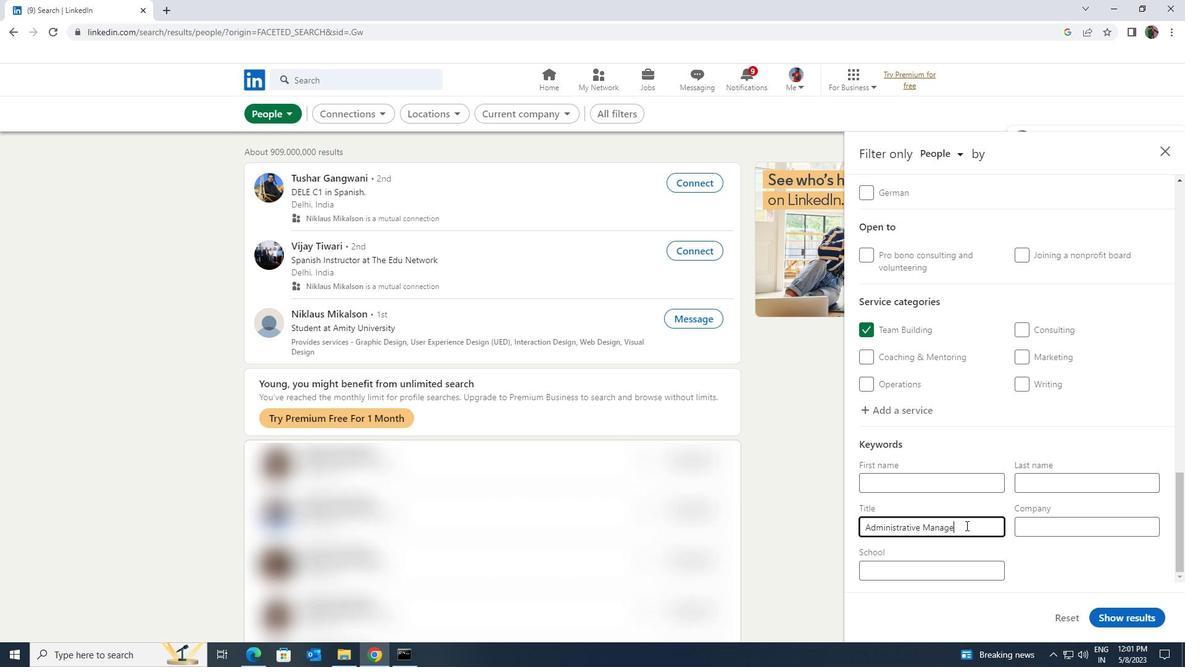 
Action: Mouse moved to (1104, 615)
Screenshot: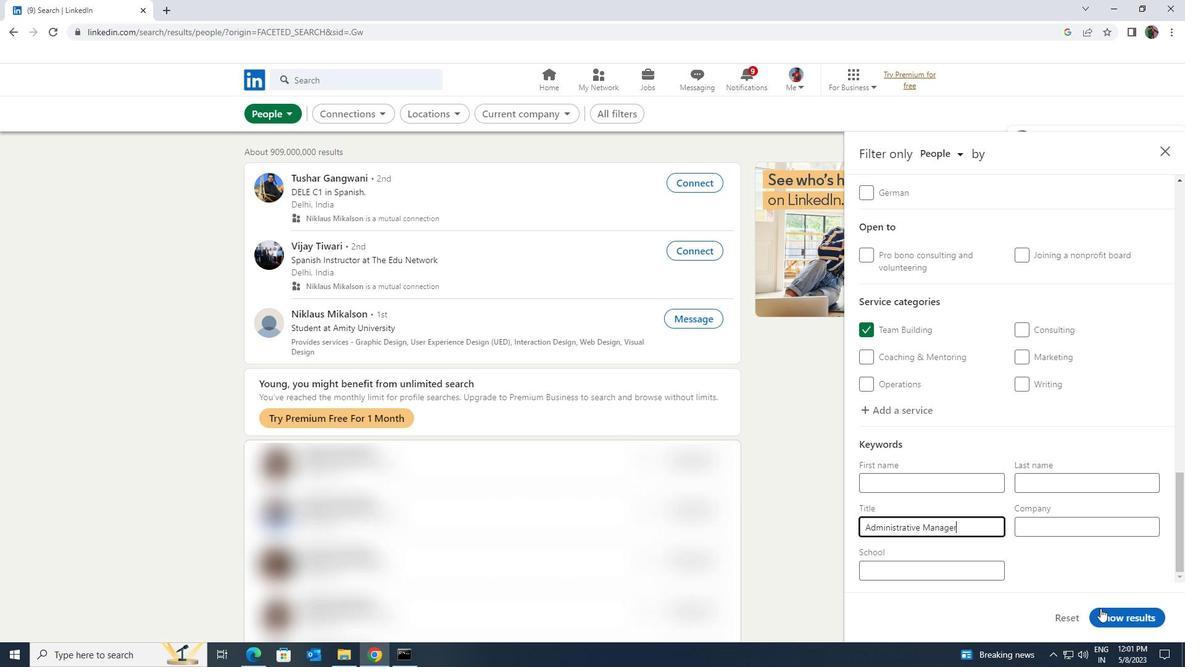 
Action: Mouse pressed left at (1104, 615)
Screenshot: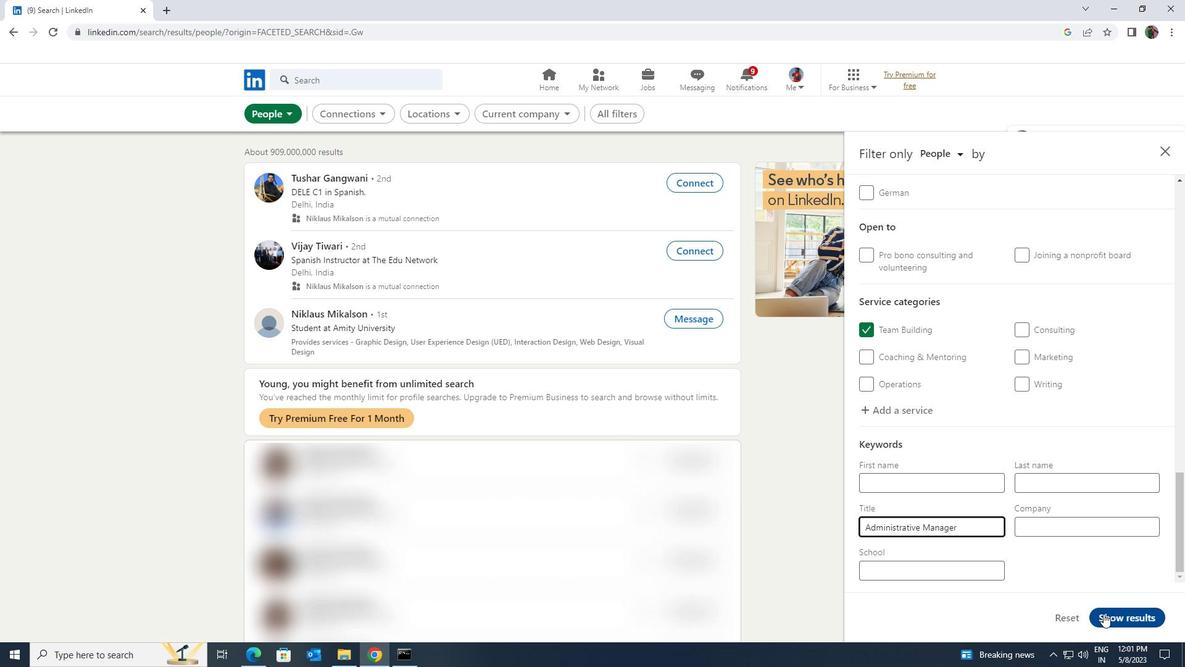 
